 Task: Plan a trip to Tsuma, Japan from 12th  December, 2023 to 15th December, 2023 for 3 adults.2 bedrooms having 3 beds and 1 bathroom. Property type can be flat. Amenities needed are: washing machine. Look for 3 properties as per requirement.
Action: Mouse moved to (454, 117)
Screenshot: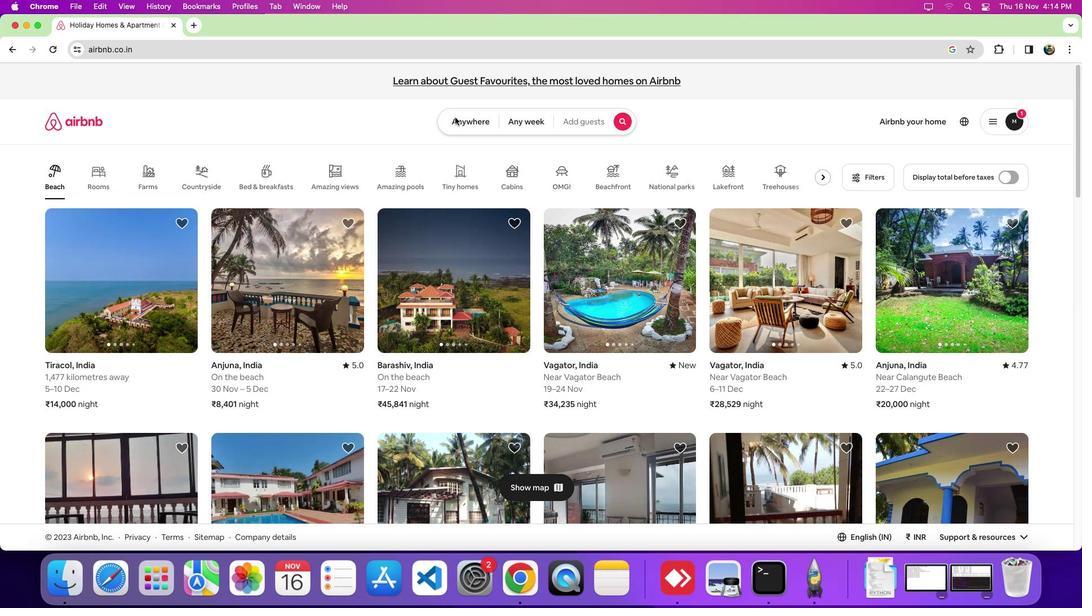 
Action: Mouse pressed left at (454, 117)
Screenshot: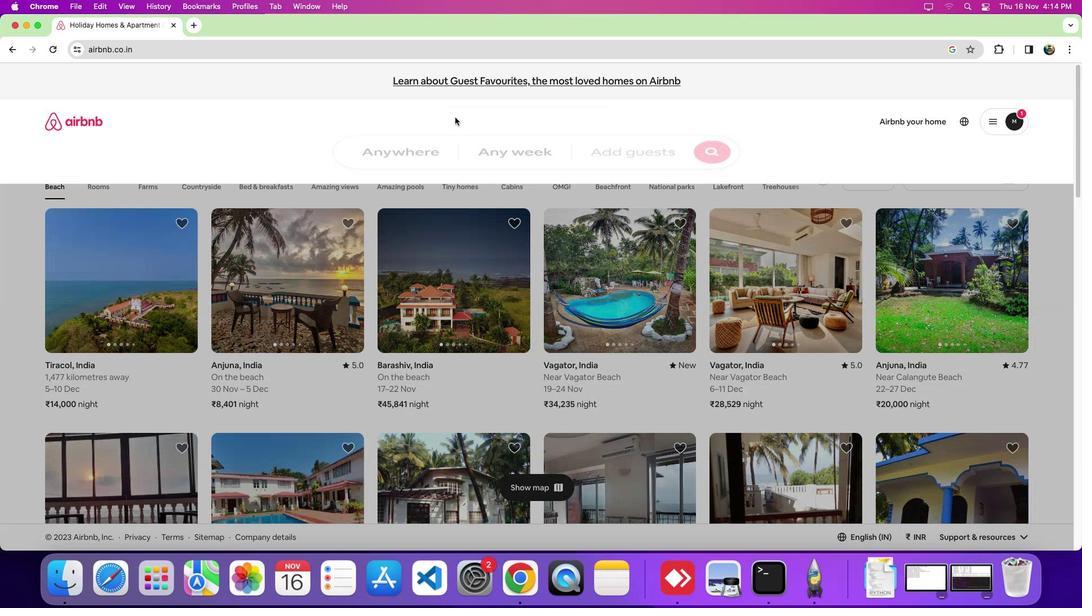 
Action: Mouse moved to (428, 166)
Screenshot: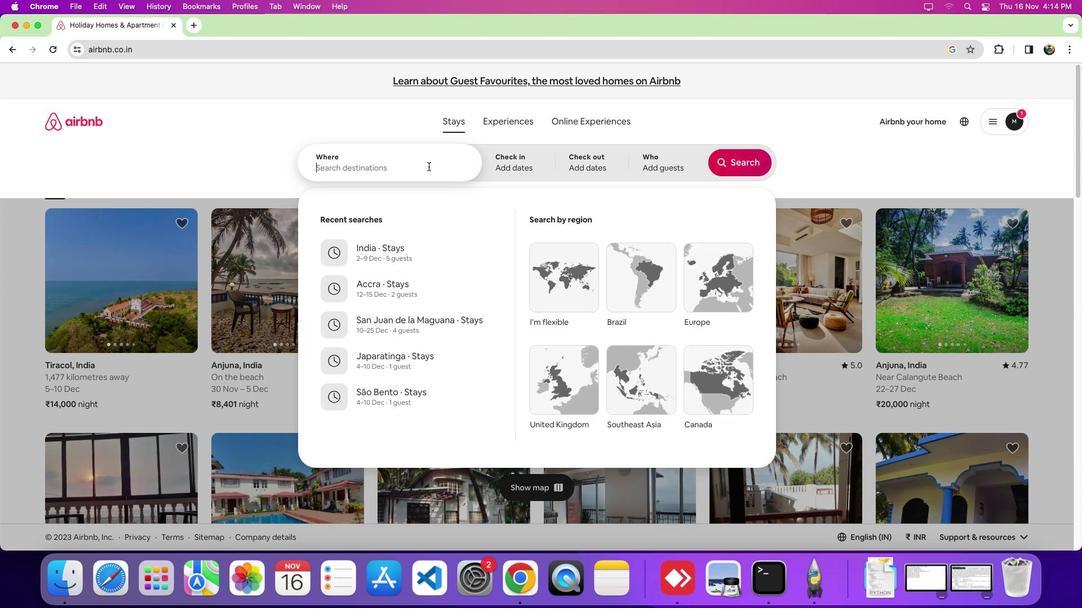 
Action: Mouse pressed left at (428, 166)
Screenshot: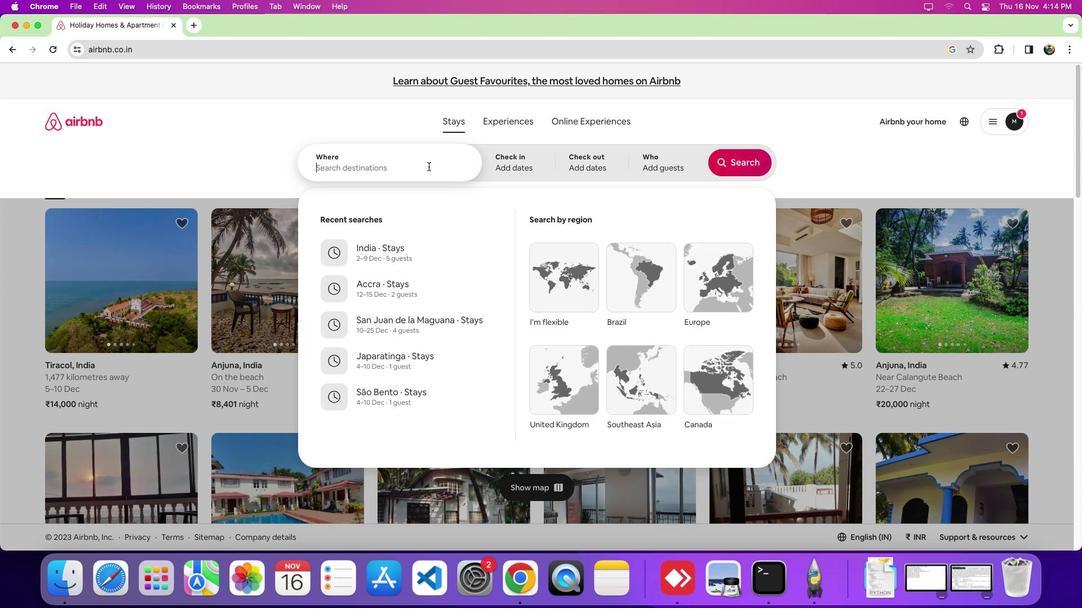 
Action: Key pressed Key.shift_r'T''s''u''m''a'','Key.spaceKey.shift'J''a''p''a''n'
Screenshot: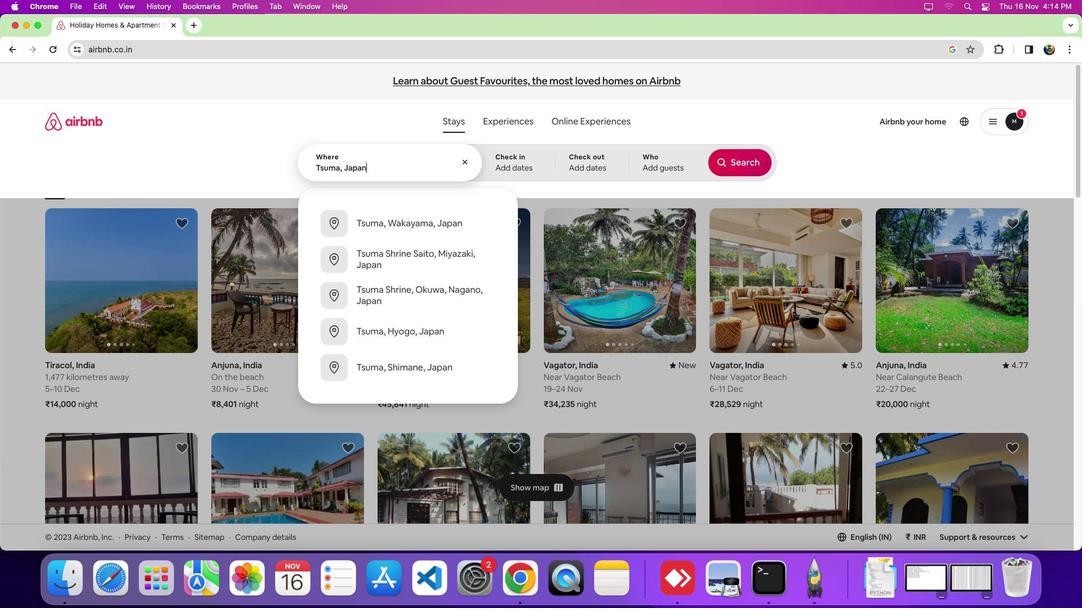 
Action: Mouse moved to (524, 154)
Screenshot: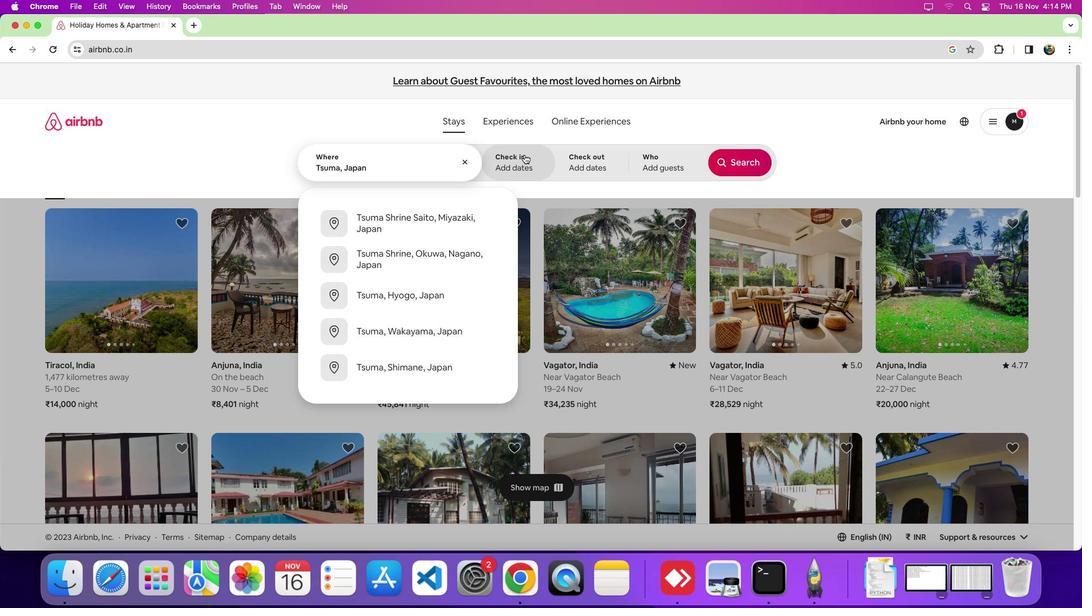 
Action: Mouse pressed left at (524, 154)
Screenshot: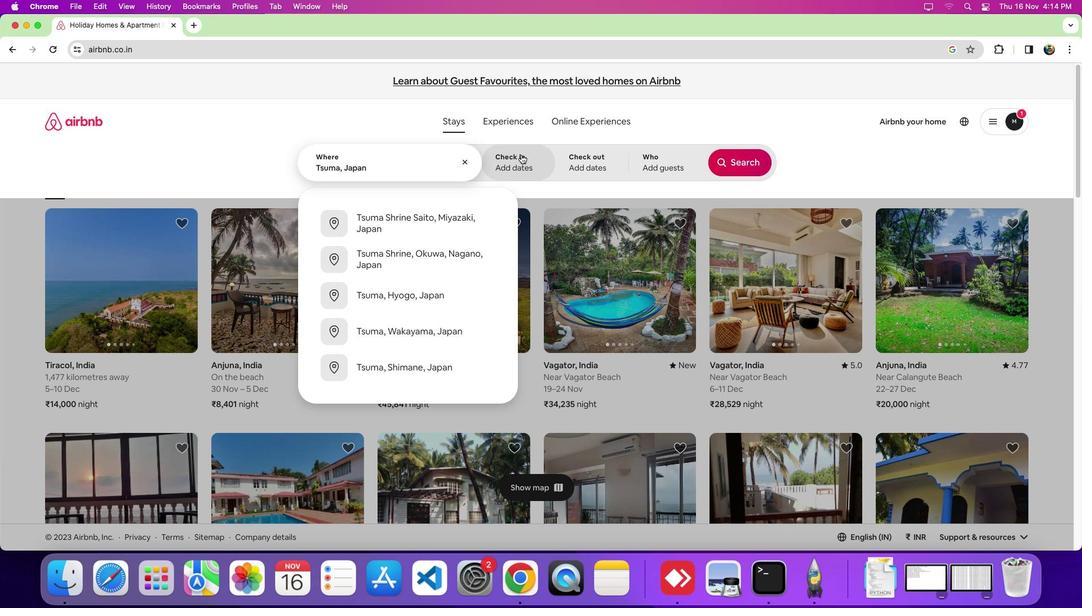 
Action: Mouse moved to (612, 357)
Screenshot: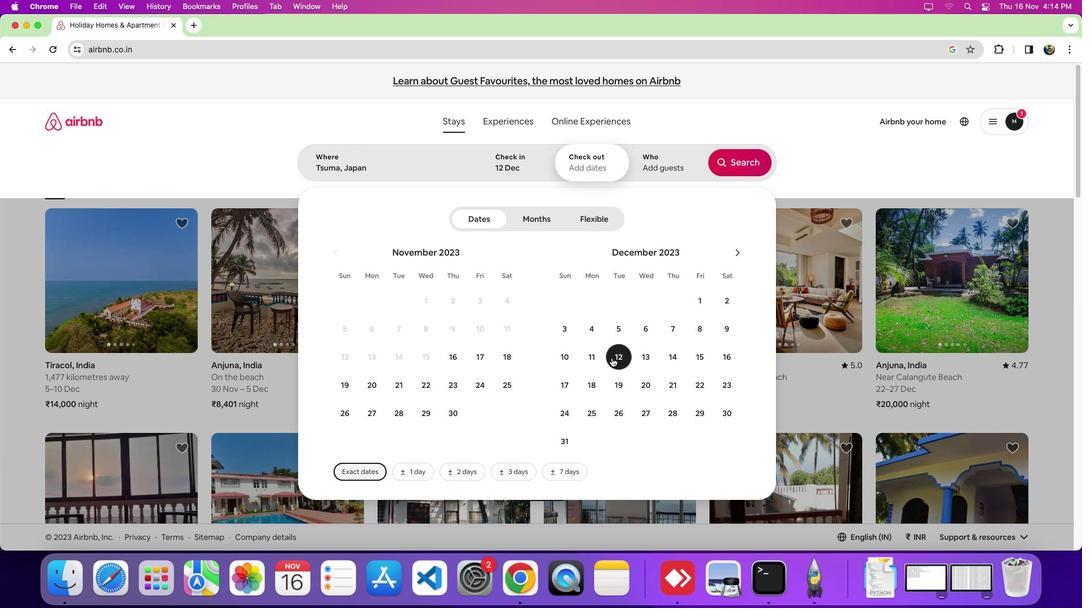 
Action: Mouse pressed left at (612, 357)
Screenshot: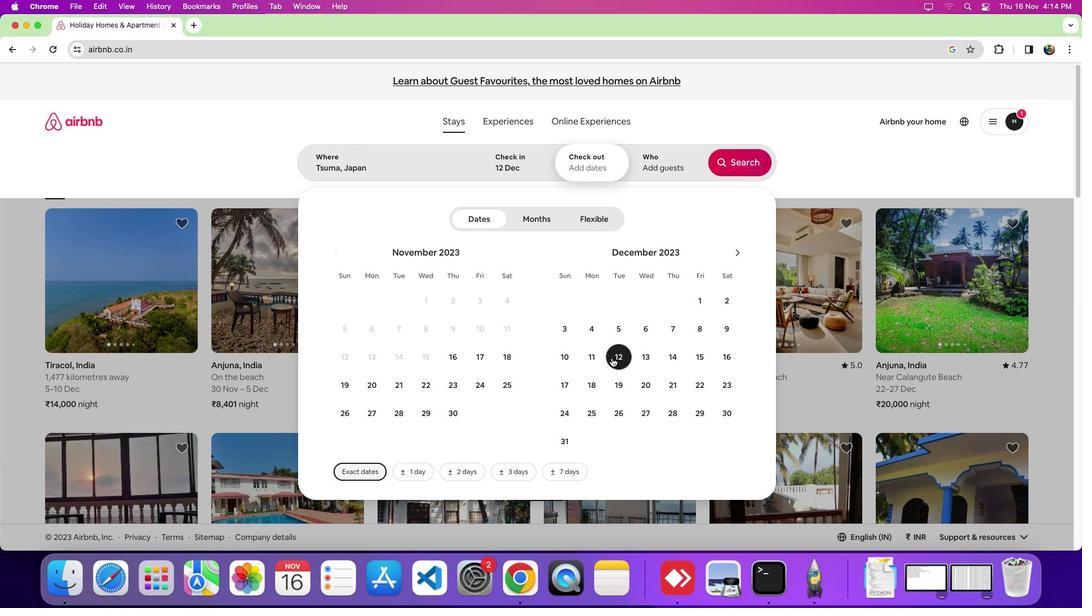 
Action: Mouse moved to (702, 363)
Screenshot: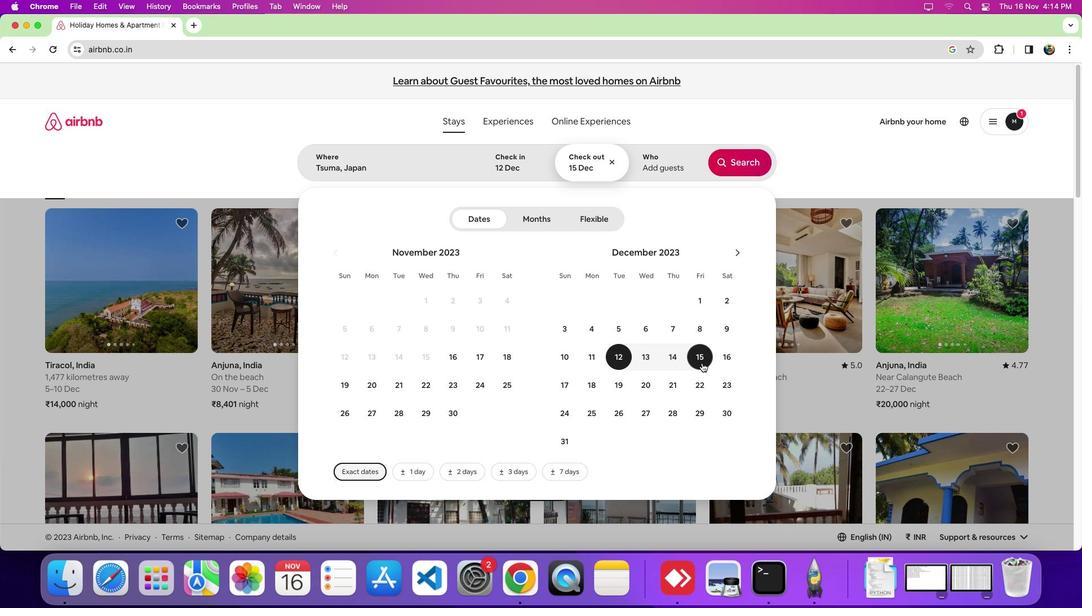 
Action: Mouse pressed left at (702, 363)
Screenshot: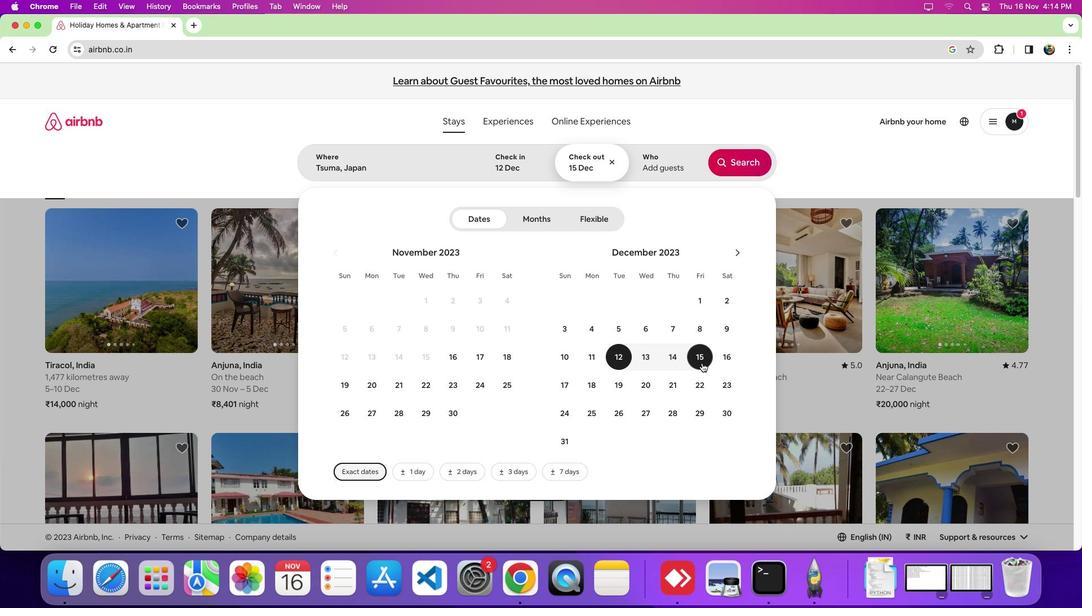 
Action: Mouse moved to (641, 166)
Screenshot: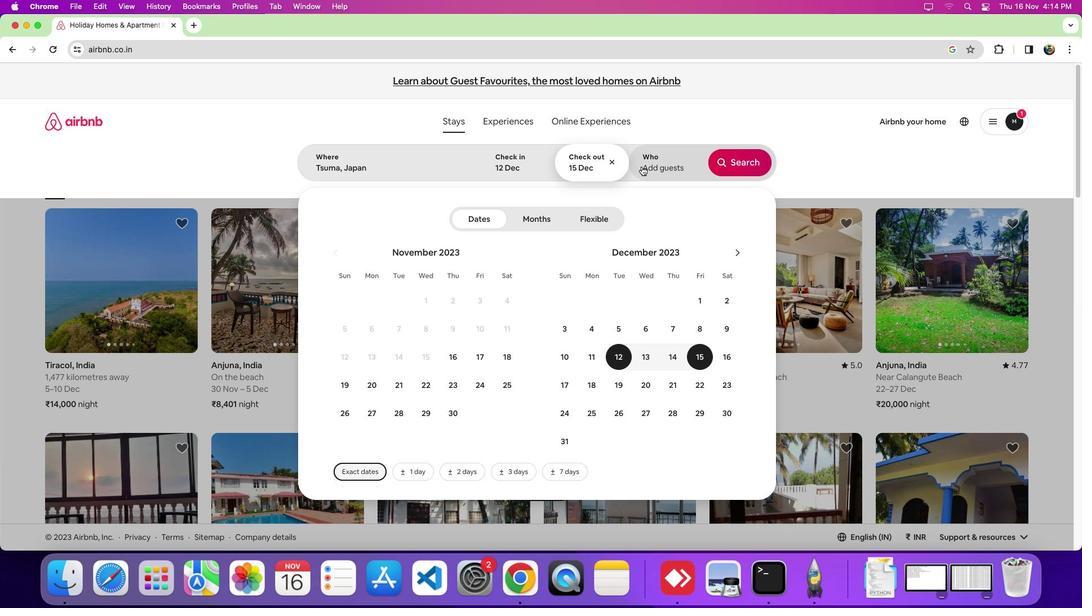 
Action: Mouse pressed left at (641, 166)
Screenshot: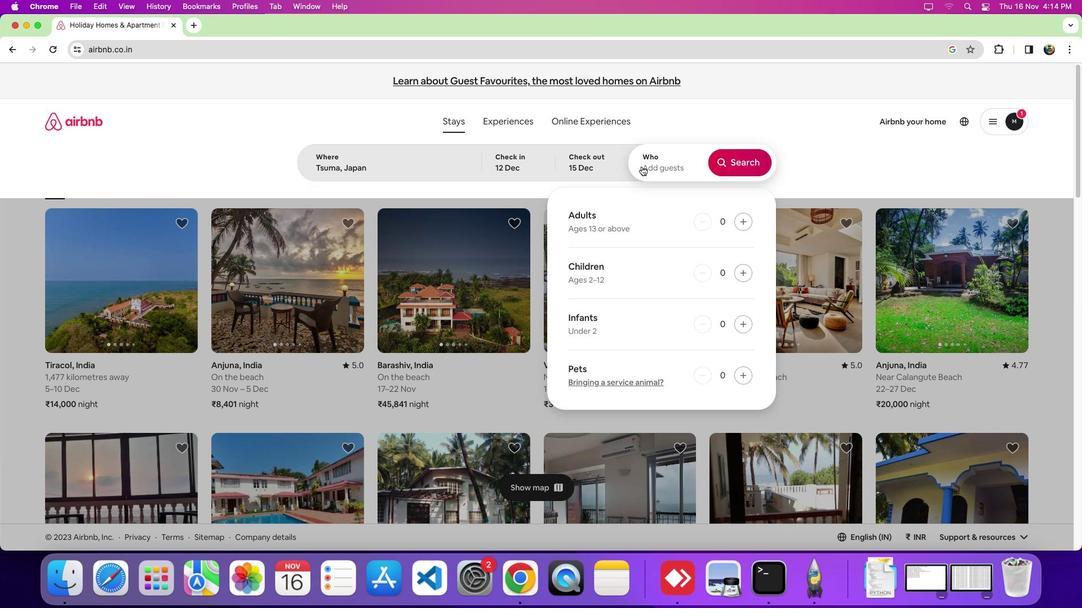 
Action: Mouse moved to (739, 225)
Screenshot: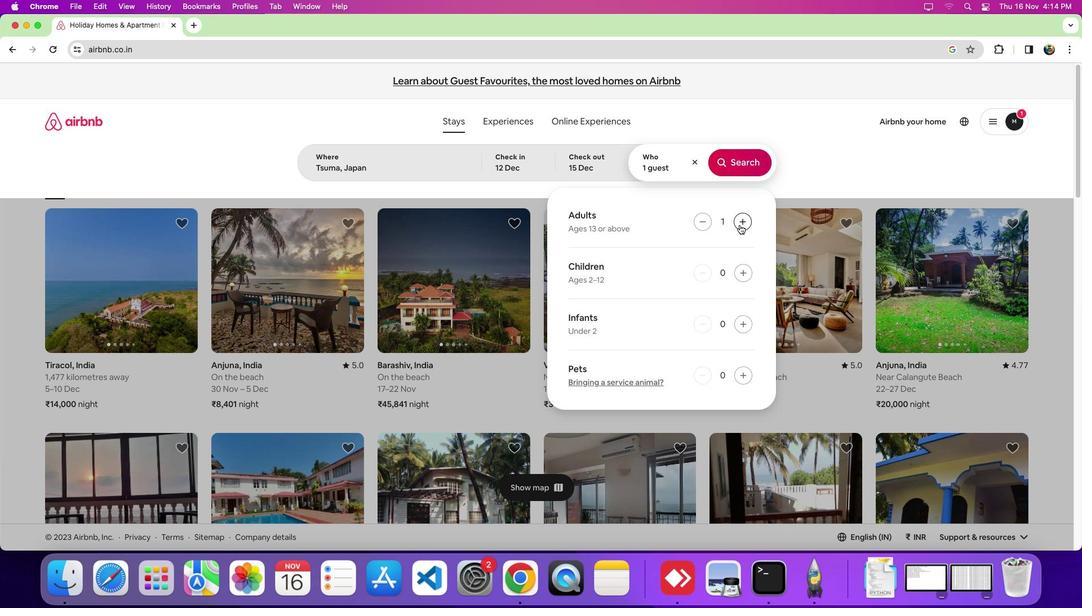 
Action: Mouse pressed left at (739, 225)
Screenshot: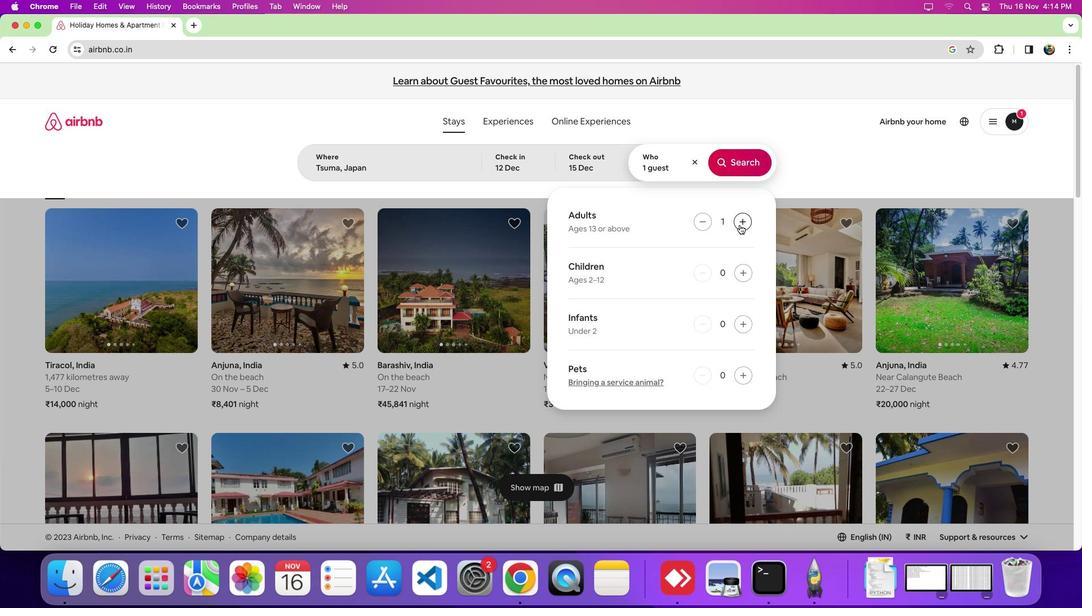 
Action: Mouse pressed left at (739, 225)
Screenshot: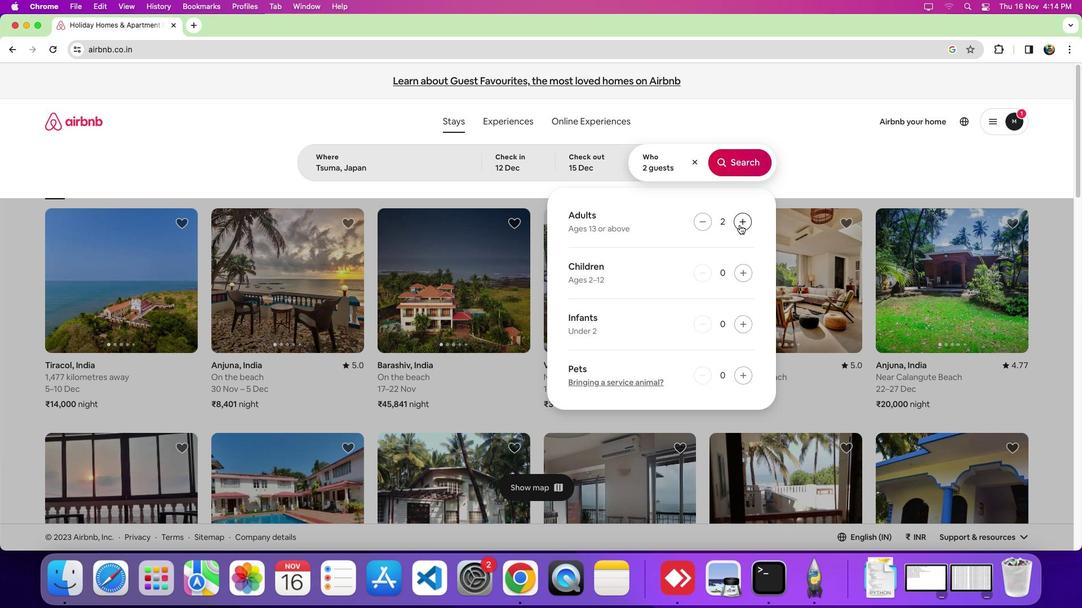 
Action: Mouse pressed left at (739, 225)
Screenshot: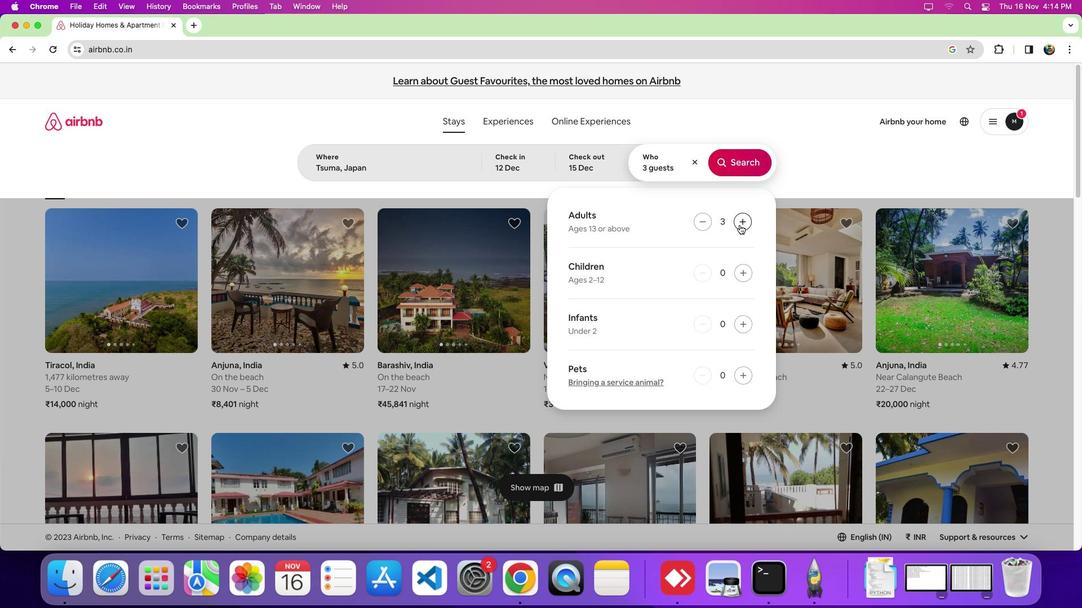 
Action: Mouse moved to (738, 164)
Screenshot: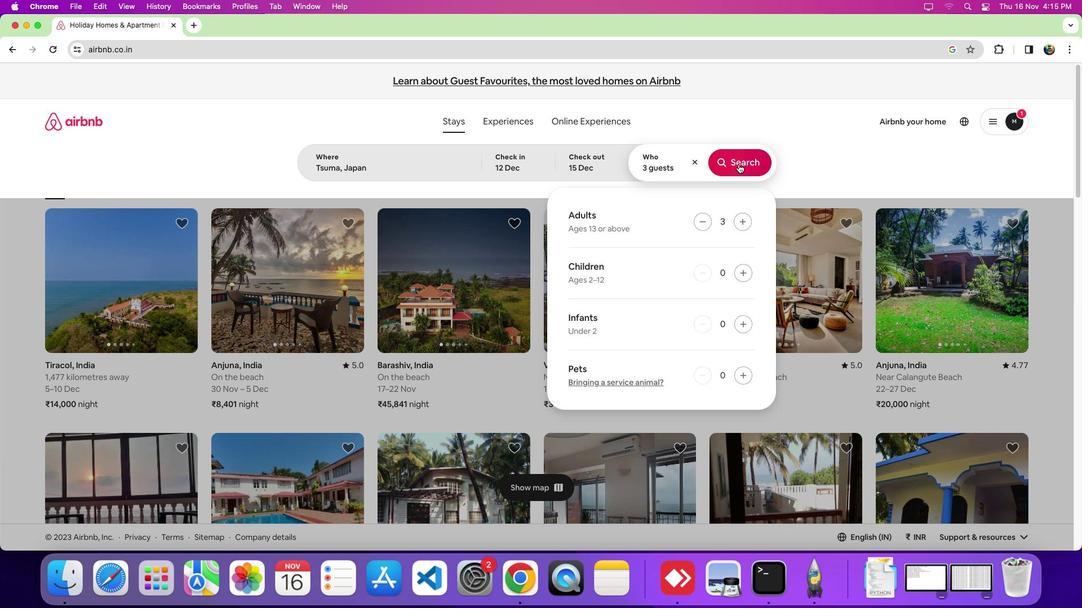 
Action: Mouse pressed left at (738, 164)
Screenshot: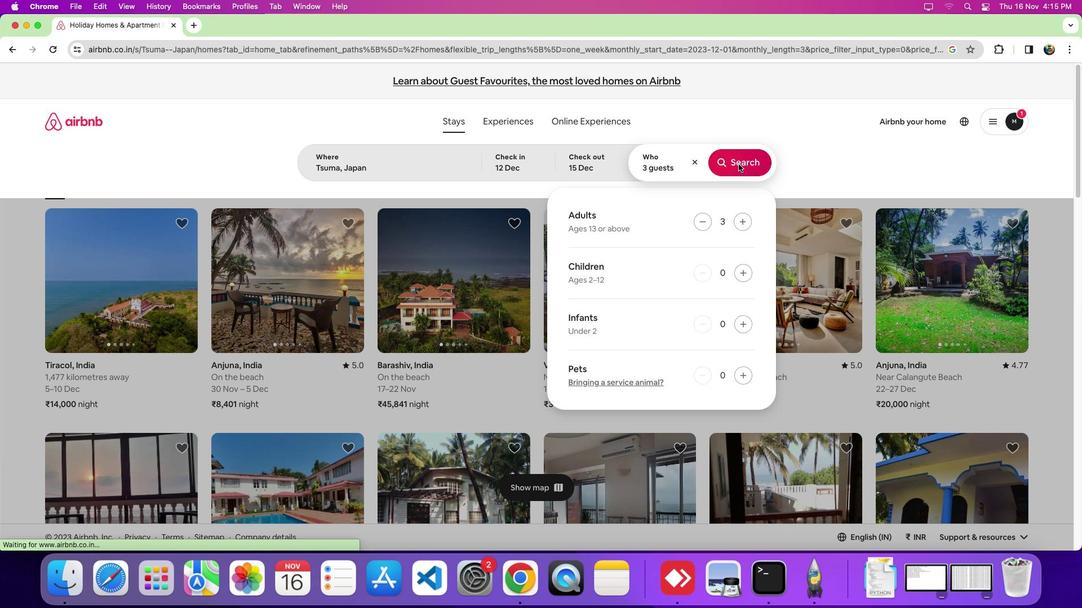 
Action: Mouse moved to (896, 126)
Screenshot: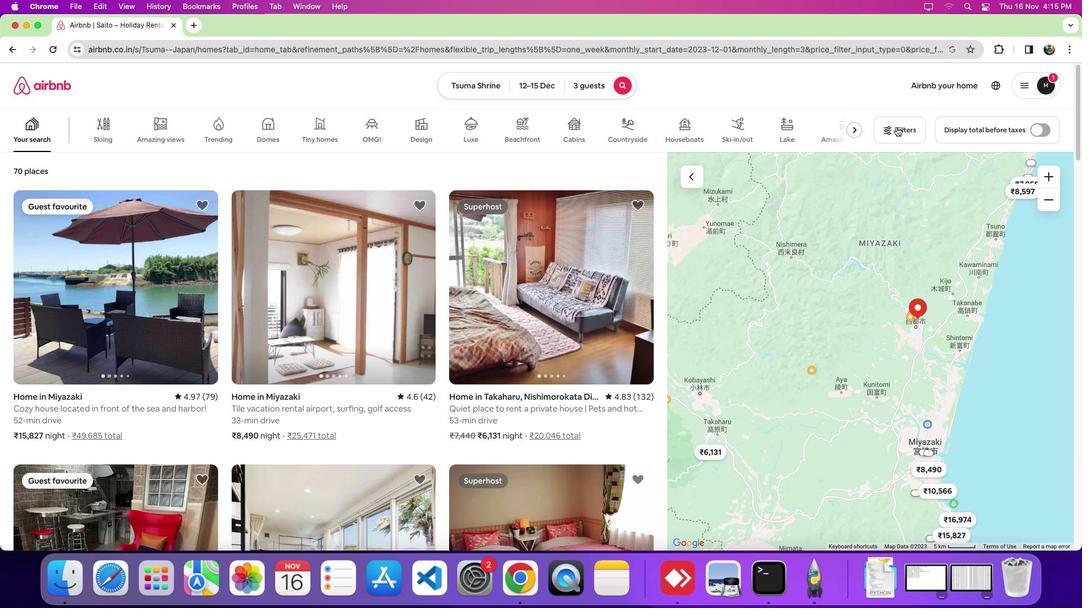 
Action: Mouse pressed left at (896, 126)
Screenshot: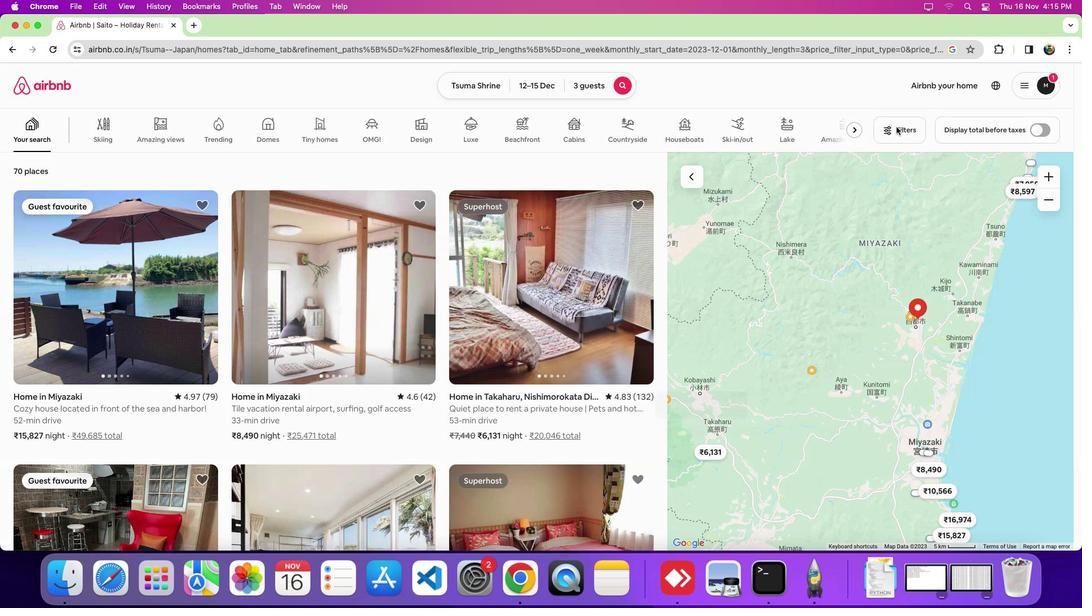 
Action: Mouse moved to (574, 344)
Screenshot: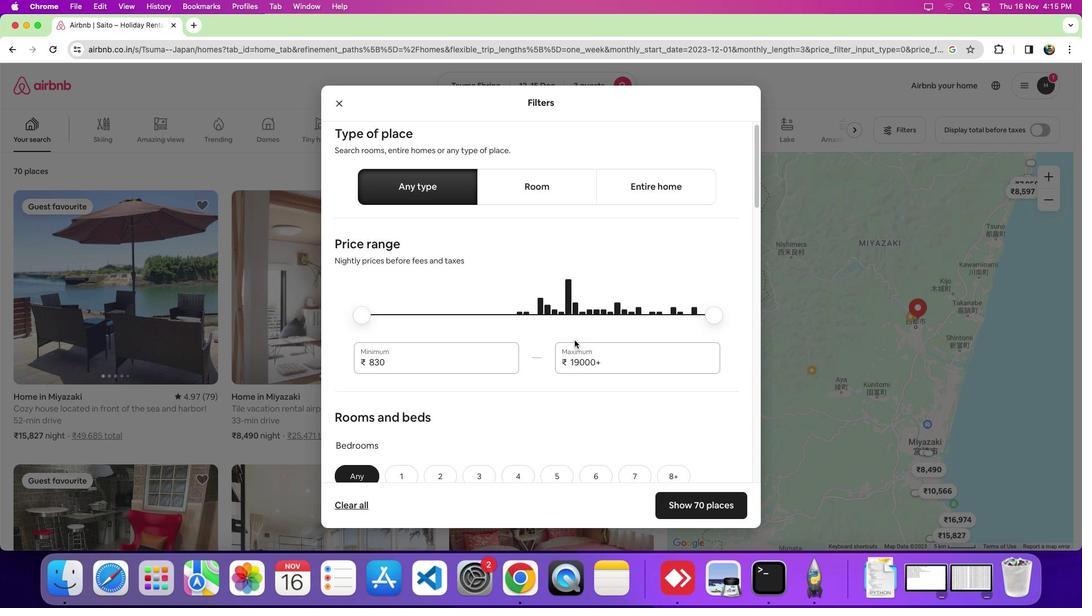 
Action: Mouse scrolled (574, 344) with delta (0, 0)
Screenshot: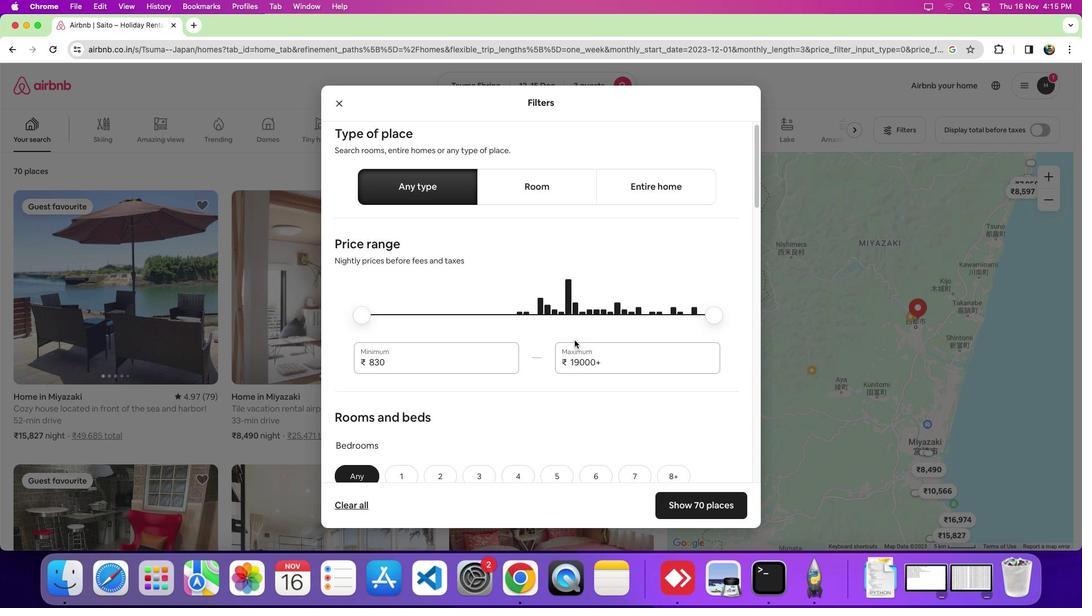 
Action: Mouse moved to (574, 341)
Screenshot: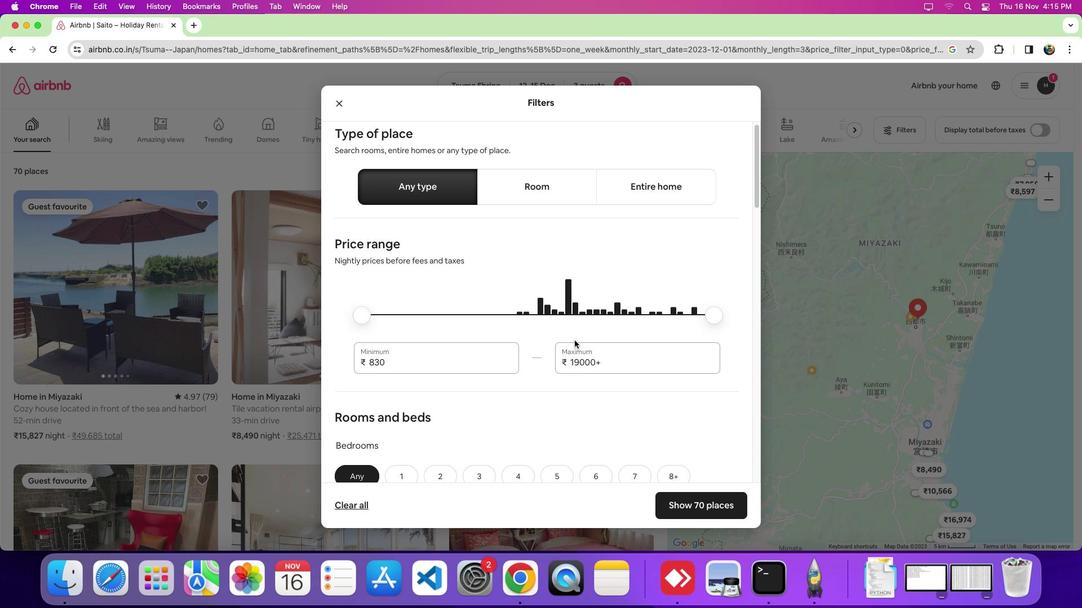 
Action: Mouse scrolled (574, 341) with delta (0, 0)
Screenshot: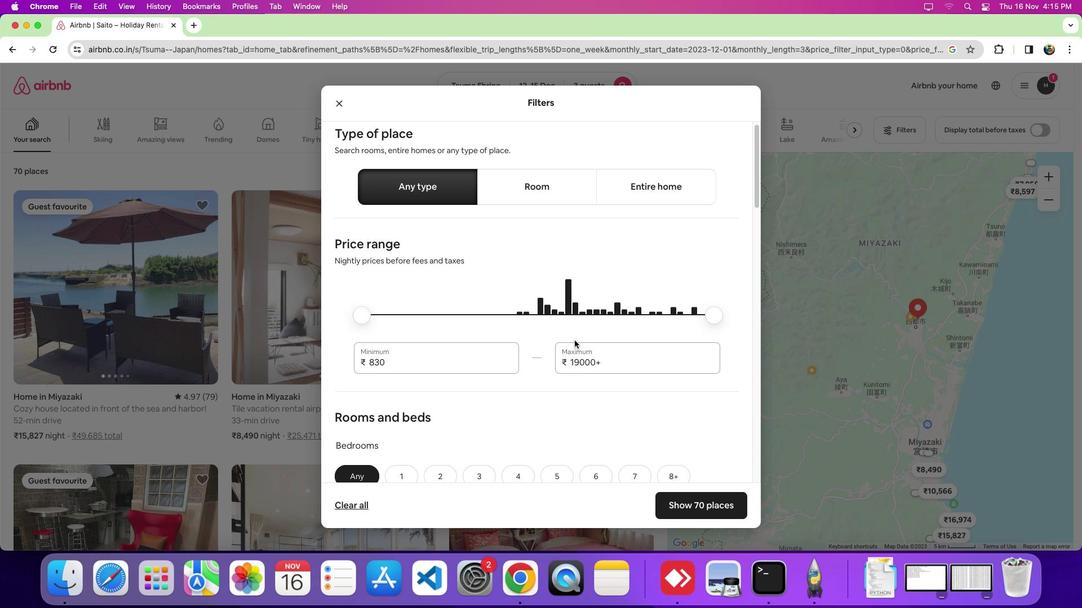 
Action: Mouse moved to (574, 340)
Screenshot: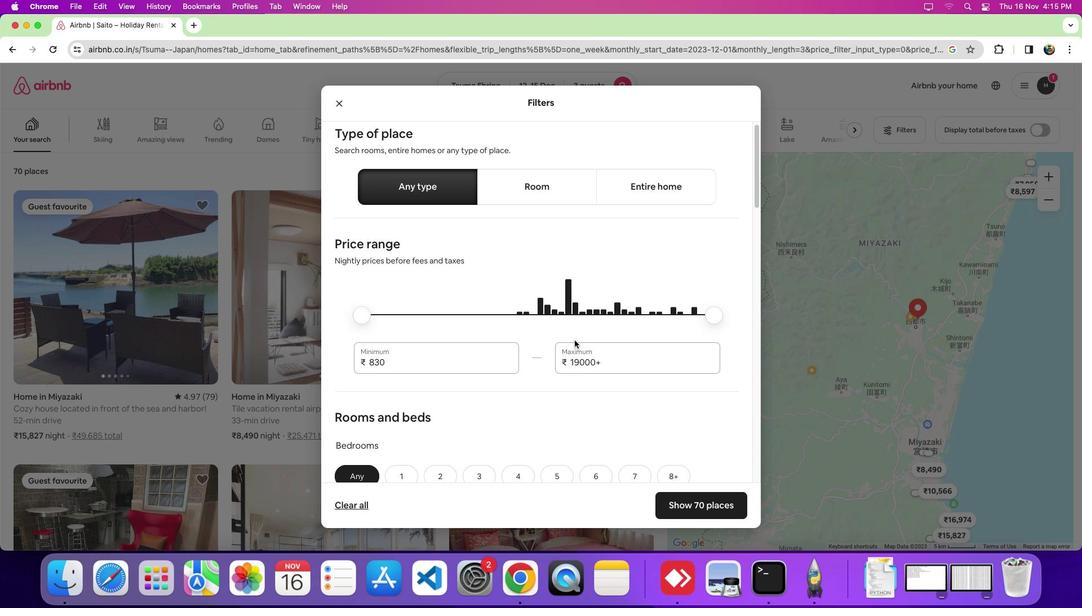 
Action: Mouse scrolled (574, 340) with delta (0, 0)
Screenshot: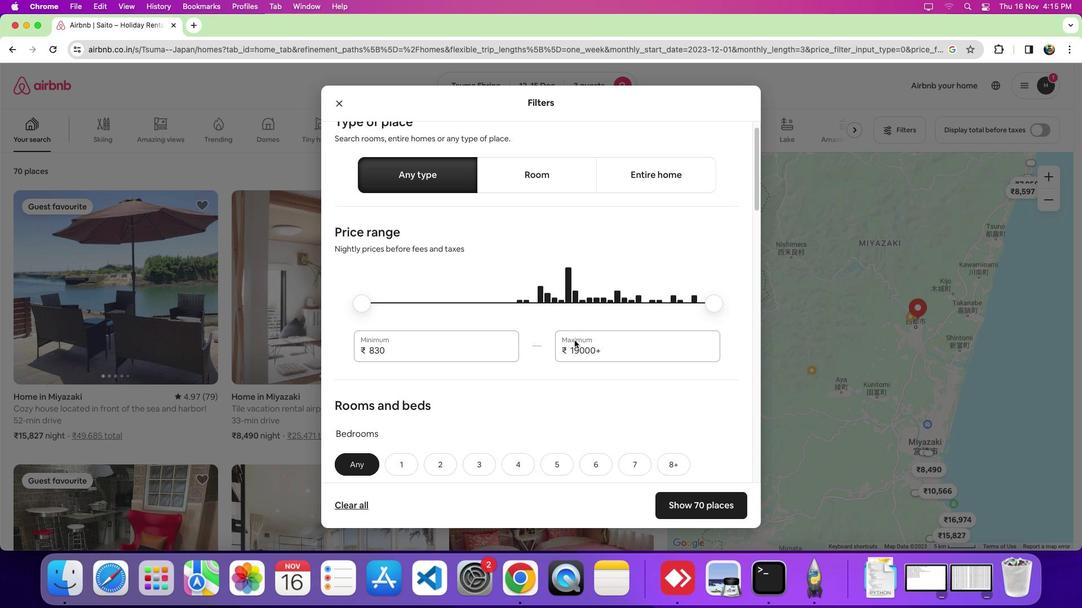 
Action: Mouse scrolled (574, 340) with delta (0, 0)
Screenshot: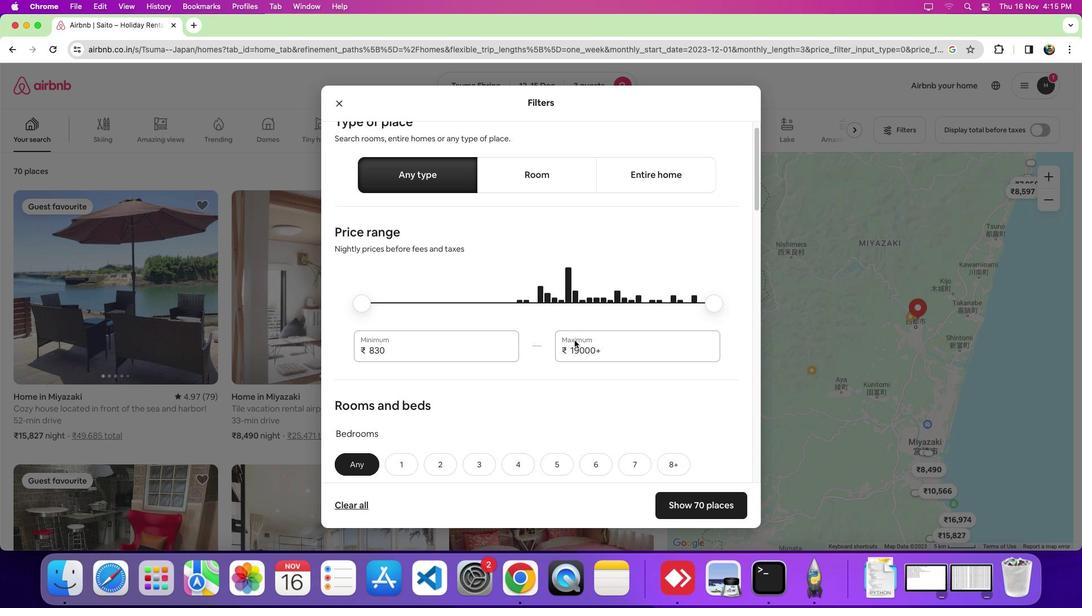 
Action: Mouse moved to (574, 339)
Screenshot: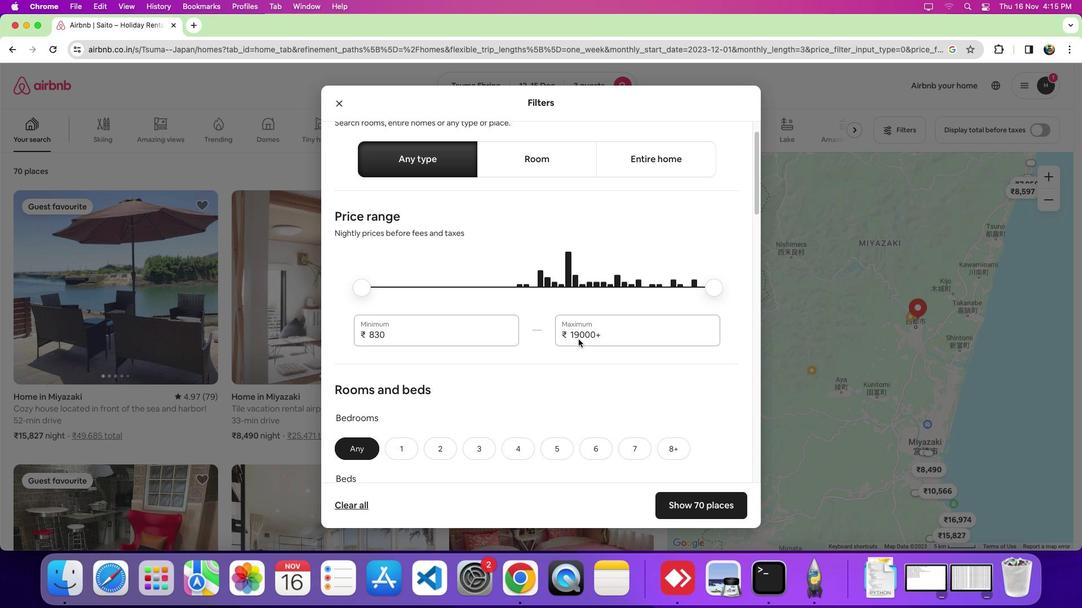 
Action: Mouse scrolled (574, 339) with delta (0, 0)
Screenshot: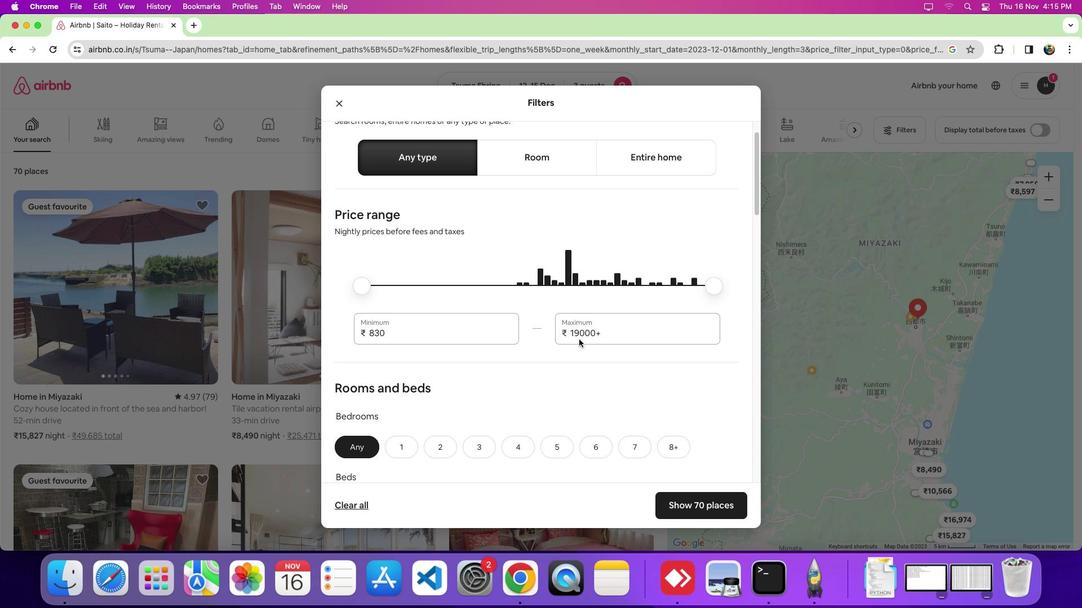 
Action: Mouse moved to (577, 339)
Screenshot: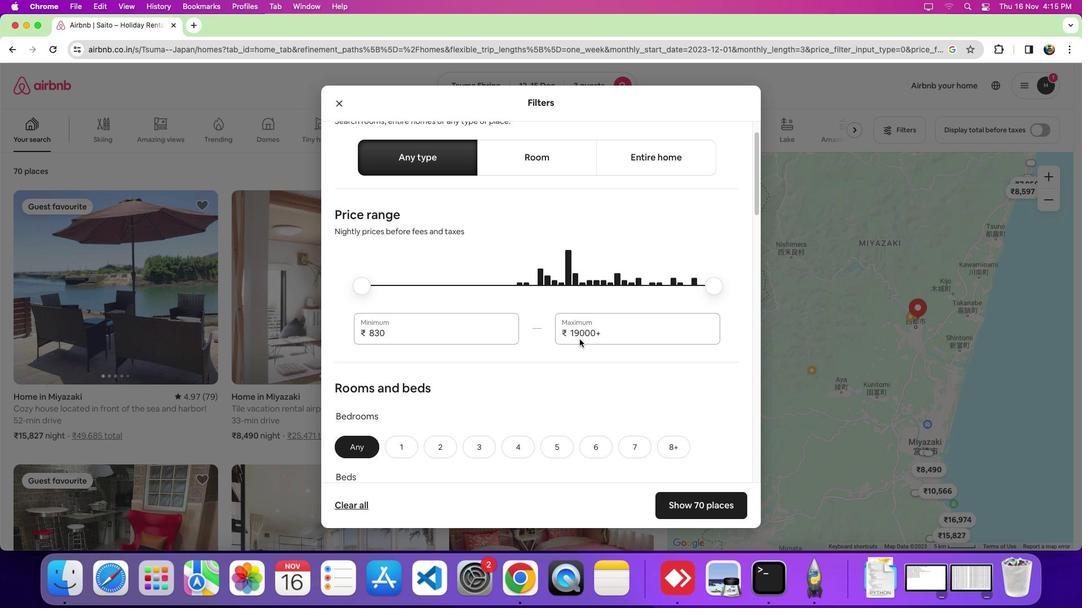 
Action: Mouse scrolled (577, 339) with delta (0, 0)
Screenshot: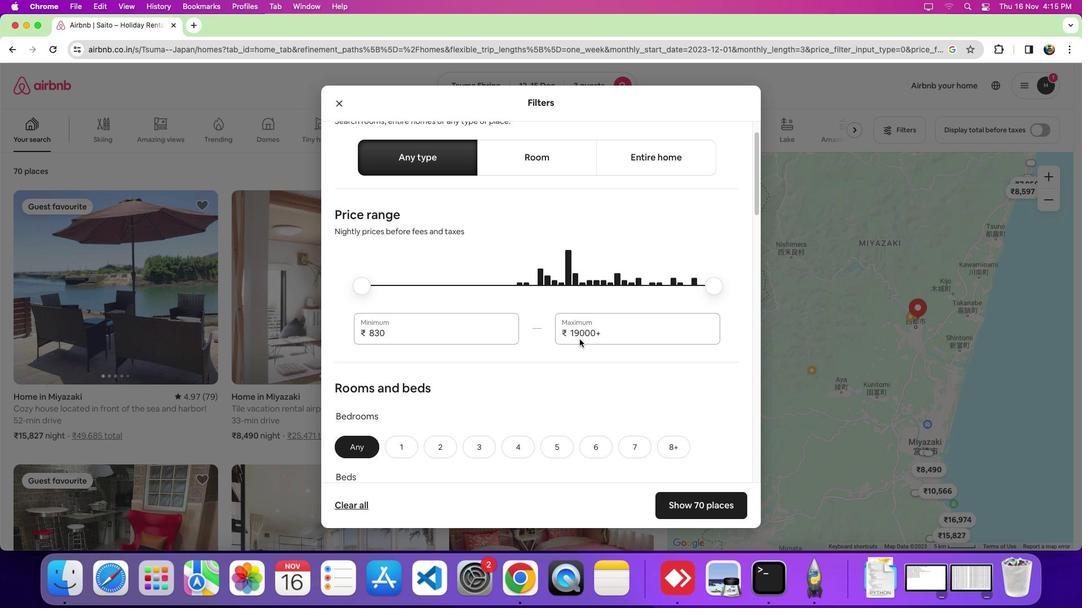 
Action: Mouse moved to (578, 341)
Screenshot: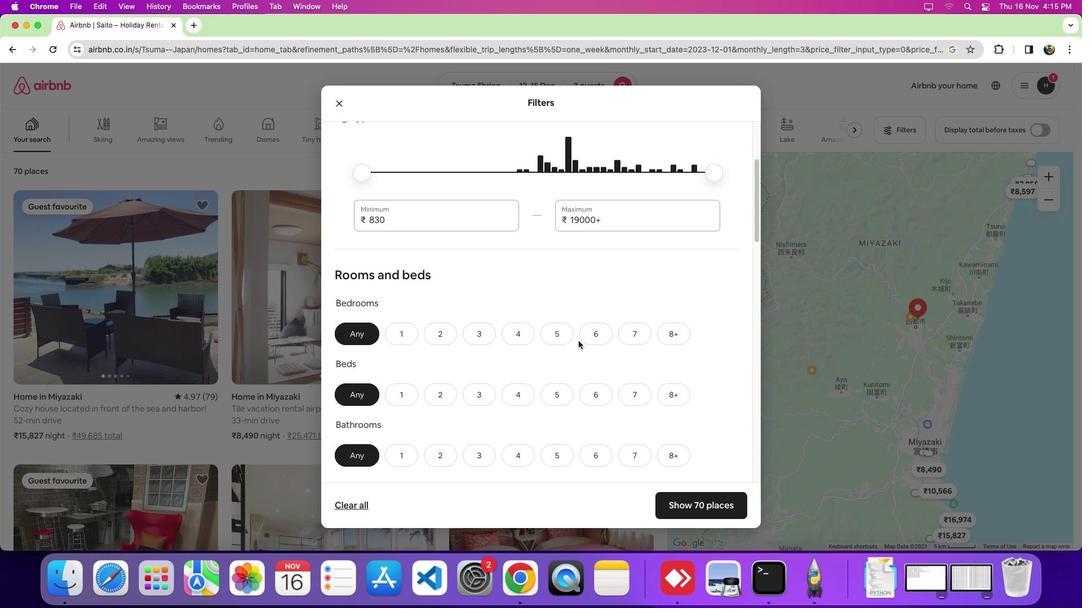 
Action: Mouse scrolled (578, 341) with delta (0, 0)
Screenshot: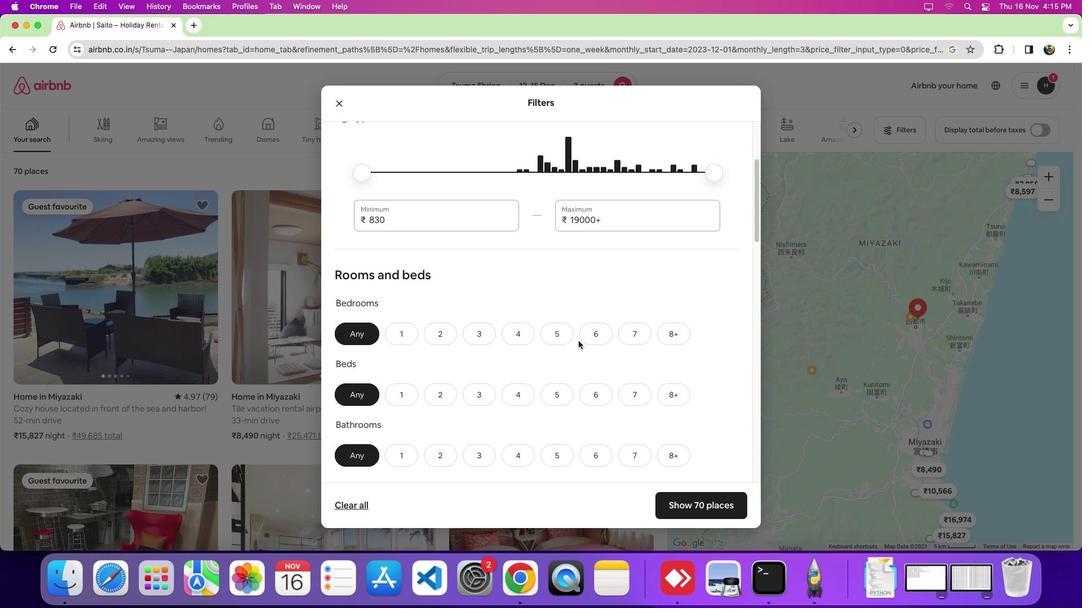 
Action: Mouse scrolled (578, 341) with delta (0, 0)
Screenshot: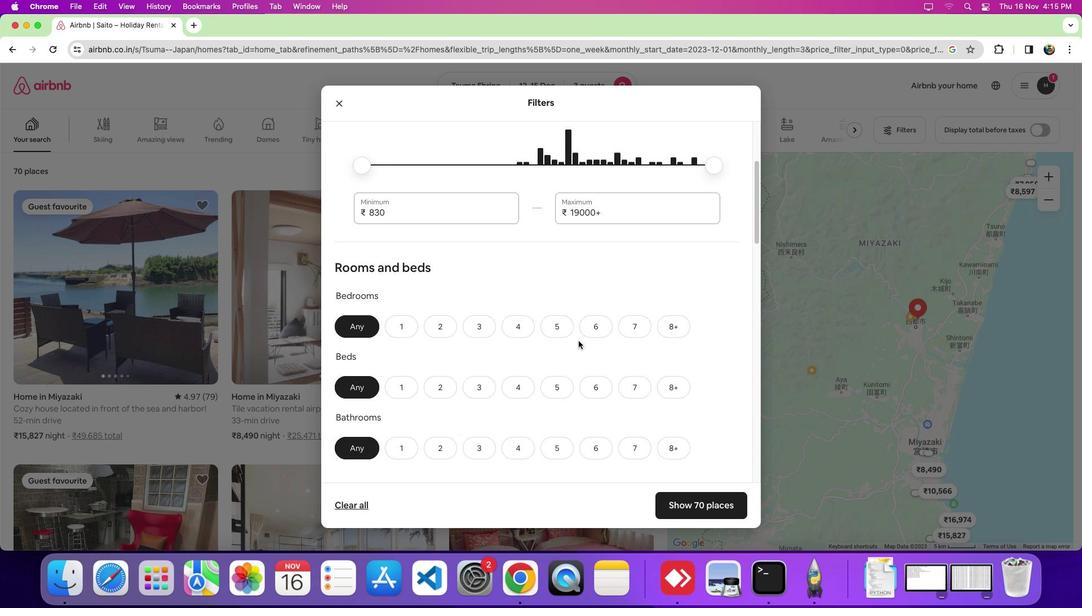 
Action: Mouse scrolled (578, 341) with delta (0, -2)
Screenshot: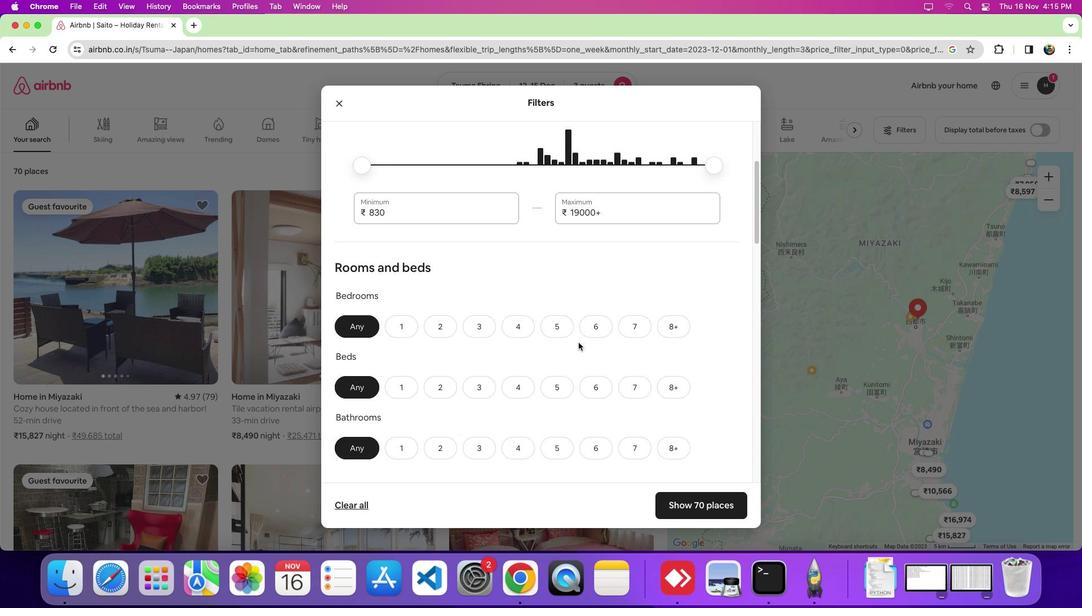 
Action: Mouse moved to (577, 343)
Screenshot: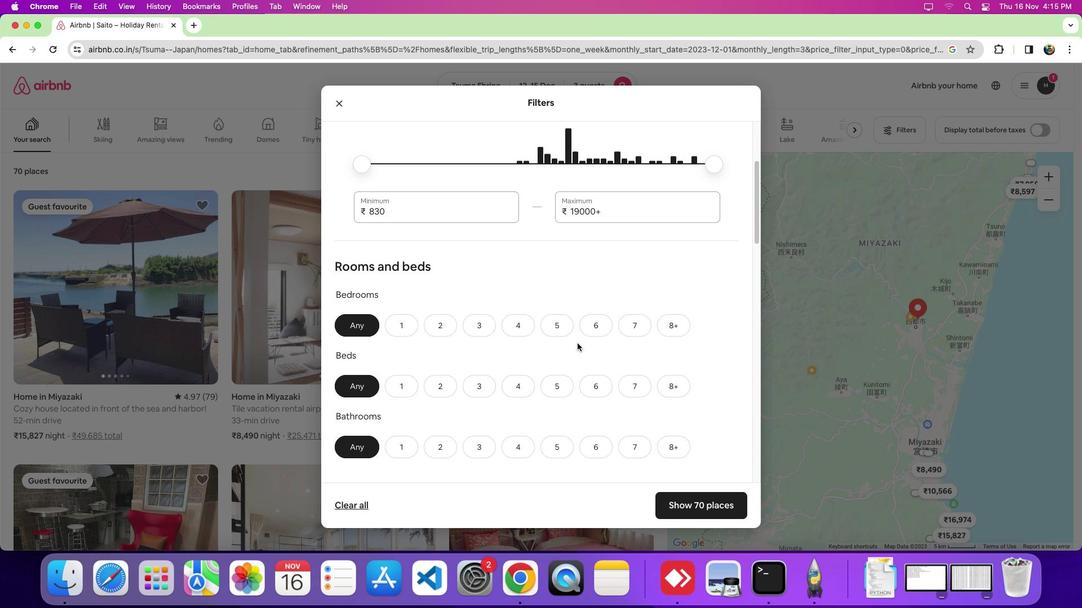 
Action: Mouse scrolled (577, 343) with delta (0, 0)
Screenshot: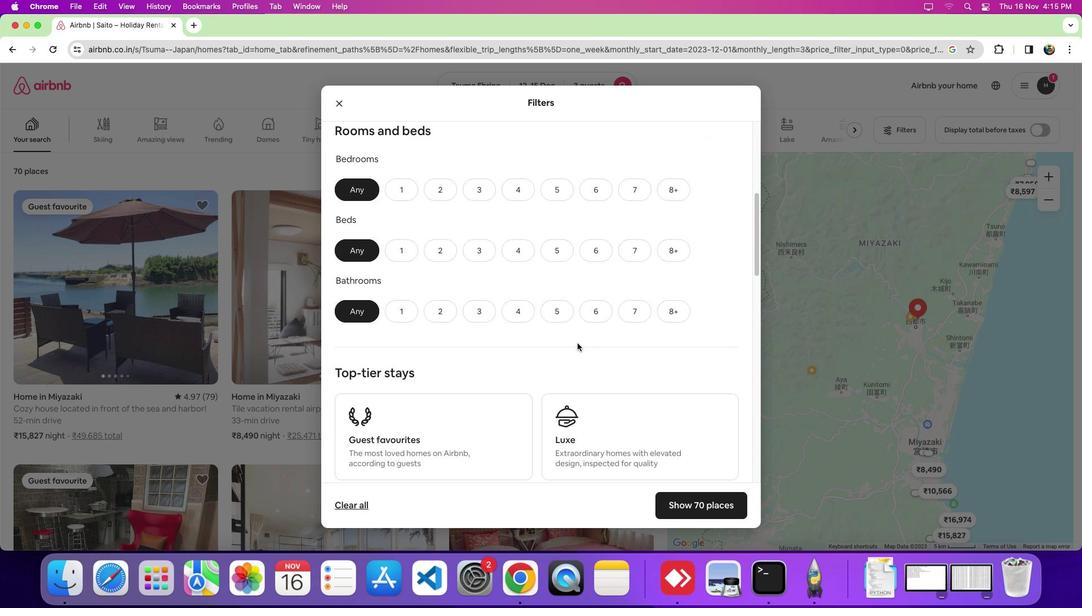 
Action: Mouse scrolled (577, 343) with delta (0, 0)
Screenshot: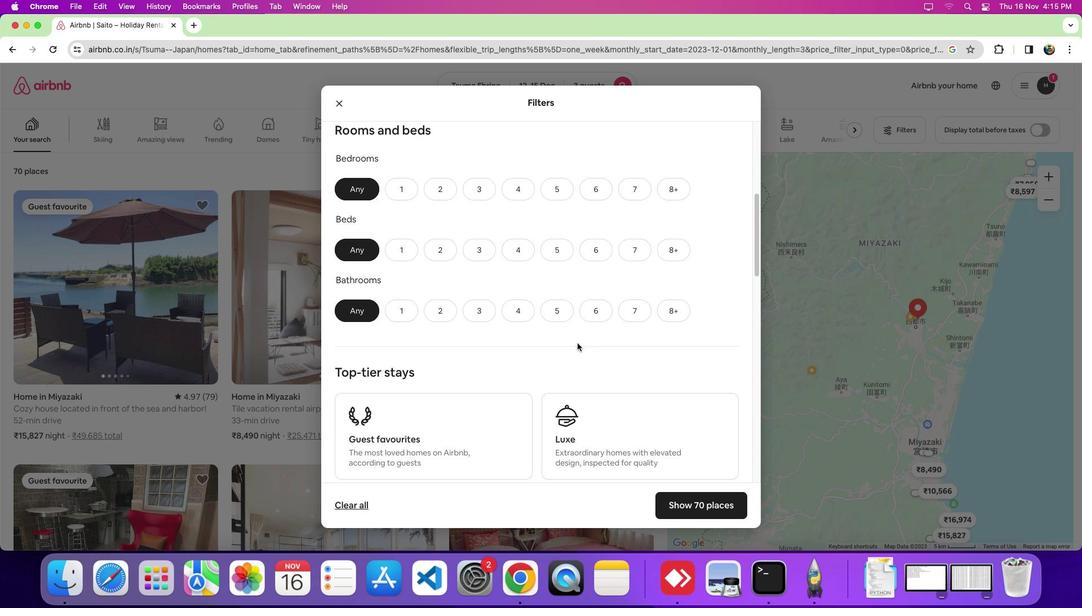 
Action: Mouse scrolled (577, 343) with delta (0, -2)
Screenshot: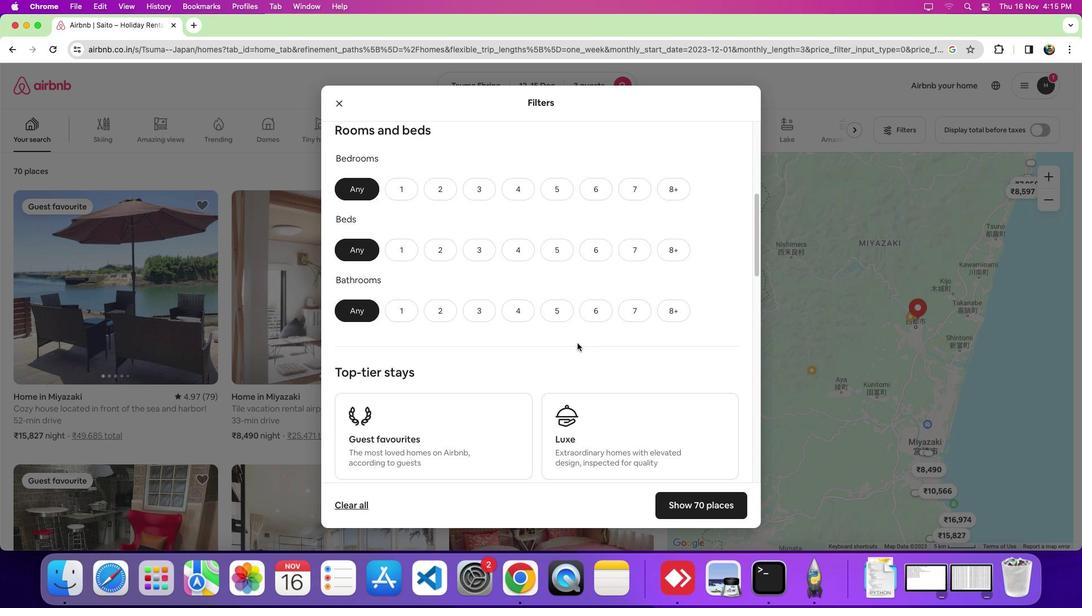 
Action: Mouse moved to (563, 380)
Screenshot: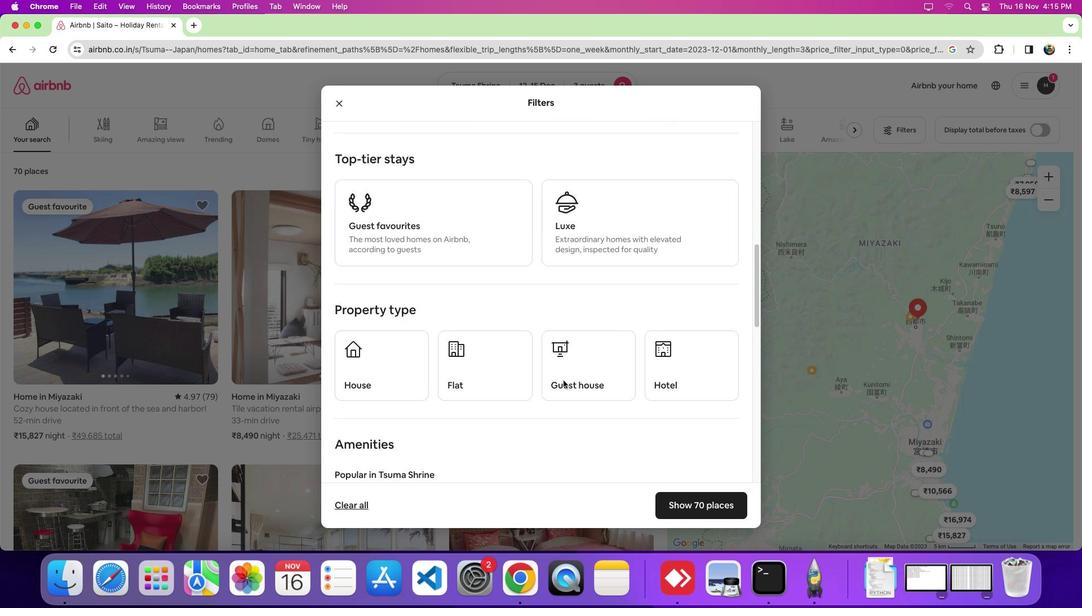 
Action: Mouse scrolled (563, 380) with delta (0, 0)
Screenshot: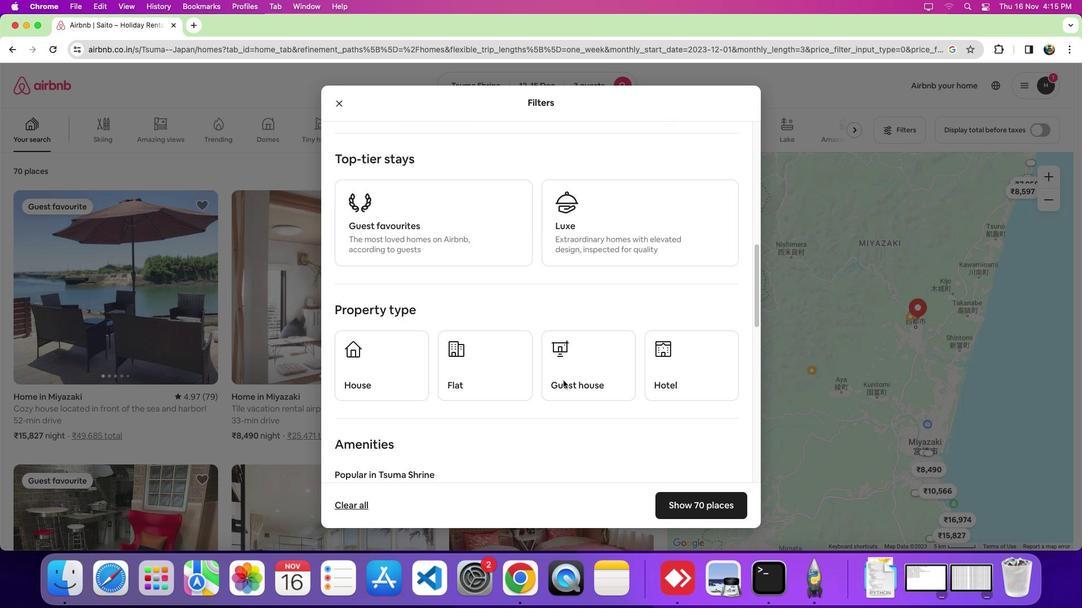 
Action: Mouse moved to (563, 380)
Screenshot: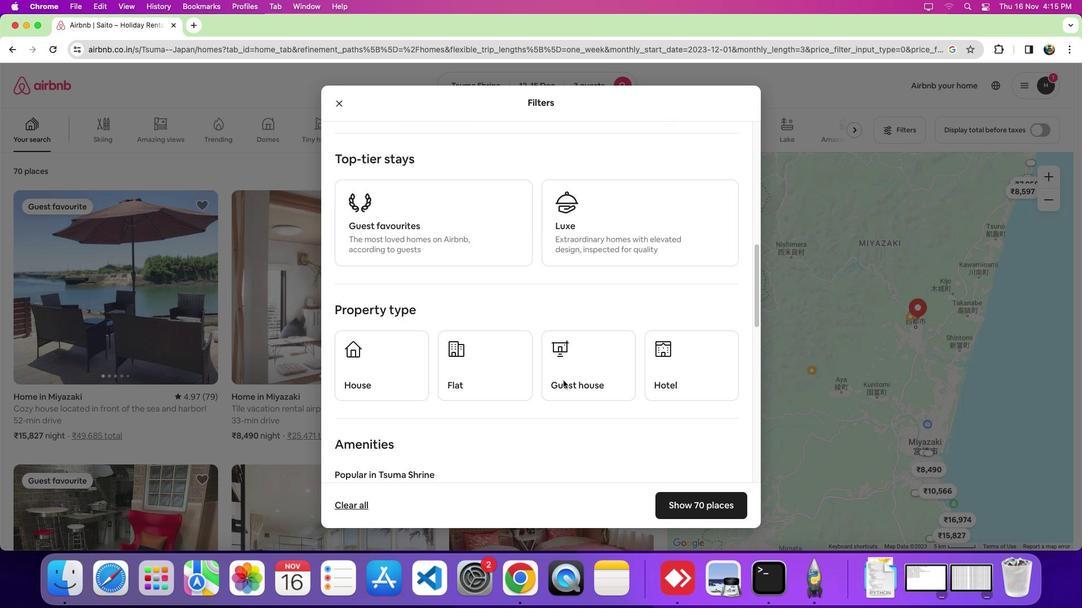 
Action: Mouse scrolled (563, 380) with delta (0, 0)
Screenshot: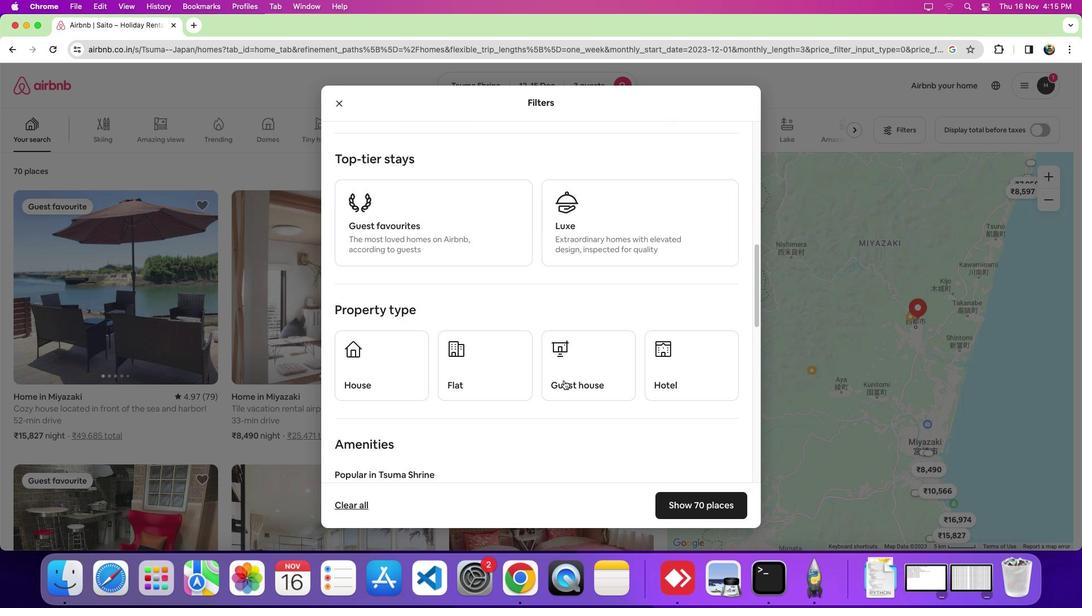 
Action: Mouse scrolled (563, 380) with delta (0, -3)
Screenshot: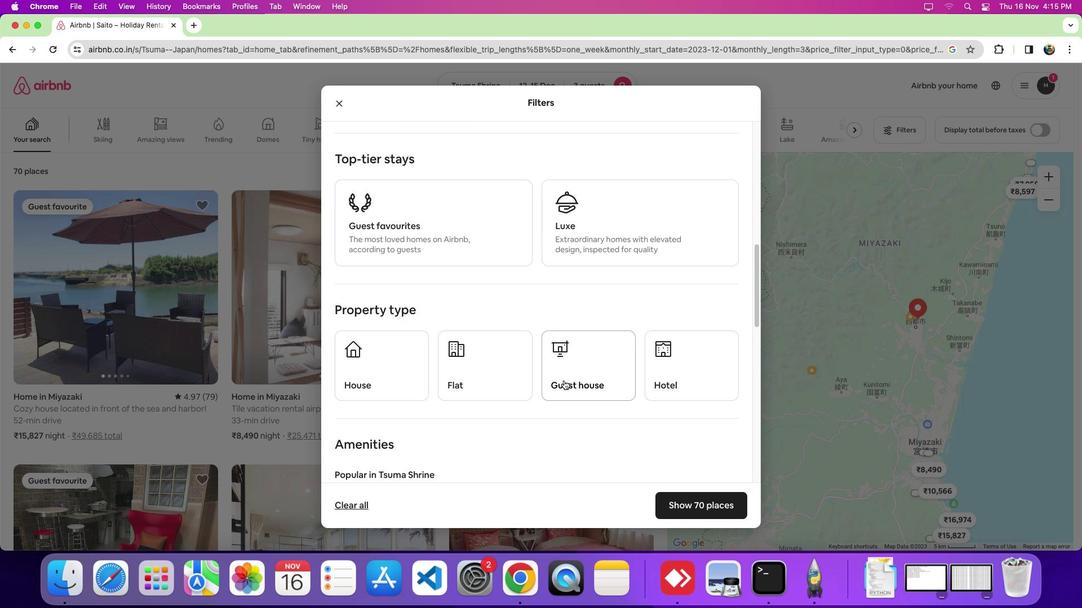 
Action: Mouse moved to (563, 380)
Screenshot: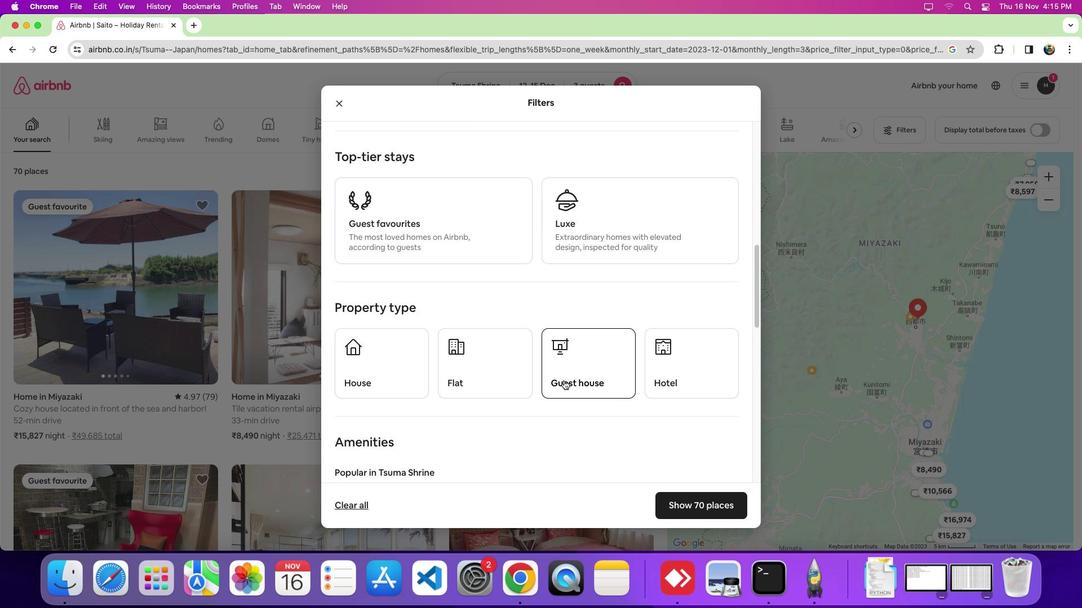 
Action: Mouse scrolled (563, 380) with delta (0, 0)
Screenshot: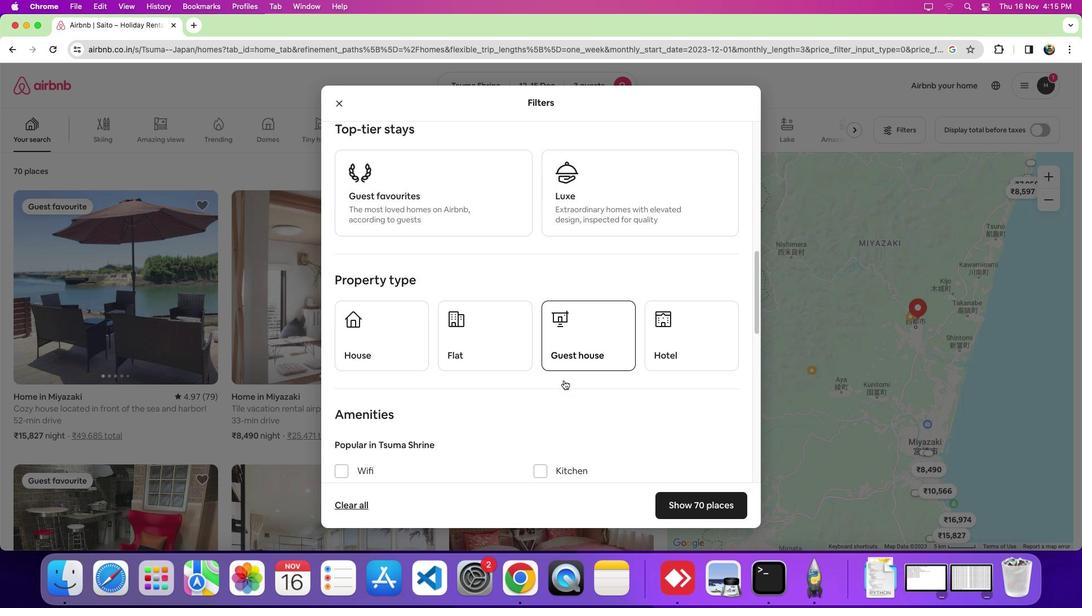 
Action: Mouse scrolled (563, 380) with delta (0, 0)
Screenshot: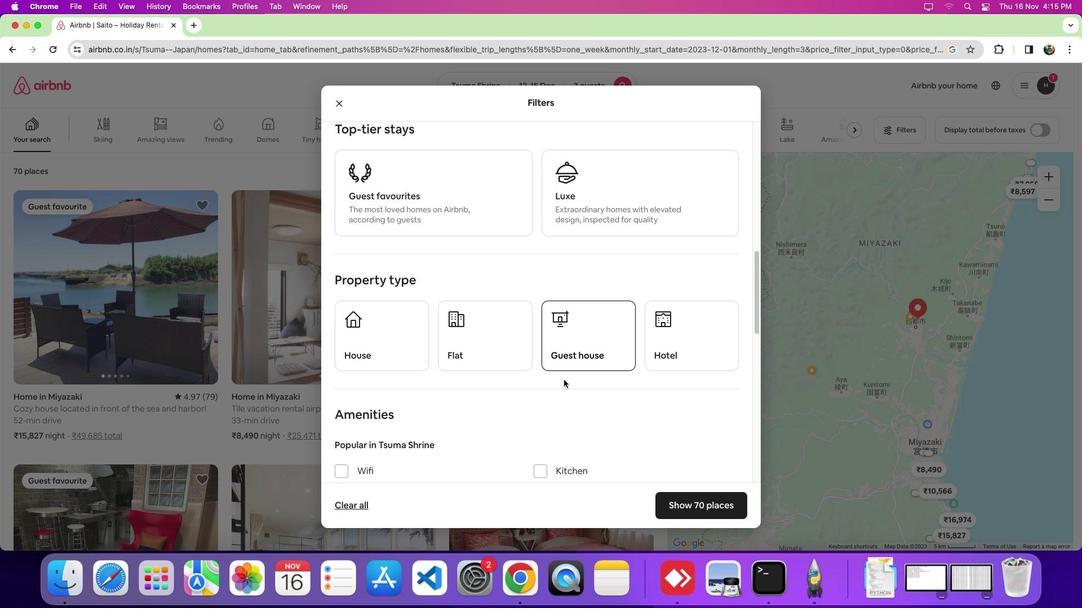 
Action: Mouse moved to (567, 366)
Screenshot: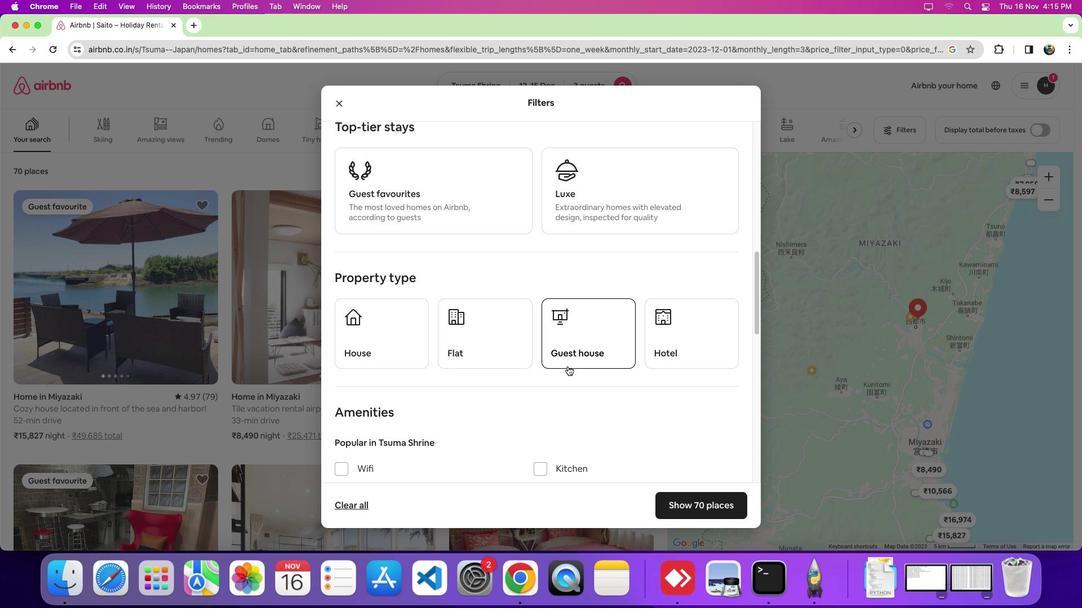 
Action: Mouse scrolled (567, 366) with delta (0, 0)
Screenshot: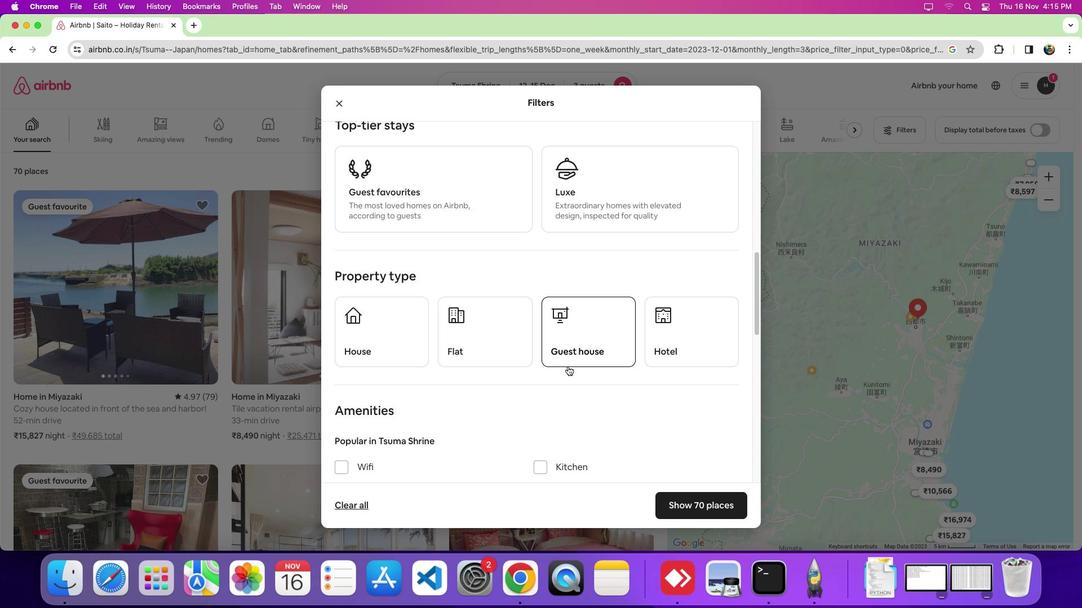 
Action: Mouse moved to (568, 366)
Screenshot: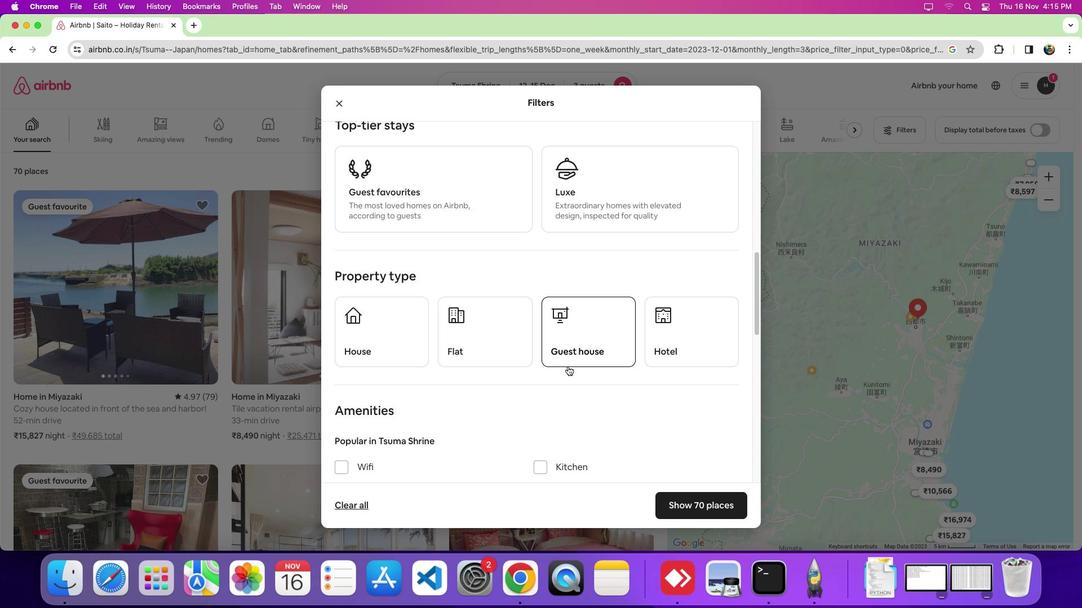 
Action: Mouse scrolled (568, 366) with delta (0, 0)
Screenshot: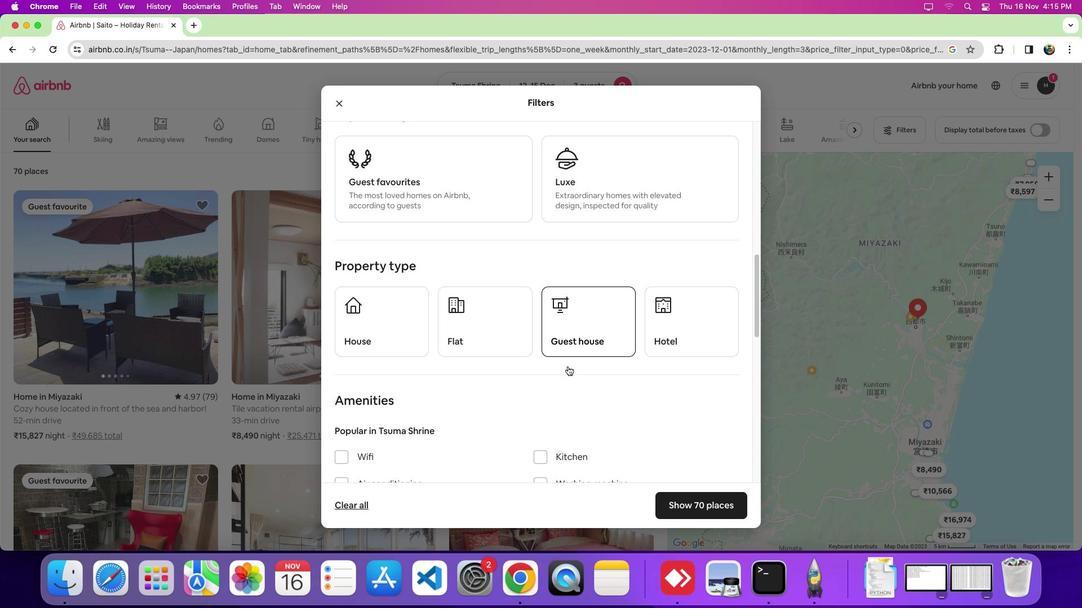 
Action: Mouse scrolled (568, 366) with delta (0, 0)
Screenshot: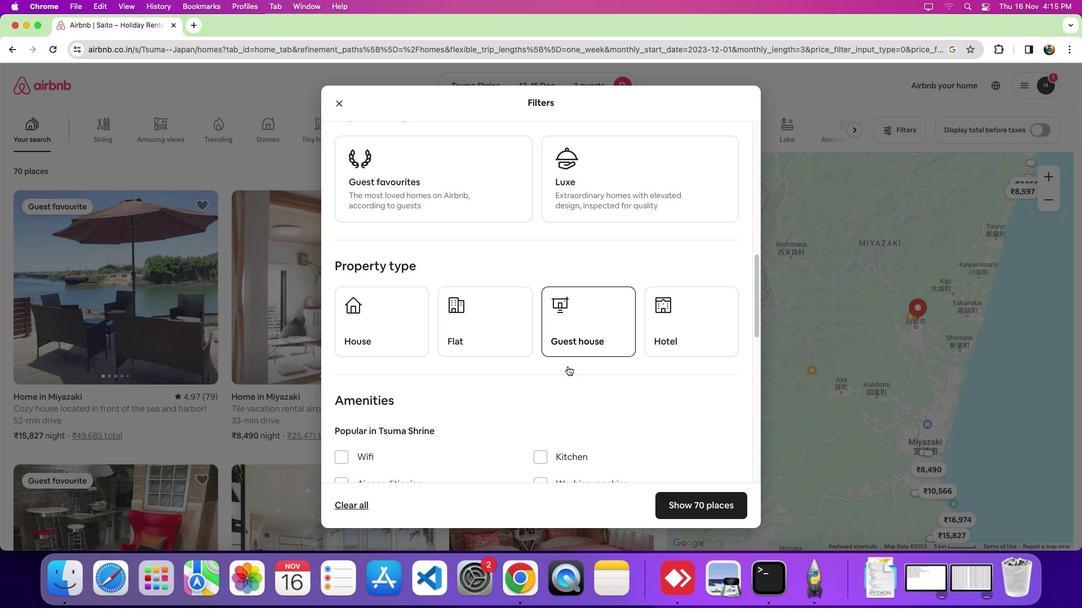 
Action: Mouse moved to (568, 366)
Screenshot: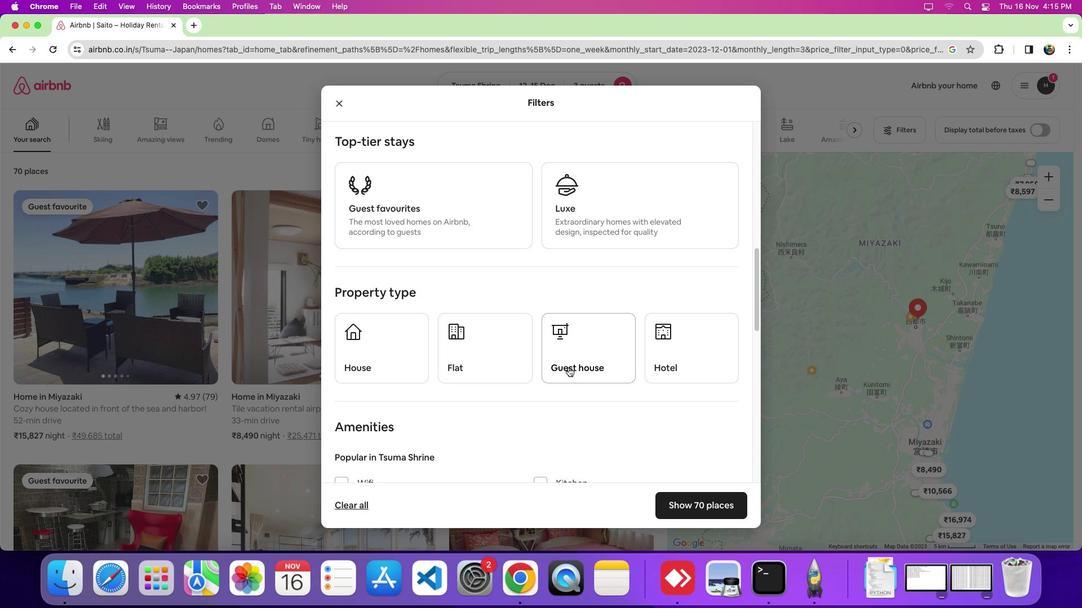 
Action: Mouse scrolled (568, 366) with delta (0, 0)
Screenshot: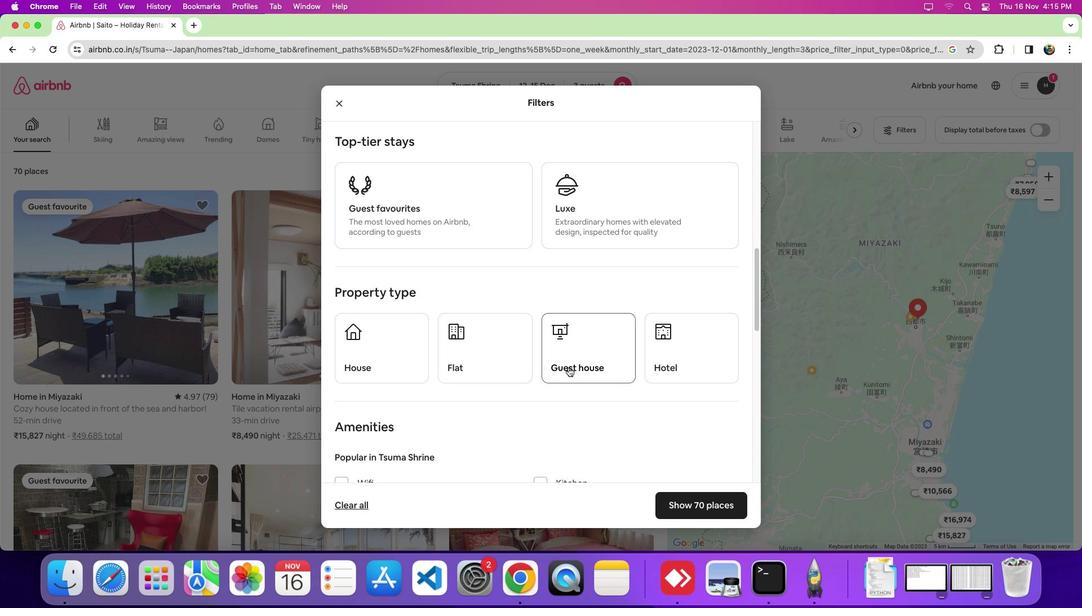 
Action: Mouse moved to (568, 366)
Screenshot: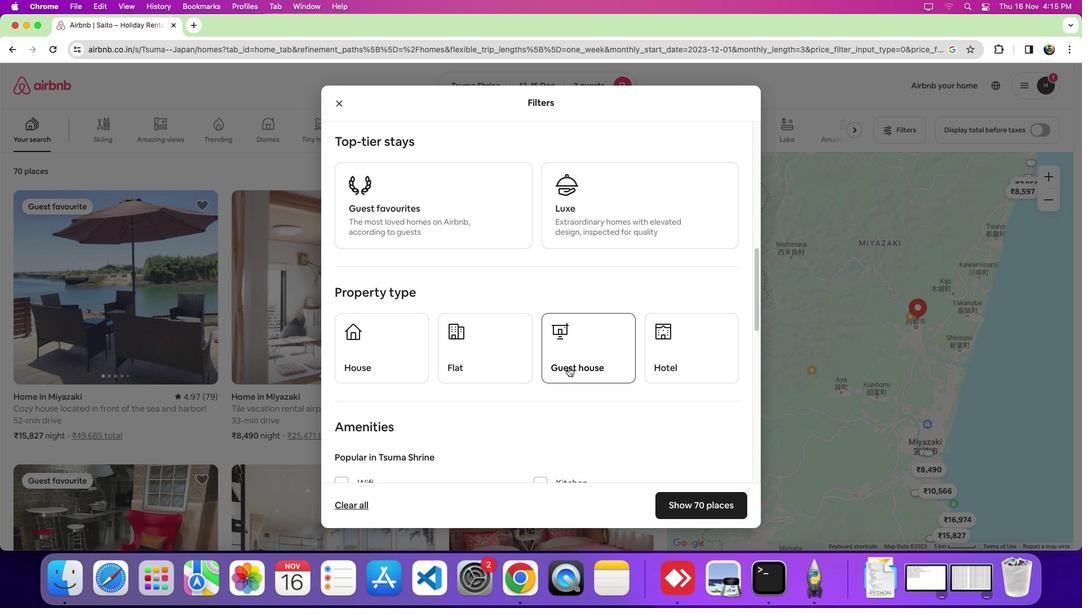 
Action: Mouse scrolled (568, 366) with delta (0, 0)
Screenshot: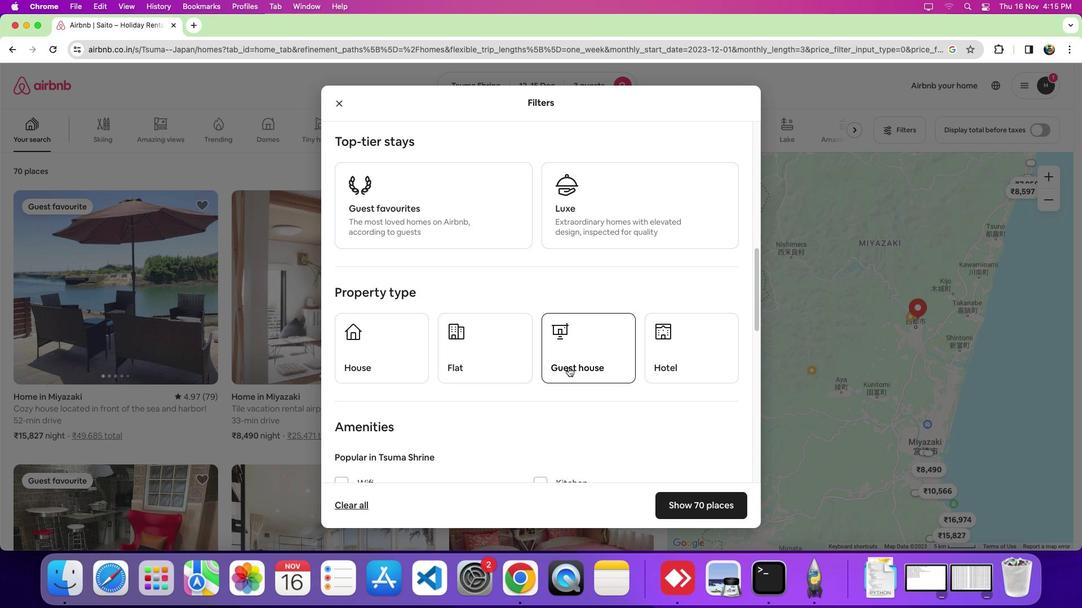 
Action: Mouse moved to (568, 367)
Screenshot: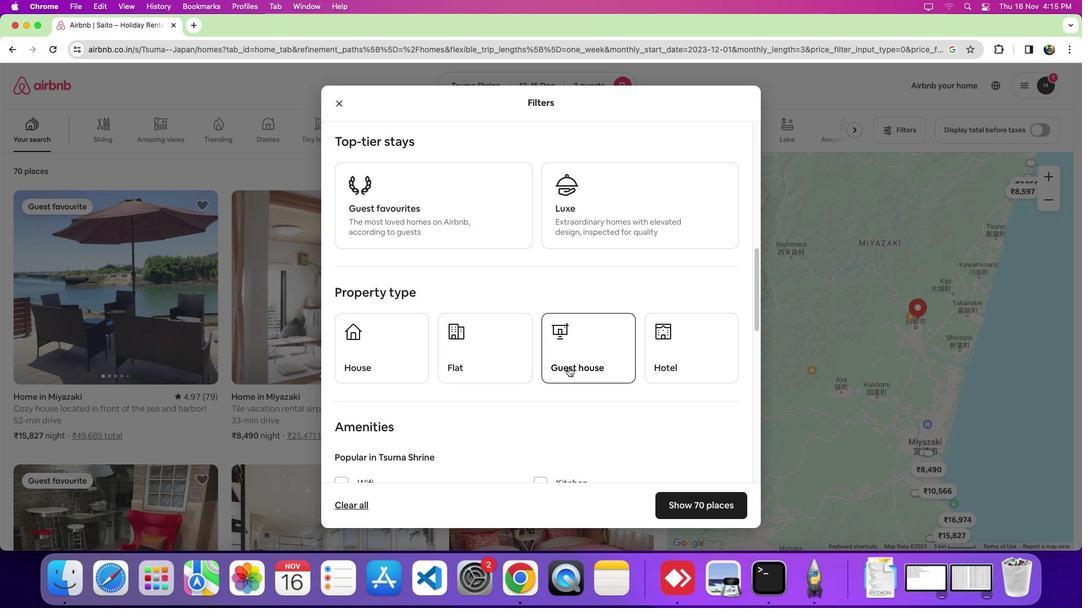 
Action: Mouse scrolled (568, 367) with delta (0, 0)
Screenshot: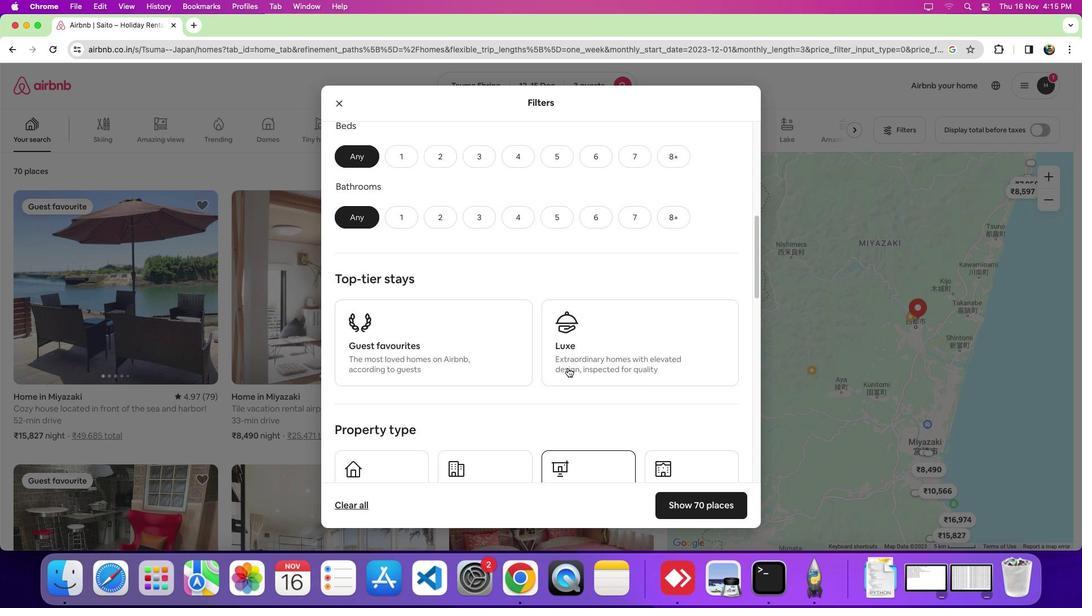 
Action: Mouse moved to (568, 368)
Screenshot: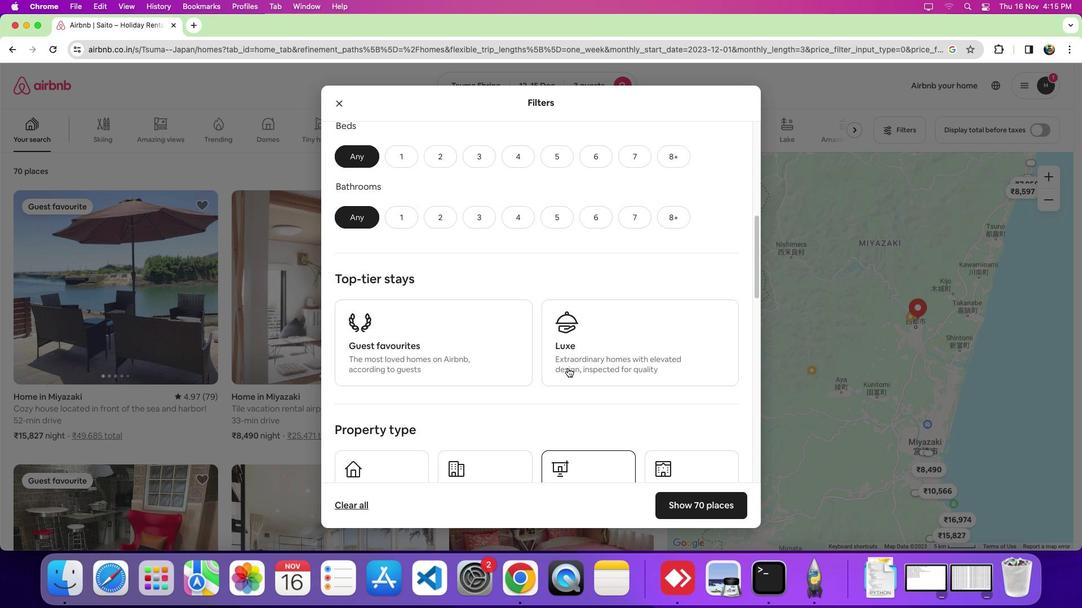 
Action: Mouse scrolled (568, 368) with delta (0, 0)
Screenshot: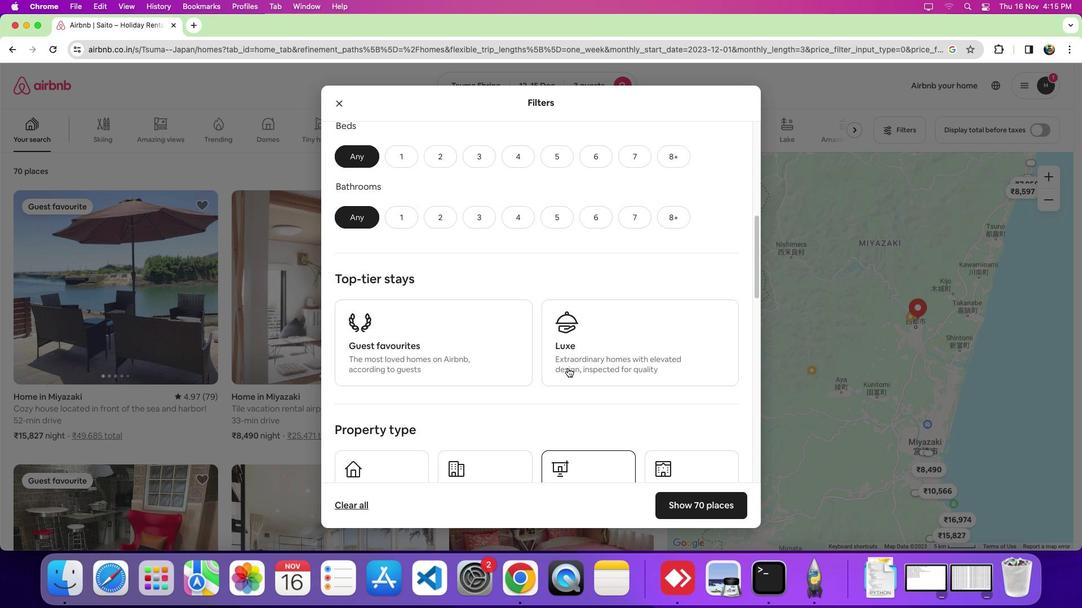 
Action: Mouse scrolled (568, 368) with delta (0, 2)
Screenshot: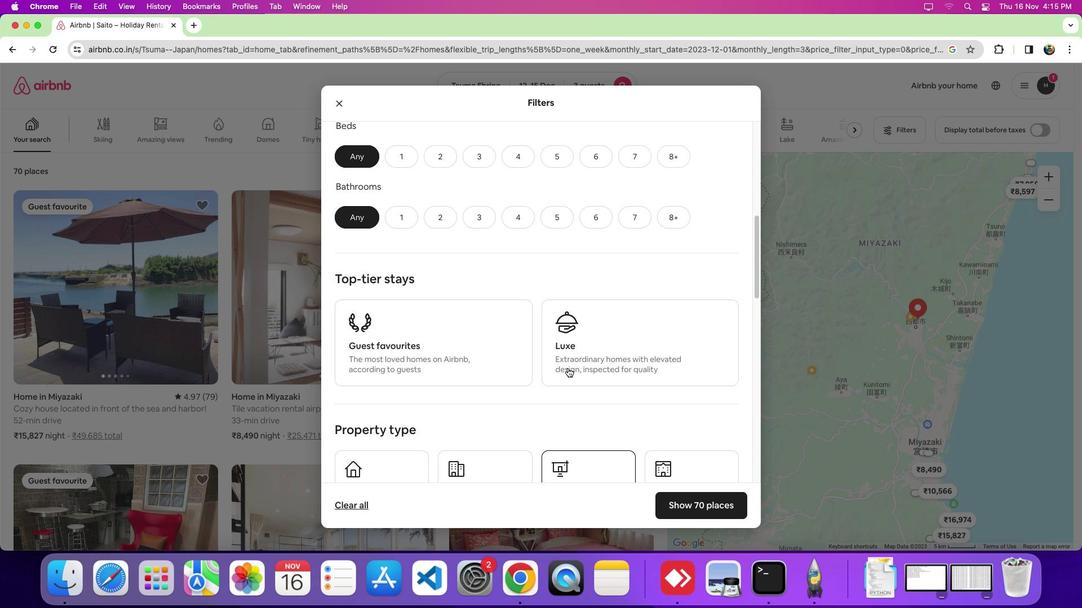 
Action: Mouse moved to (568, 368)
Screenshot: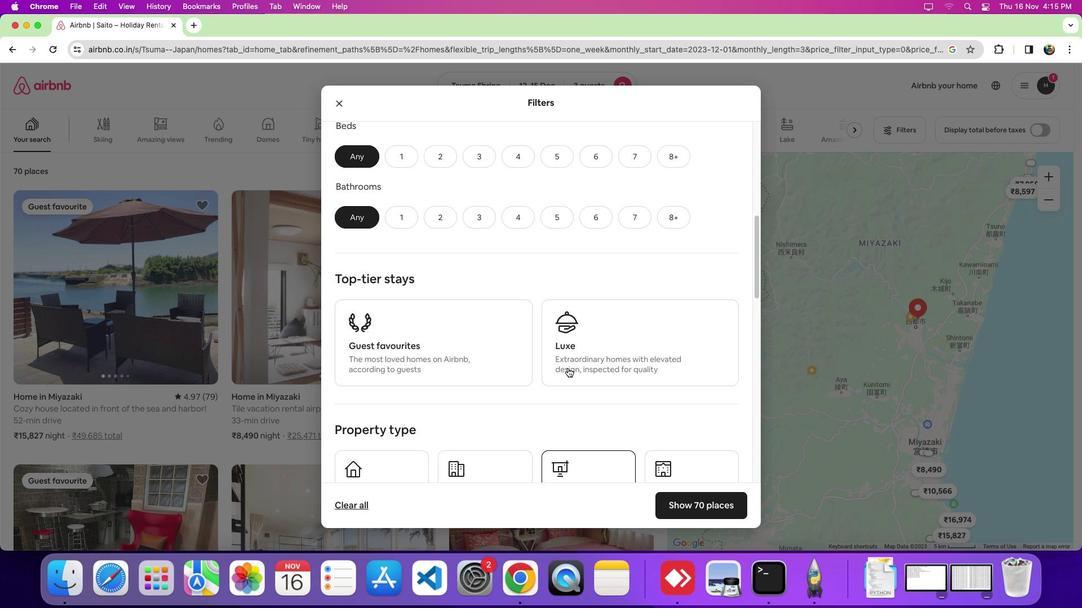 
Action: Mouse scrolled (568, 368) with delta (0, 0)
Screenshot: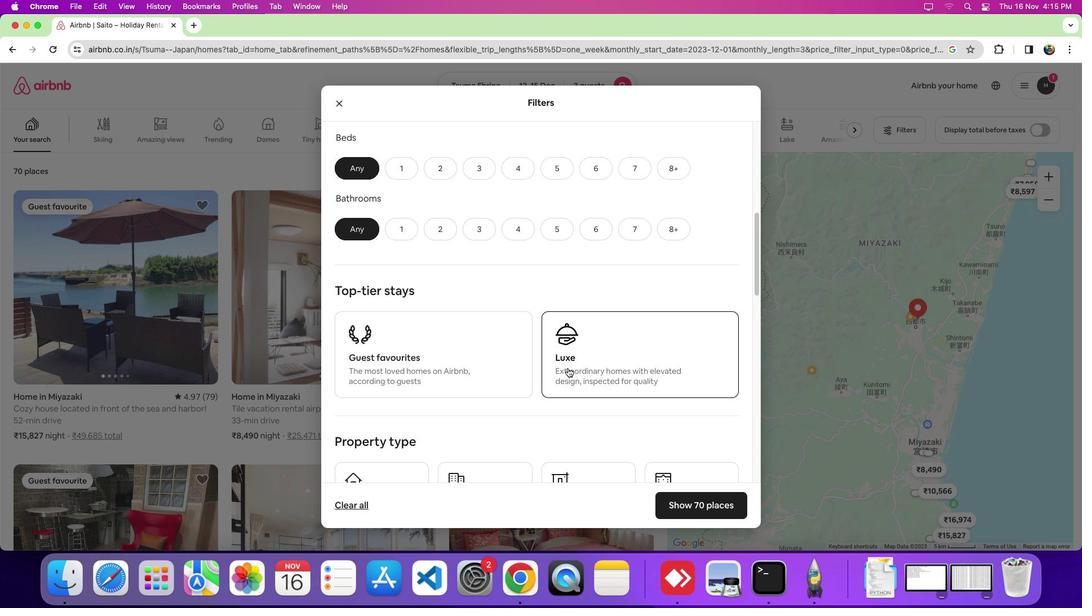 
Action: Mouse scrolled (568, 368) with delta (0, 0)
Screenshot: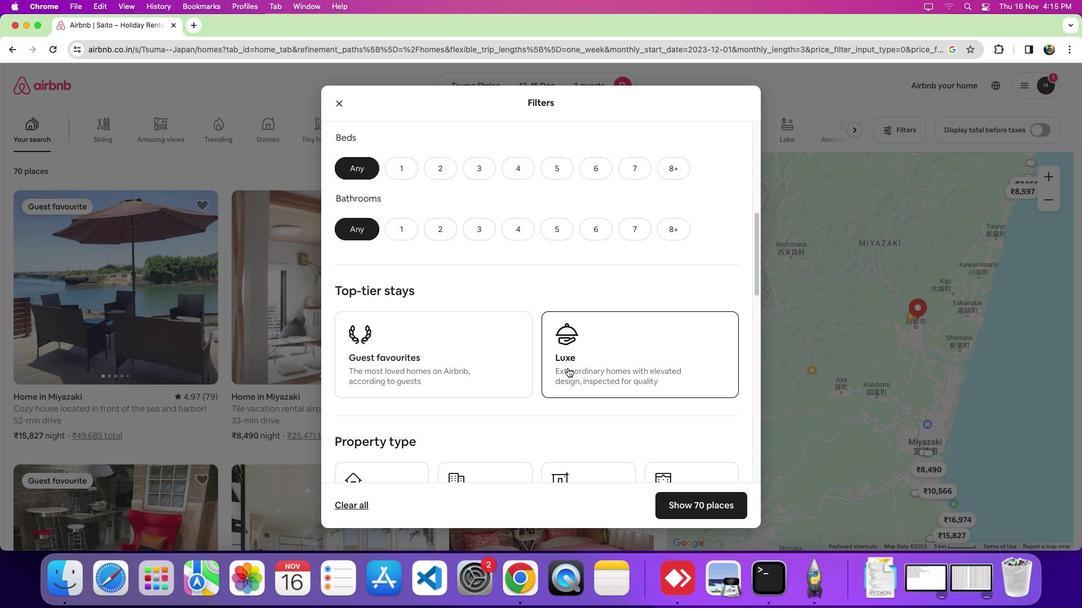
Action: Mouse scrolled (568, 368) with delta (0, 0)
Screenshot: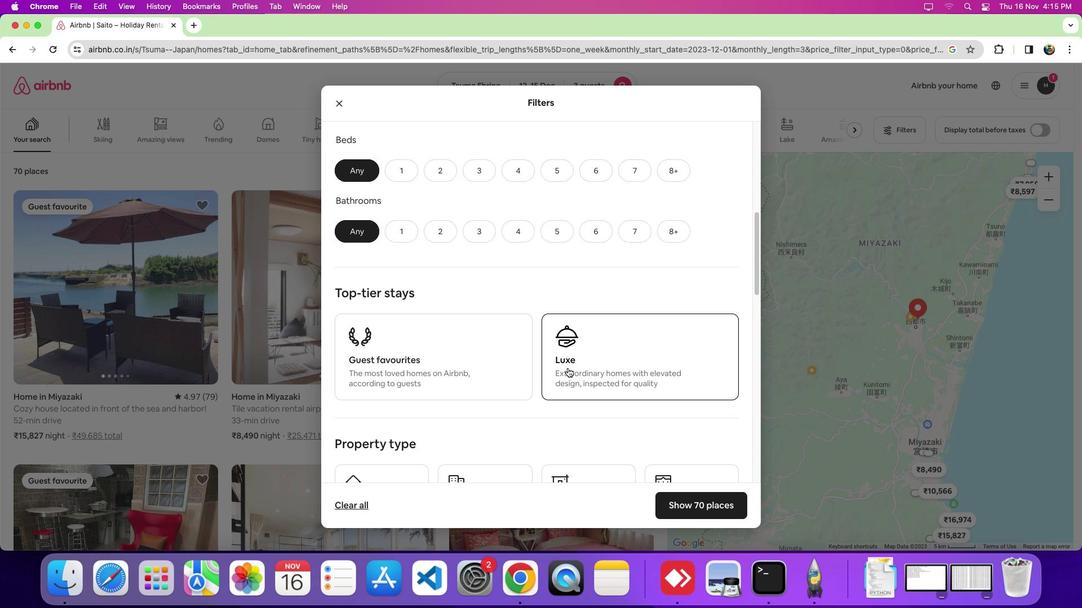 
Action: Mouse moved to (572, 346)
Screenshot: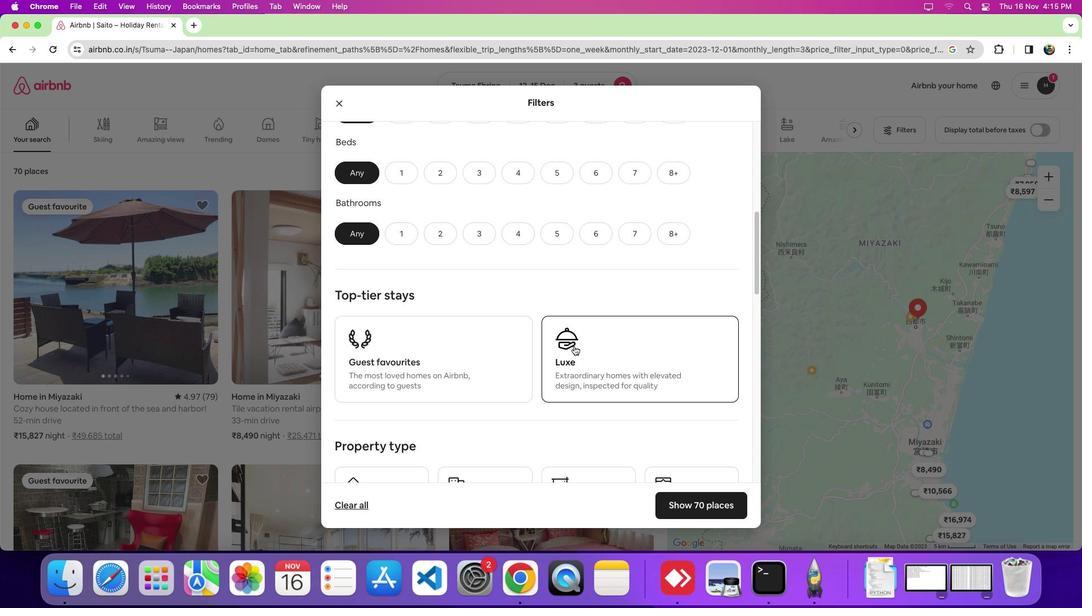 
Action: Mouse scrolled (572, 346) with delta (0, 0)
Screenshot: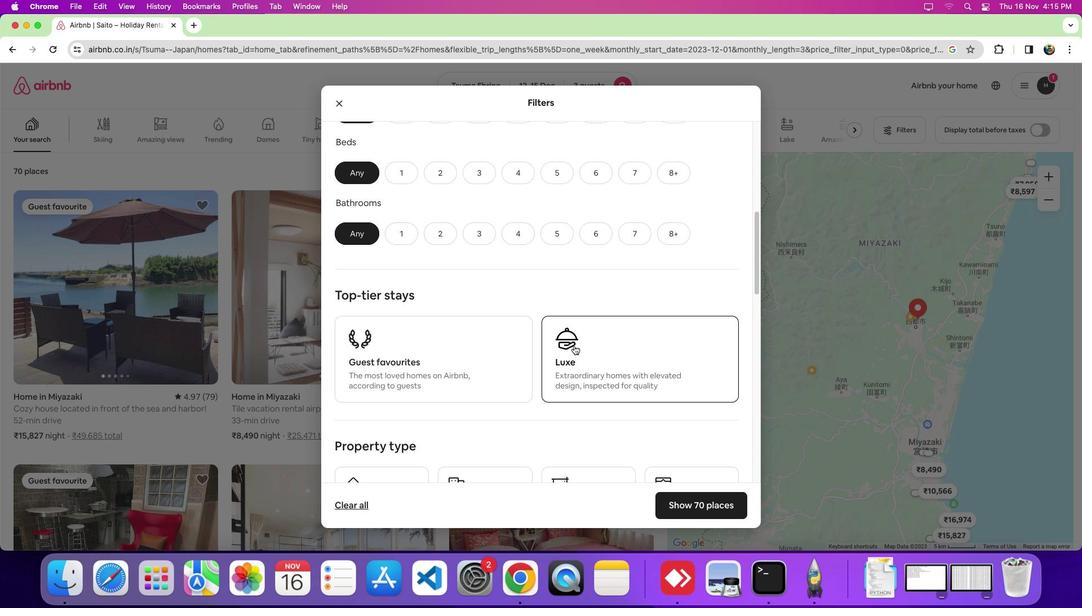 
Action: Mouse moved to (443, 211)
Screenshot: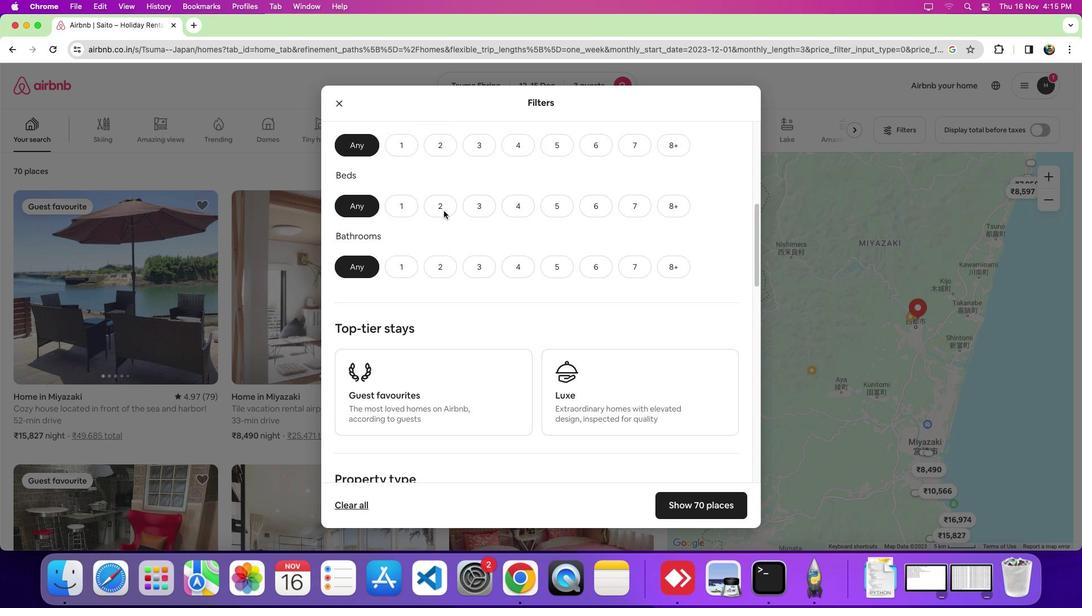 
Action: Mouse scrolled (443, 211) with delta (0, 0)
Screenshot: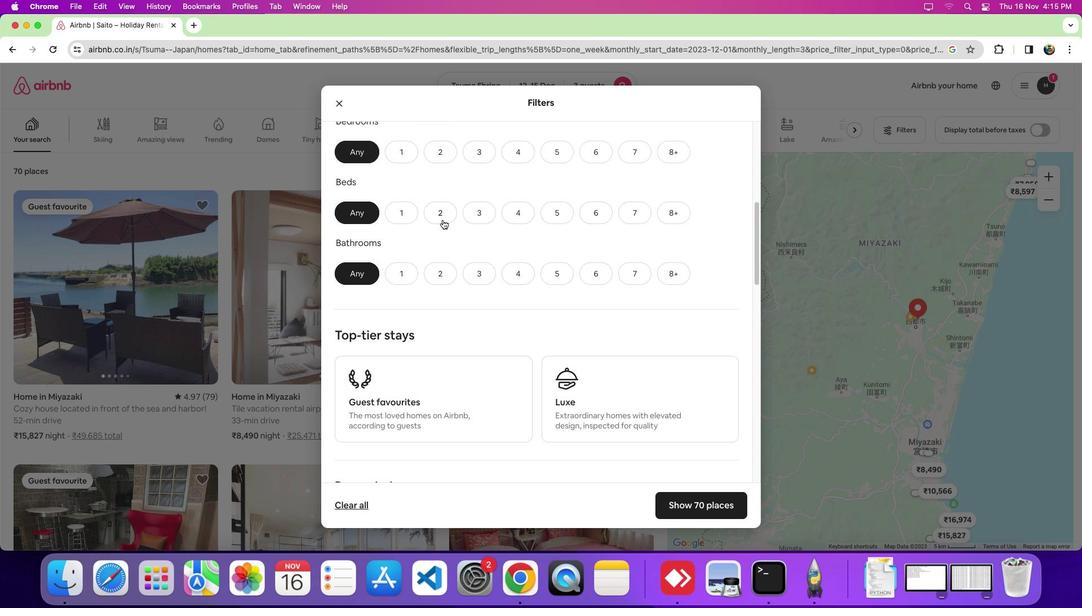 
Action: Mouse scrolled (443, 211) with delta (0, 0)
Screenshot: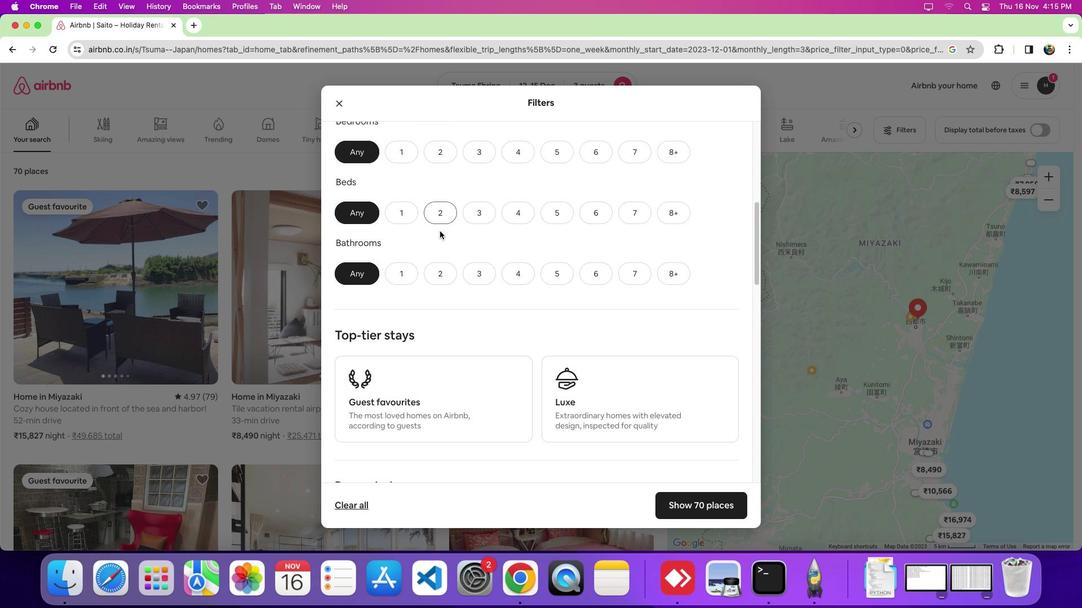 
Action: Mouse moved to (448, 144)
Screenshot: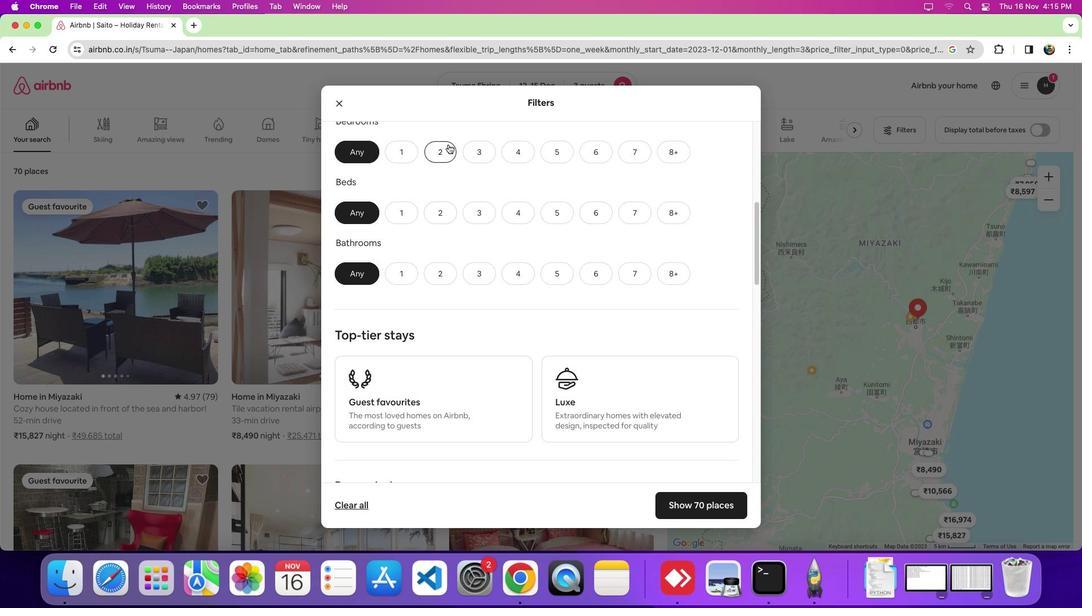 
Action: Mouse pressed left at (448, 144)
Screenshot: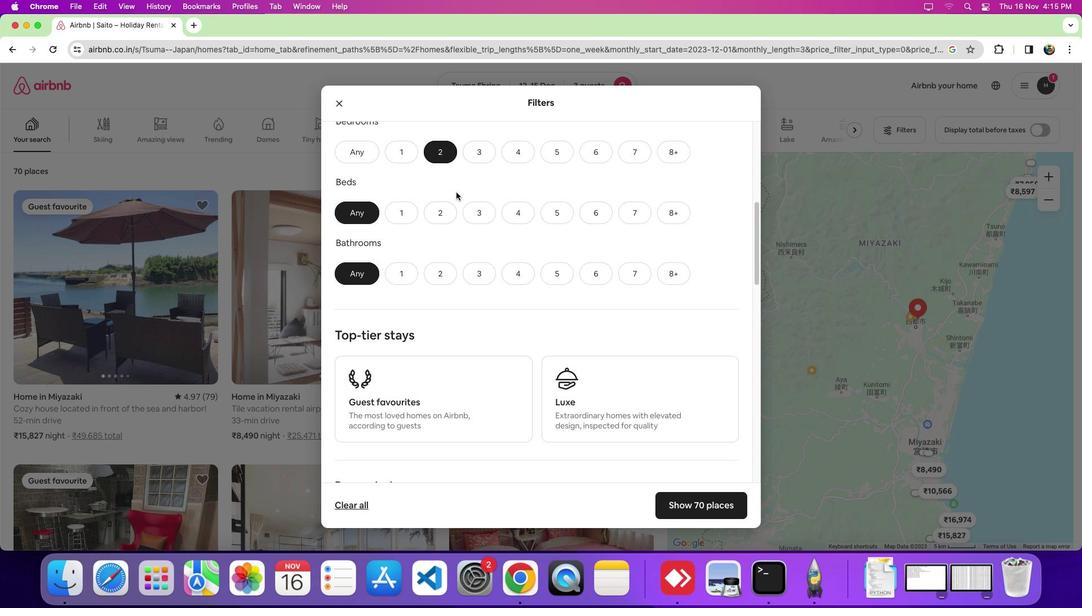 
Action: Mouse moved to (472, 208)
Screenshot: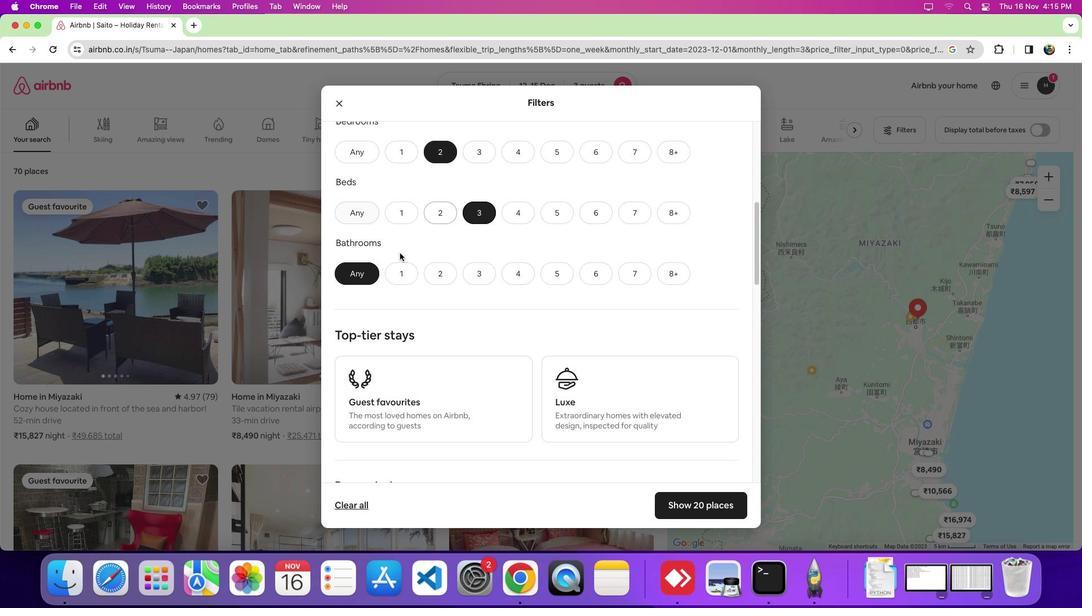 
Action: Mouse pressed left at (472, 208)
Screenshot: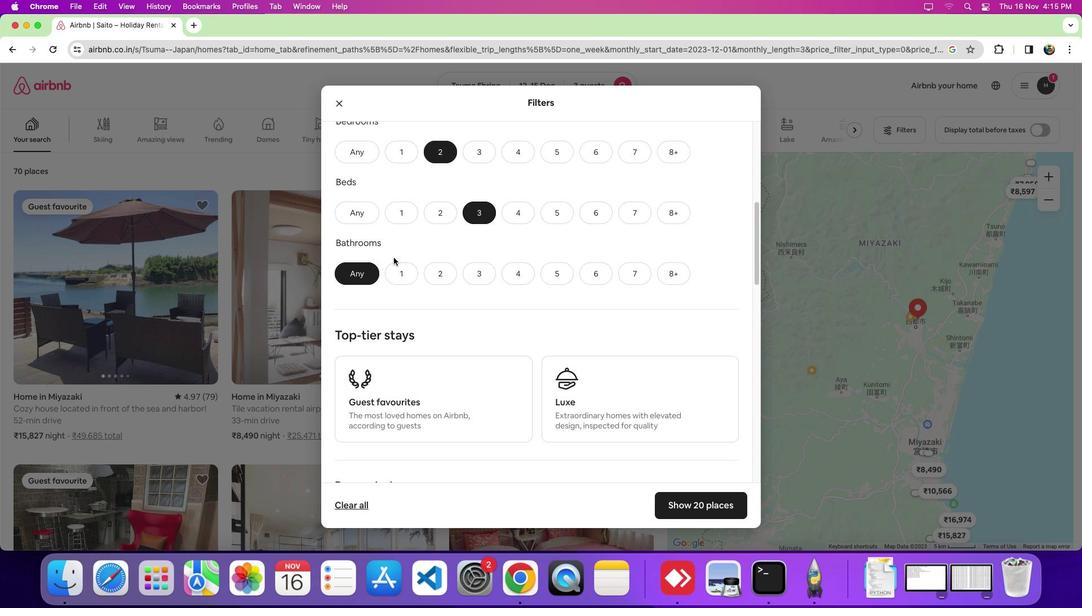 
Action: Mouse moved to (396, 272)
Screenshot: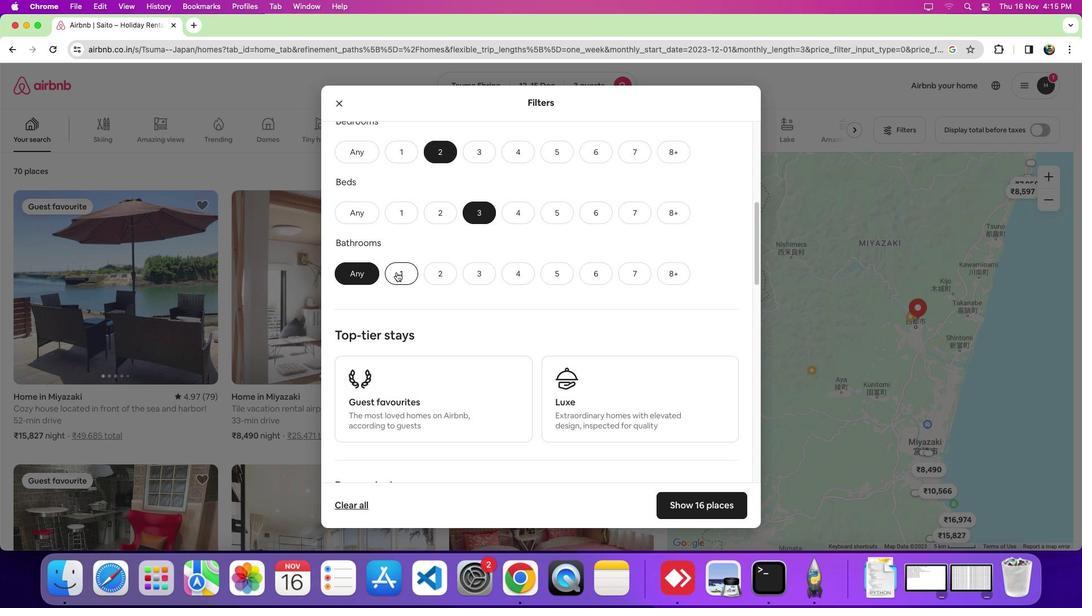
Action: Mouse pressed left at (396, 272)
Screenshot: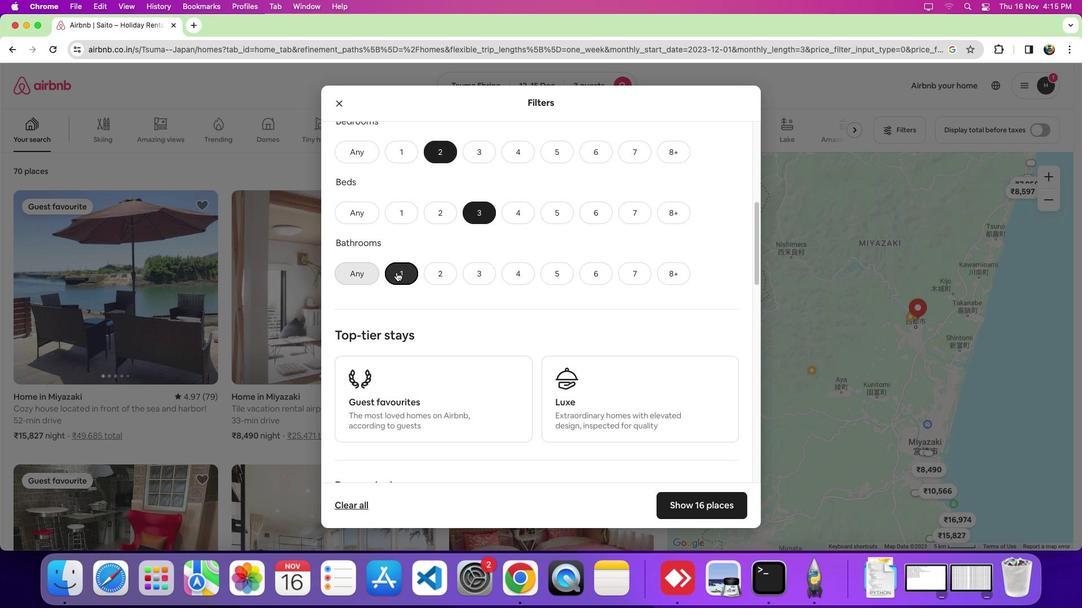 
Action: Mouse moved to (583, 275)
Screenshot: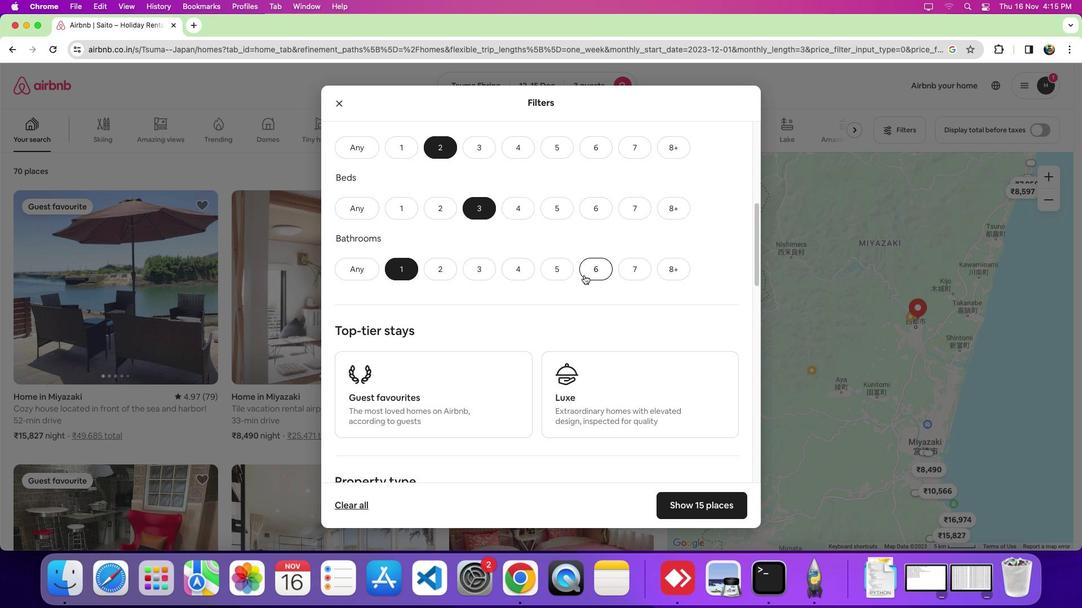 
Action: Mouse scrolled (583, 275) with delta (0, 0)
Screenshot: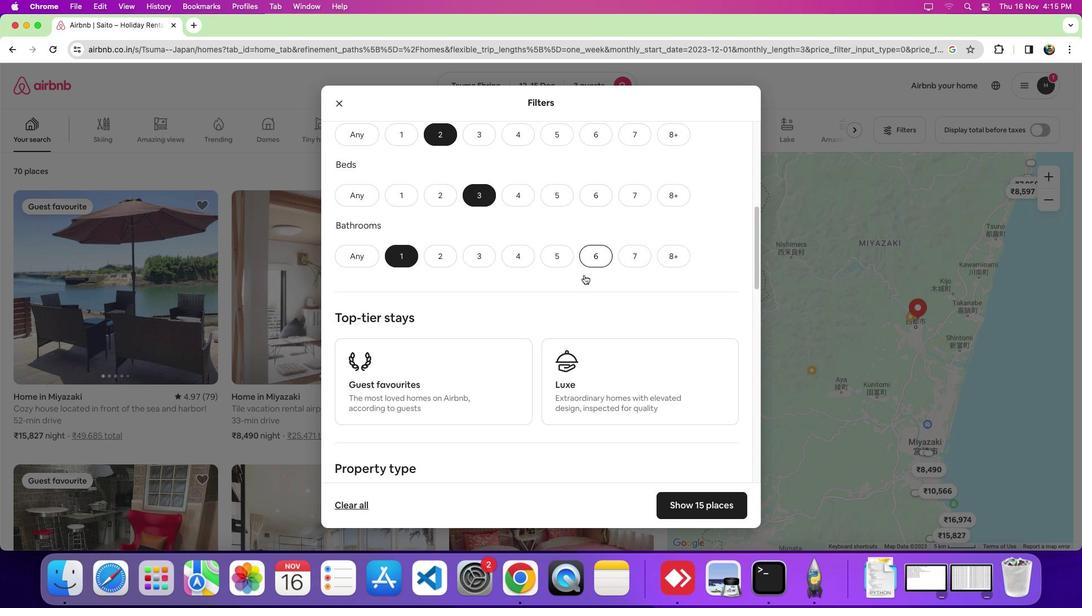 
Action: Mouse scrolled (583, 275) with delta (0, 0)
Screenshot: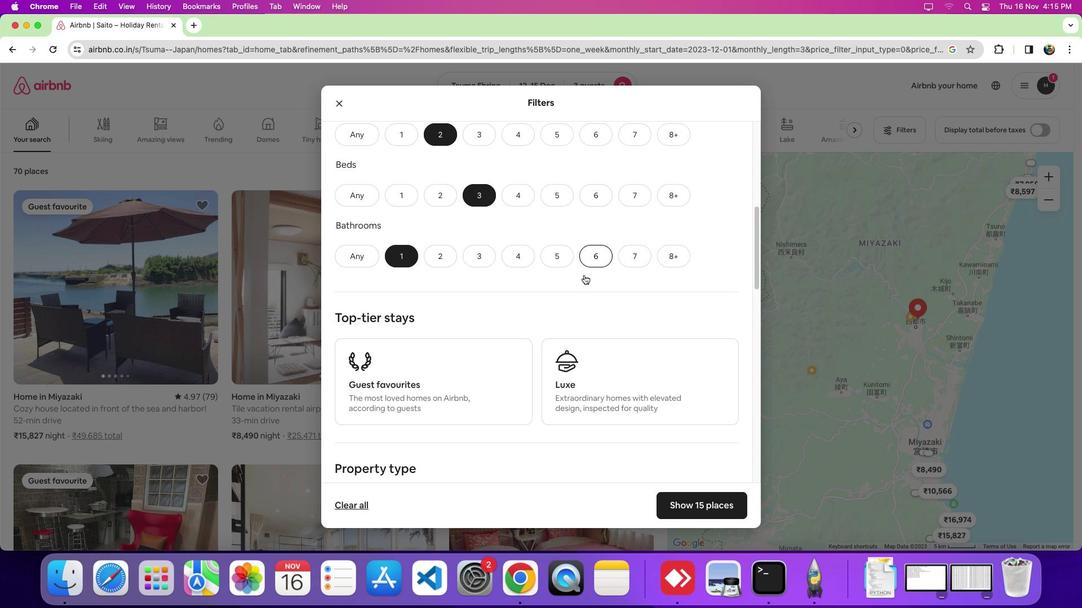 
Action: Mouse scrolled (583, 275) with delta (0, 0)
Screenshot: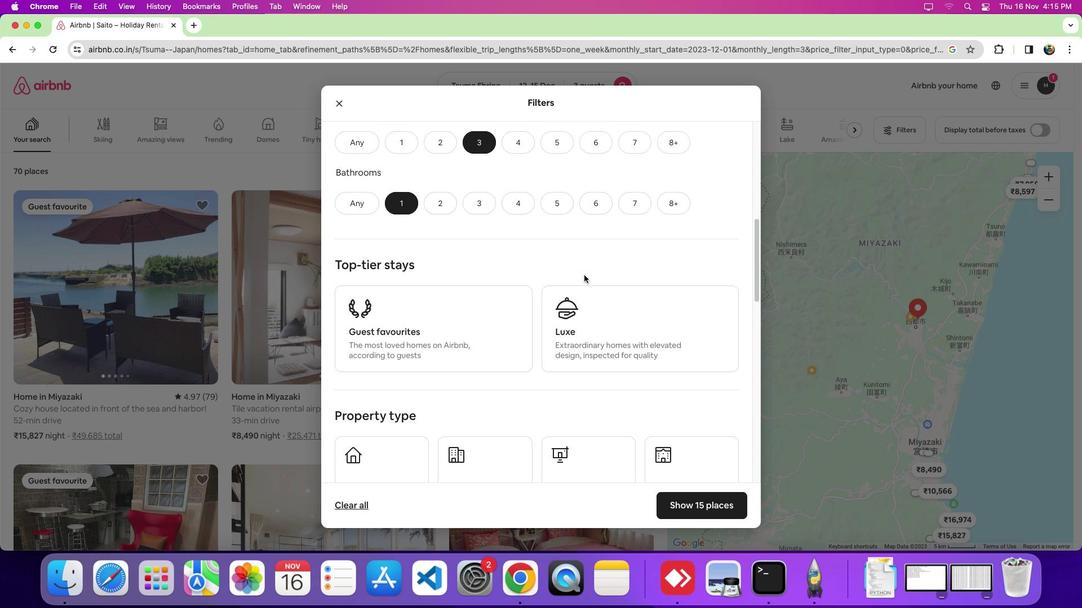 
Action: Mouse scrolled (583, 275) with delta (0, 0)
Screenshot: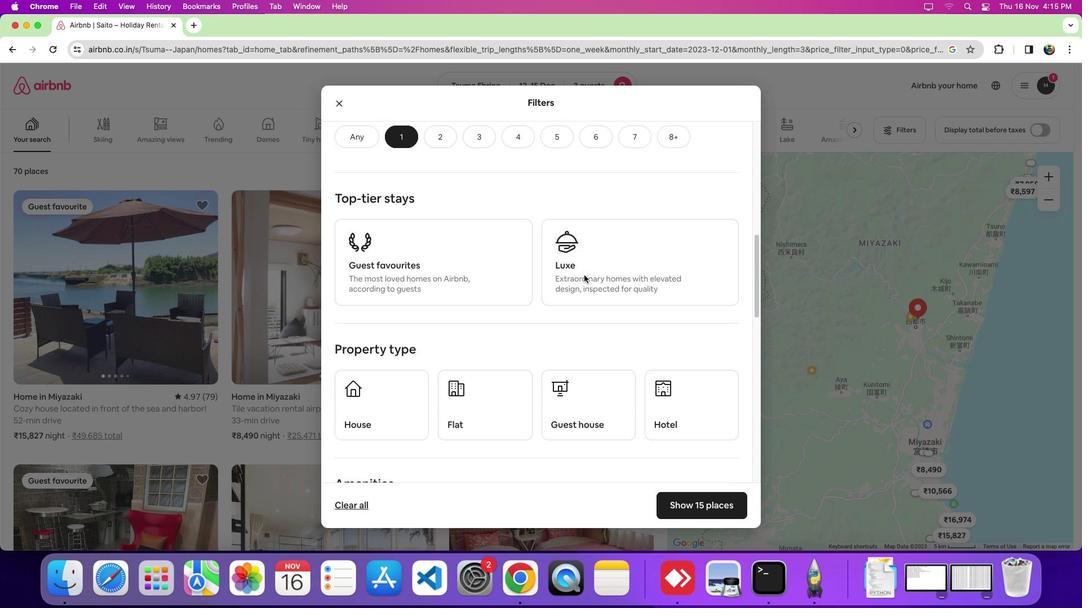 
Action: Mouse scrolled (583, 275) with delta (0, -1)
Screenshot: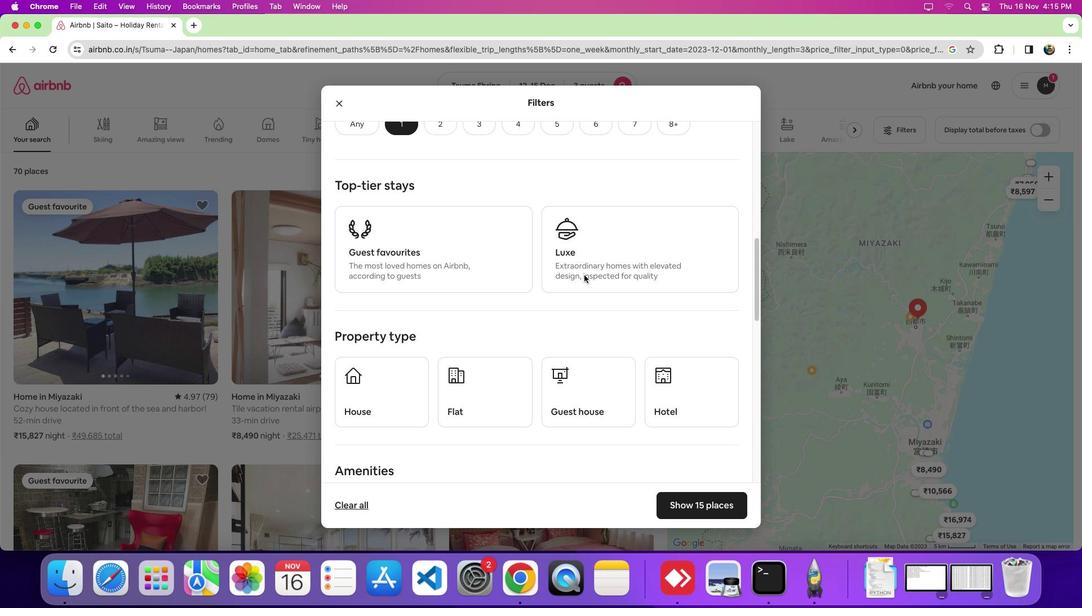 
Action: Mouse scrolled (583, 275) with delta (0, -1)
Screenshot: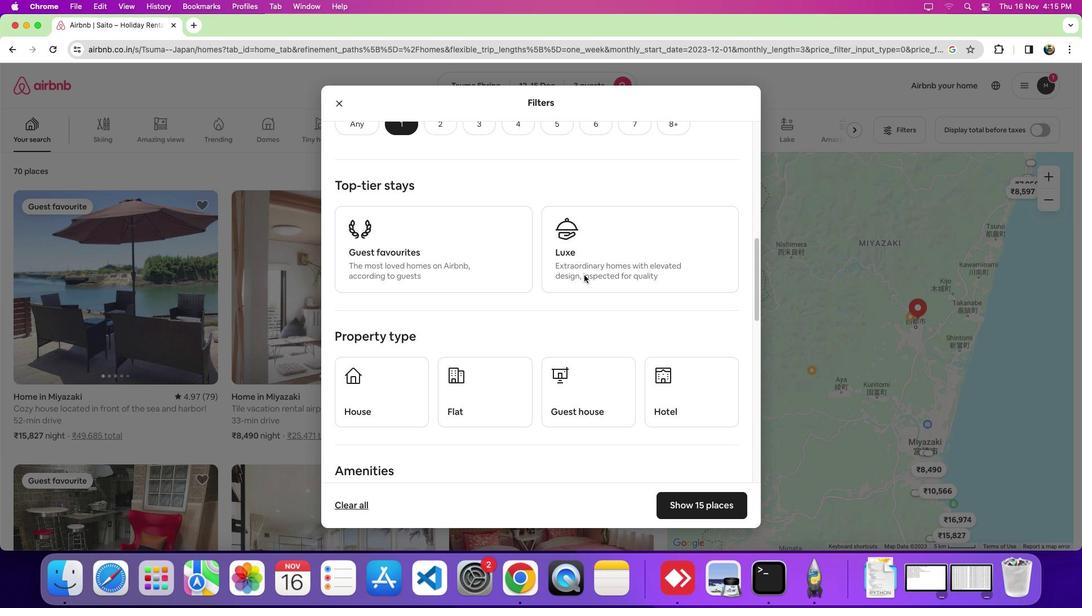 
Action: Mouse moved to (562, 317)
Screenshot: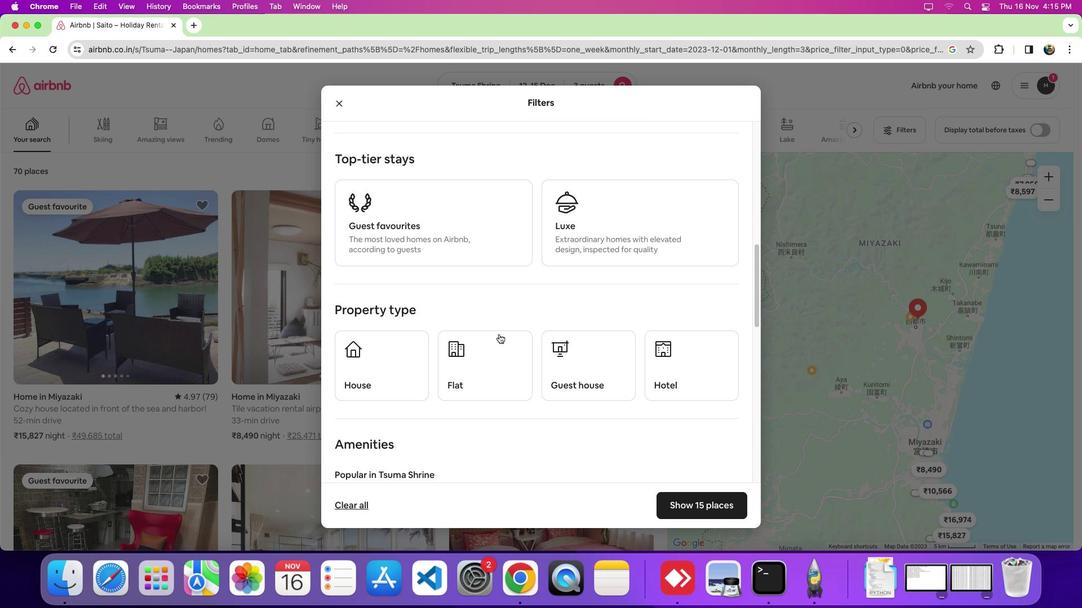 
Action: Mouse scrolled (562, 317) with delta (0, 0)
Screenshot: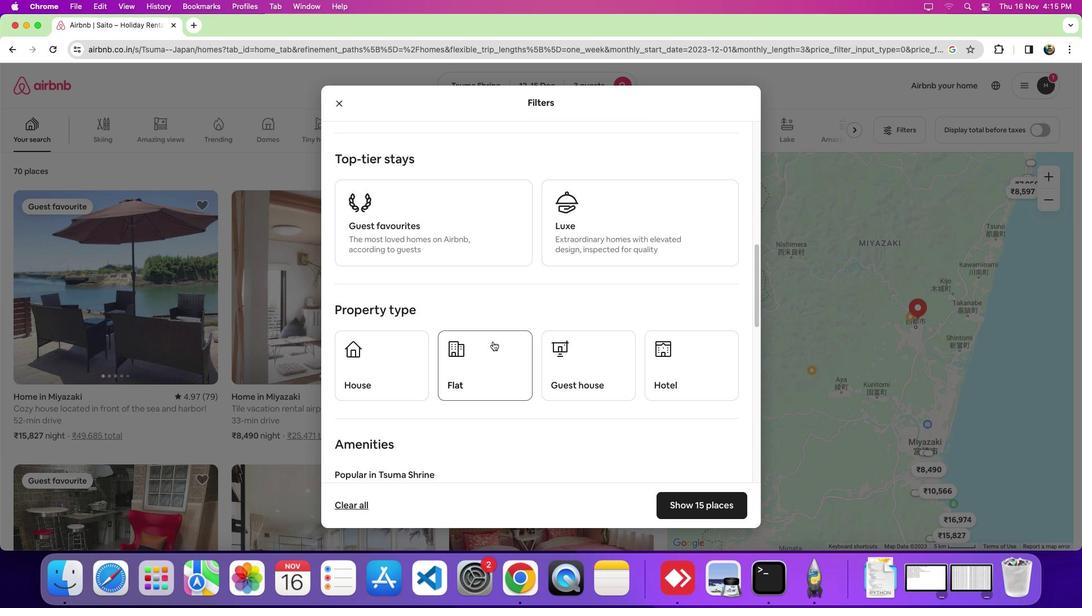 
Action: Mouse scrolled (562, 317) with delta (0, 0)
Screenshot: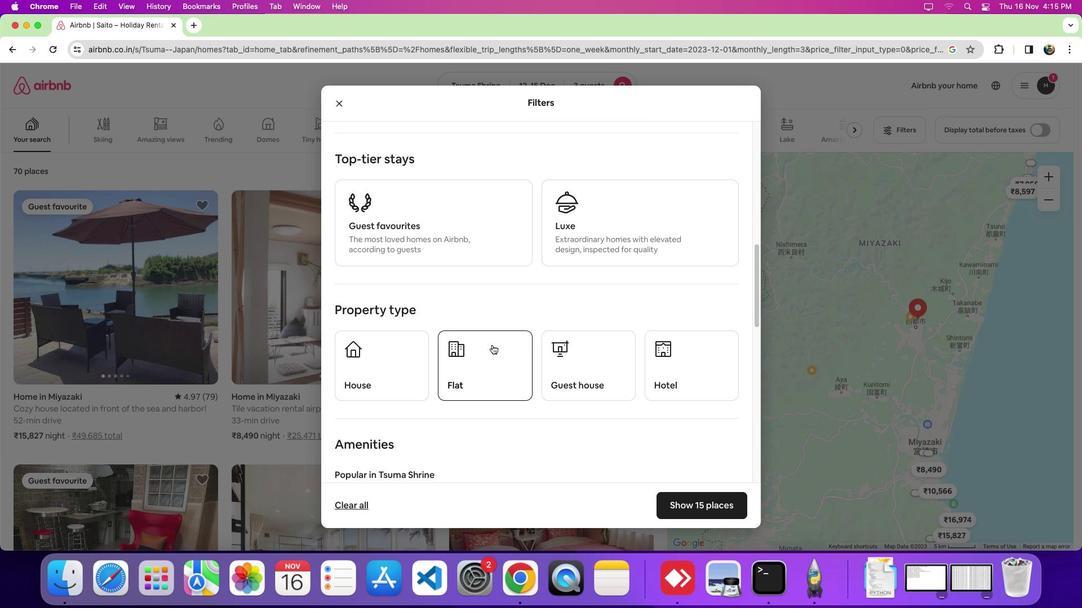 
Action: Mouse moved to (492, 344)
Screenshot: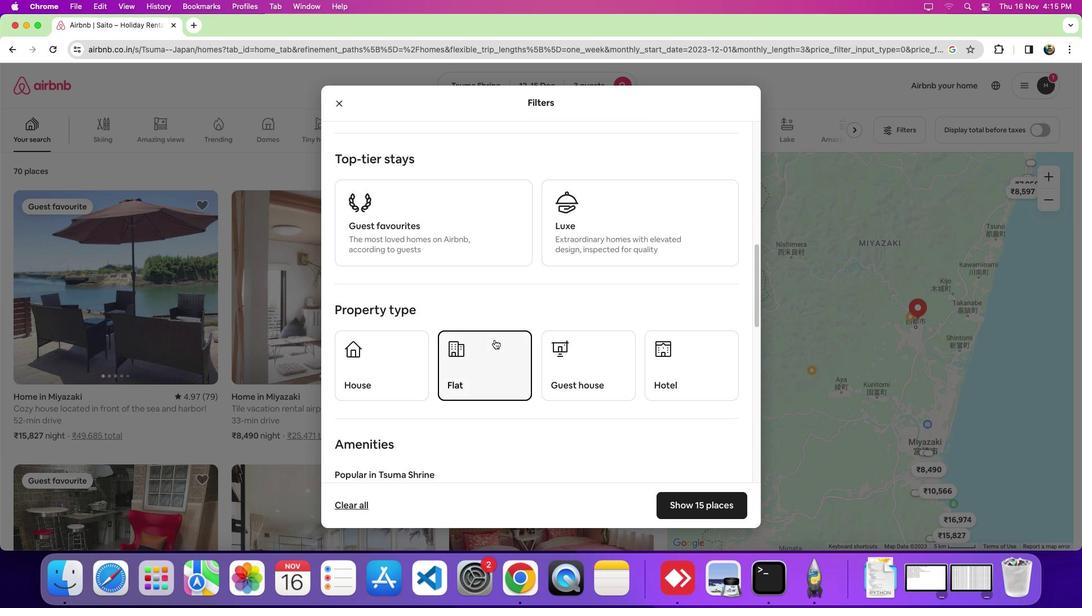 
Action: Mouse pressed left at (492, 344)
Screenshot: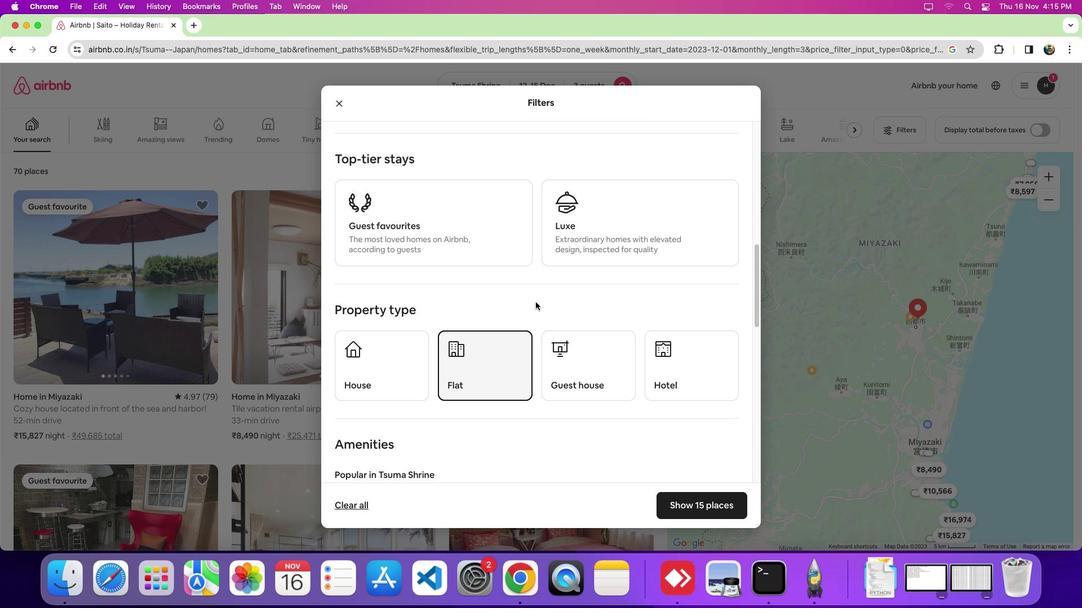 
Action: Mouse moved to (588, 272)
Screenshot: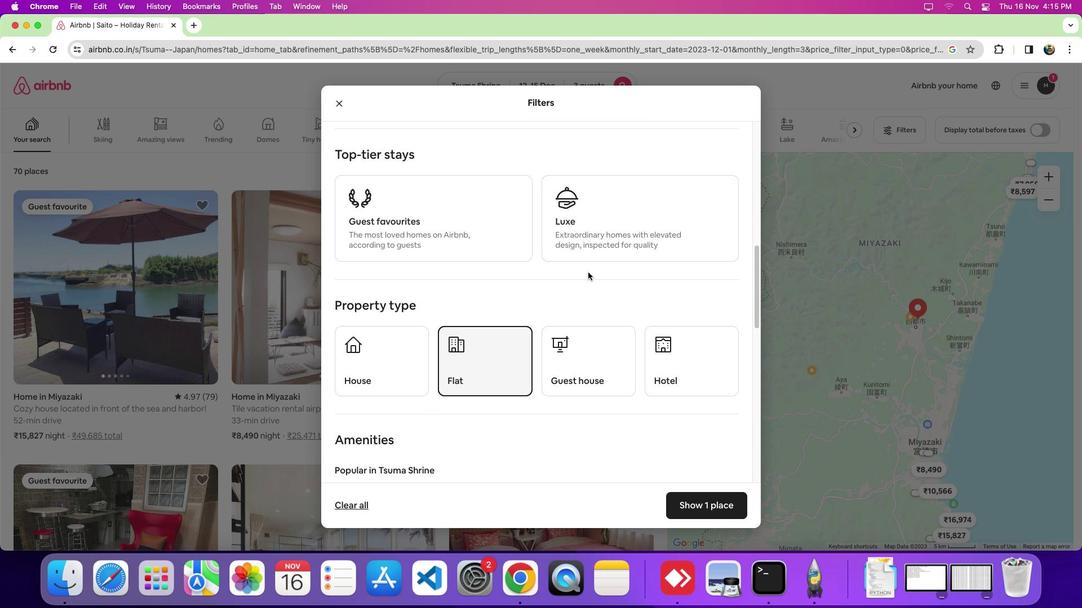 
Action: Mouse scrolled (588, 272) with delta (0, 0)
Screenshot: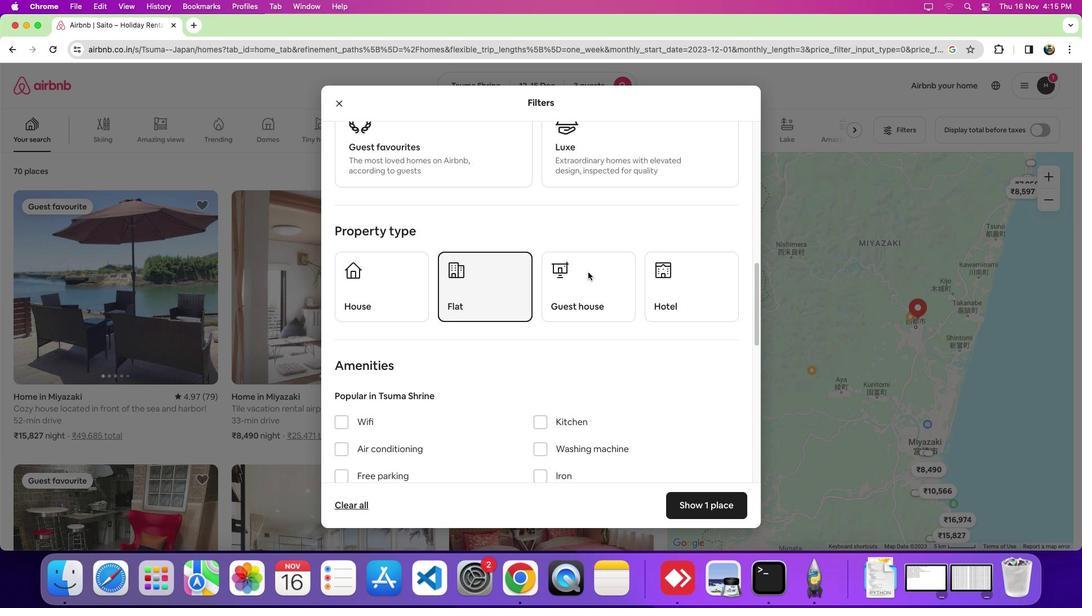 
Action: Mouse scrolled (588, 272) with delta (0, 0)
Screenshot: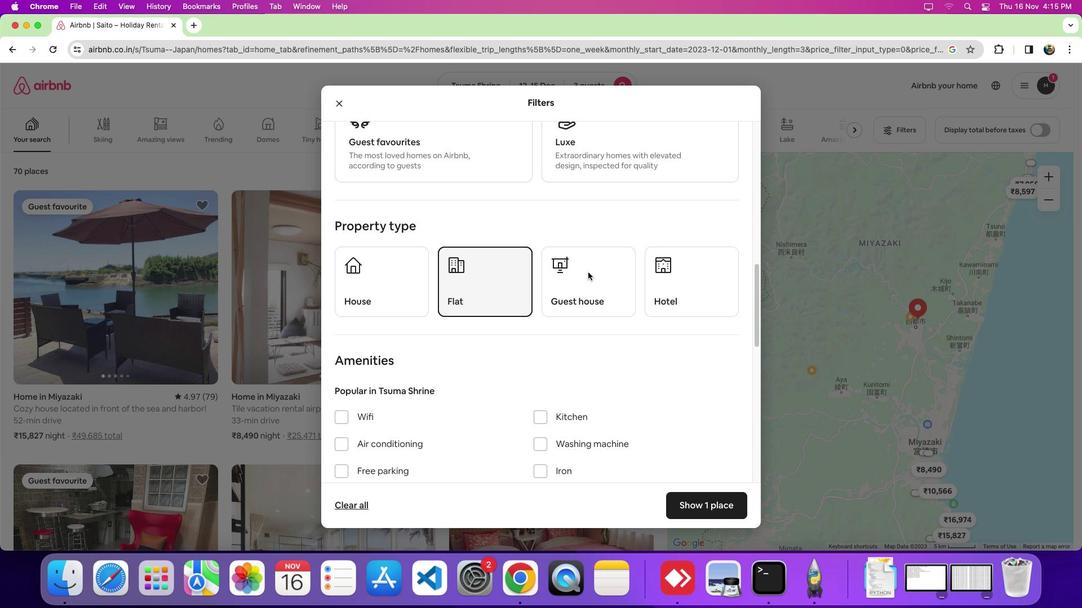 
Action: Mouse scrolled (588, 272) with delta (0, -1)
Screenshot: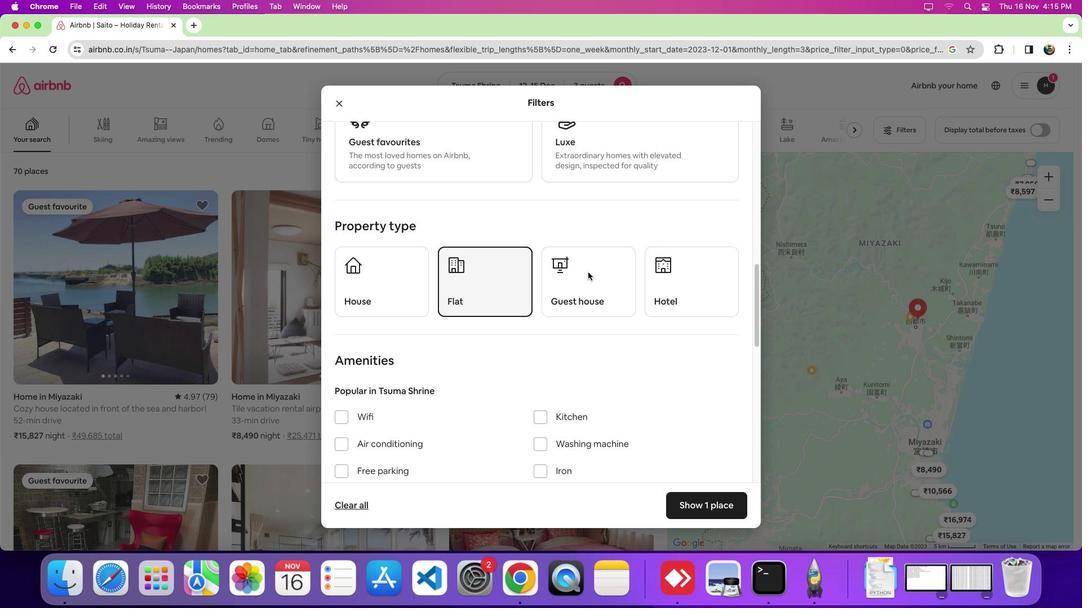 
Action: Mouse moved to (588, 272)
Screenshot: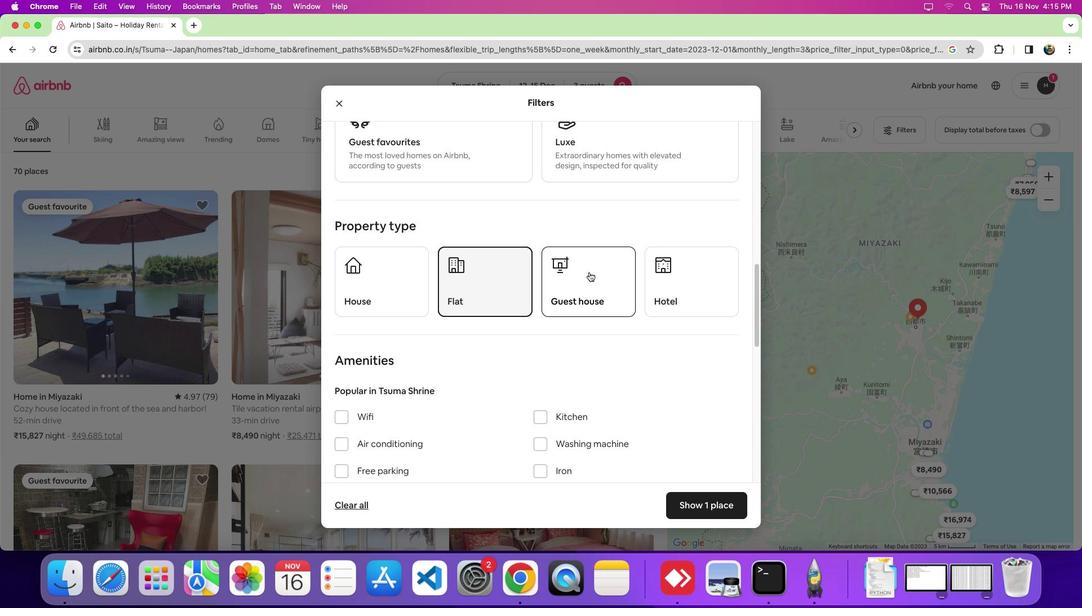 
Action: Mouse scrolled (588, 272) with delta (0, 0)
Screenshot: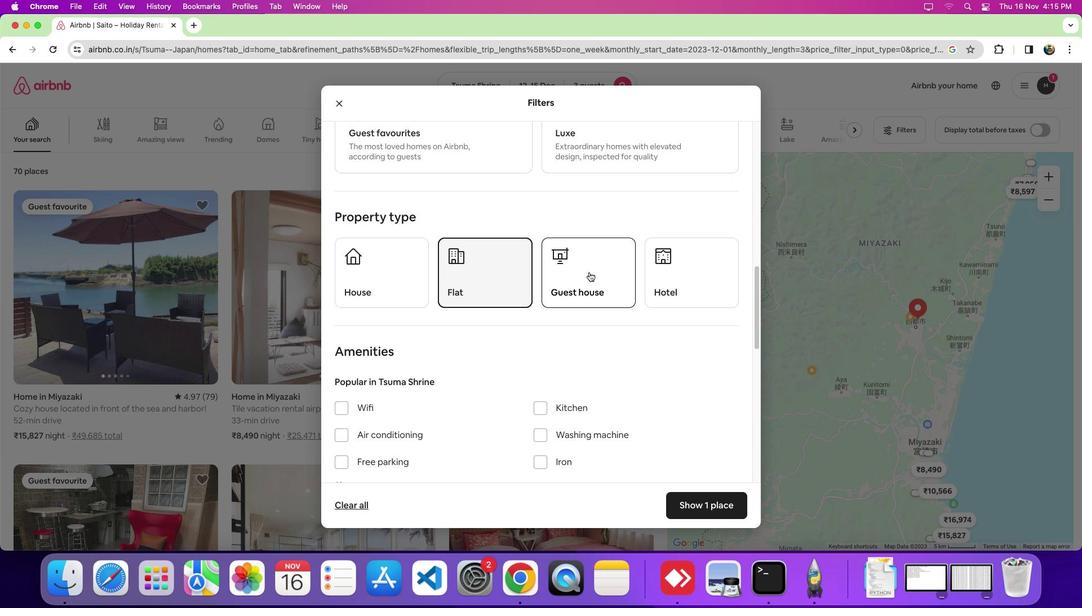 
Action: Mouse scrolled (588, 272) with delta (0, 0)
Screenshot: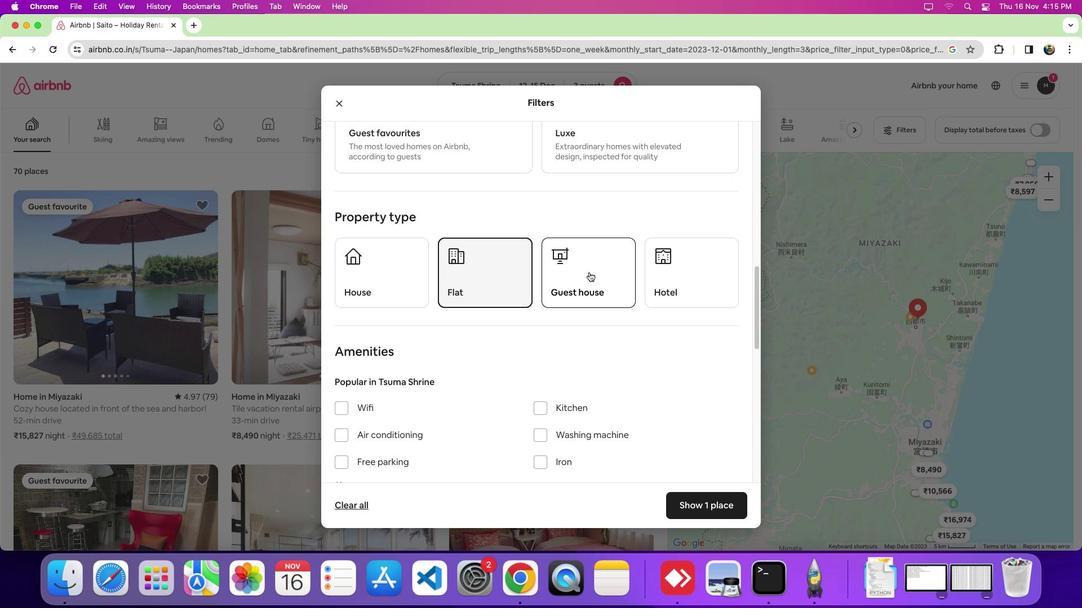 
Action: Mouse scrolled (588, 272) with delta (0, 0)
Screenshot: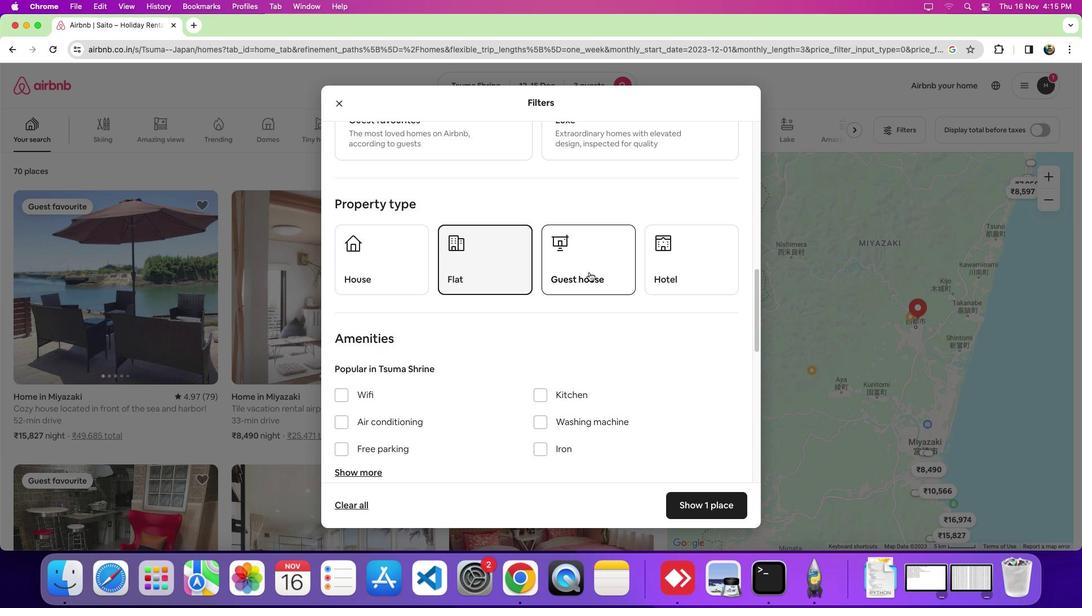 
Action: Mouse scrolled (588, 272) with delta (0, 0)
Screenshot: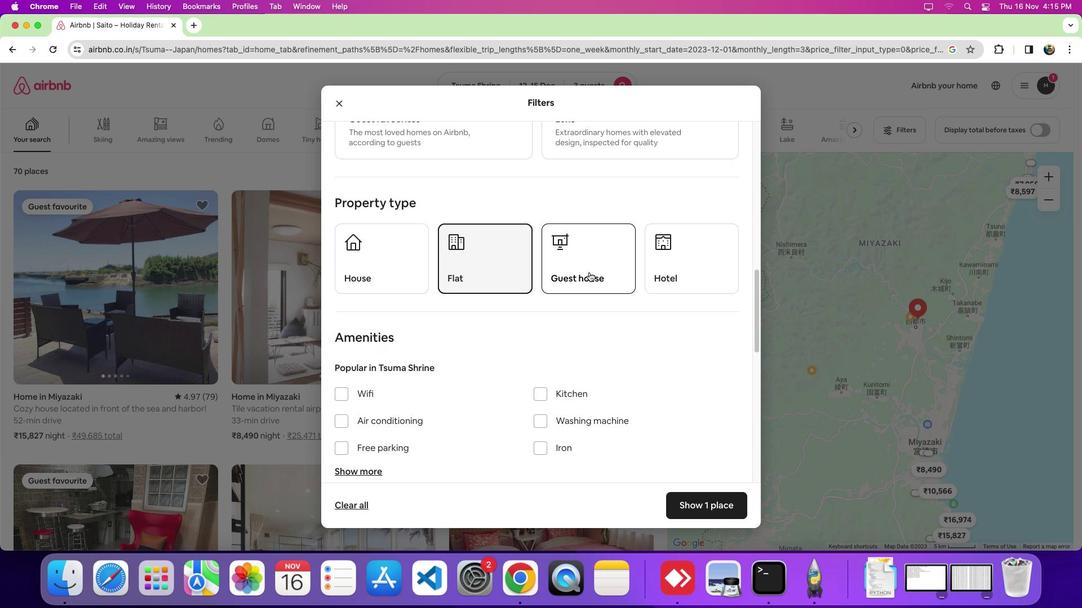
Action: Mouse scrolled (588, 272) with delta (0, 0)
Screenshot: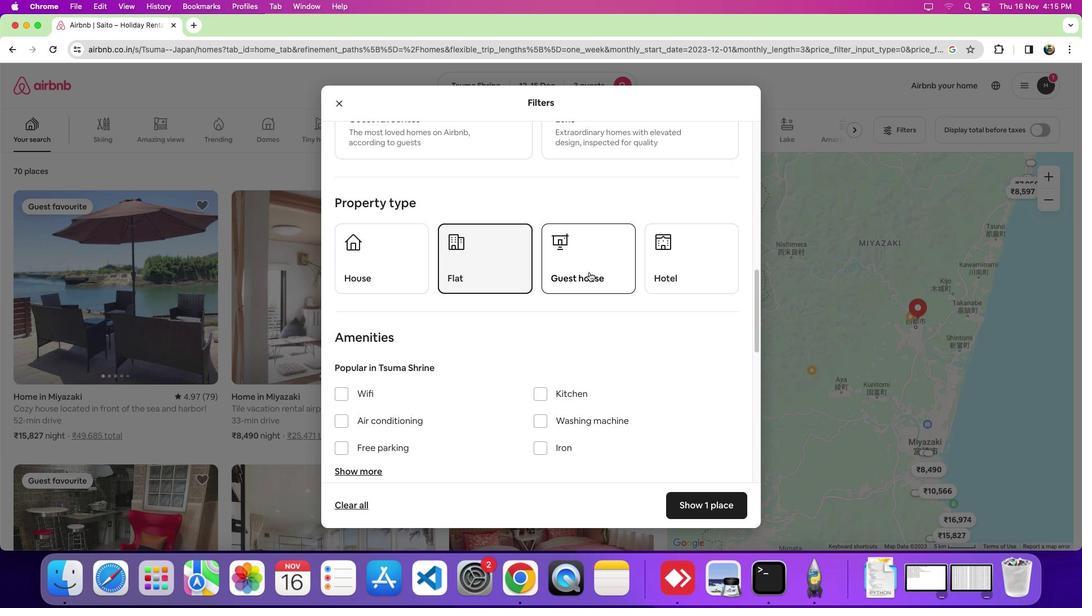 
Action: Mouse moved to (603, 306)
Screenshot: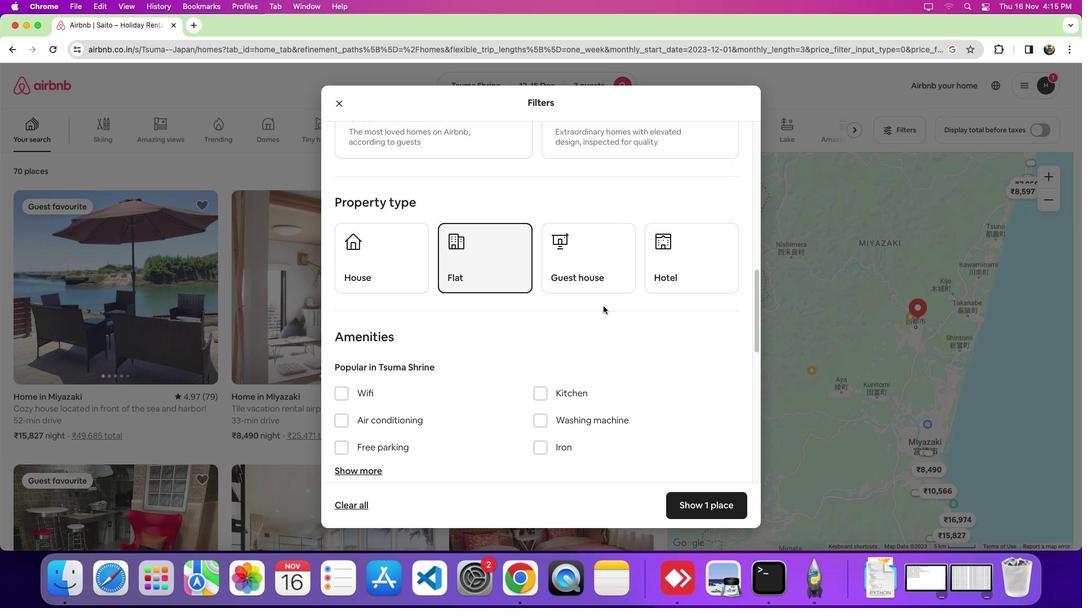 
Action: Mouse scrolled (603, 306) with delta (0, 0)
Screenshot: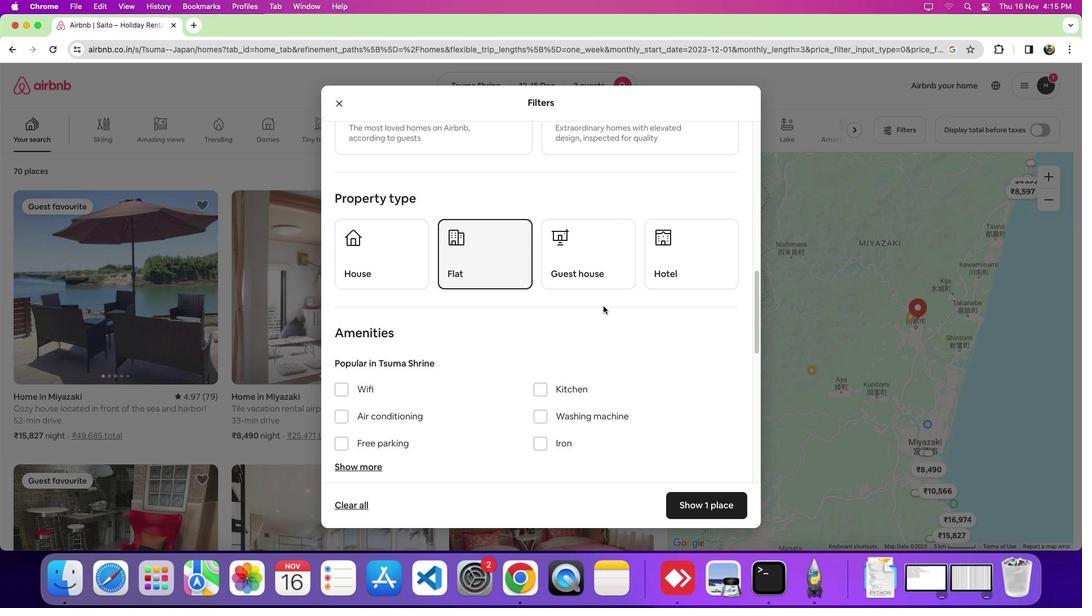 
Action: Mouse scrolled (603, 306) with delta (0, 0)
Screenshot: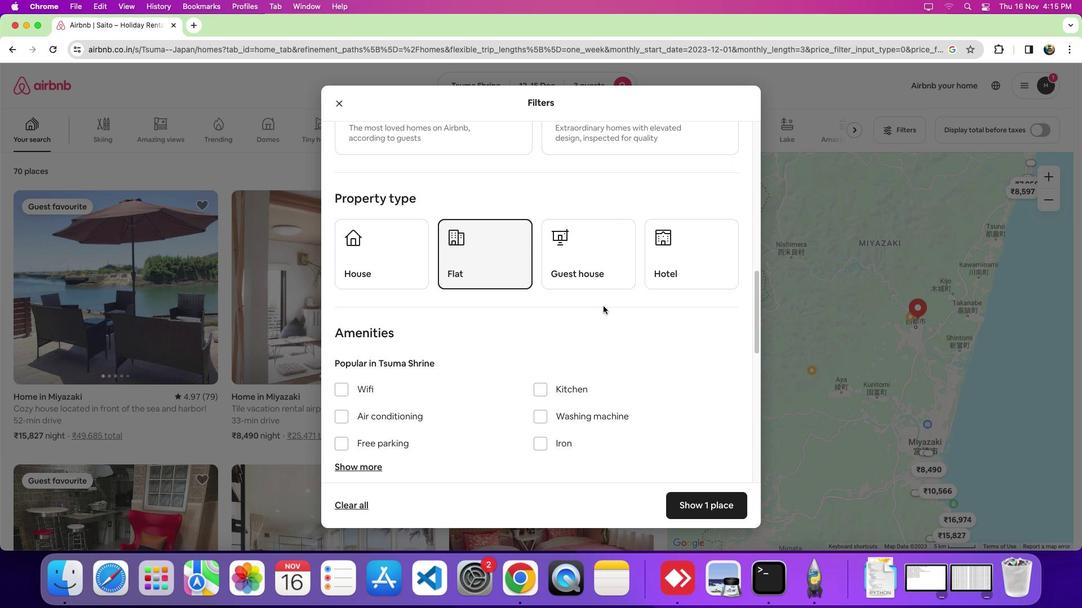 
Action: Mouse moved to (603, 304)
Screenshot: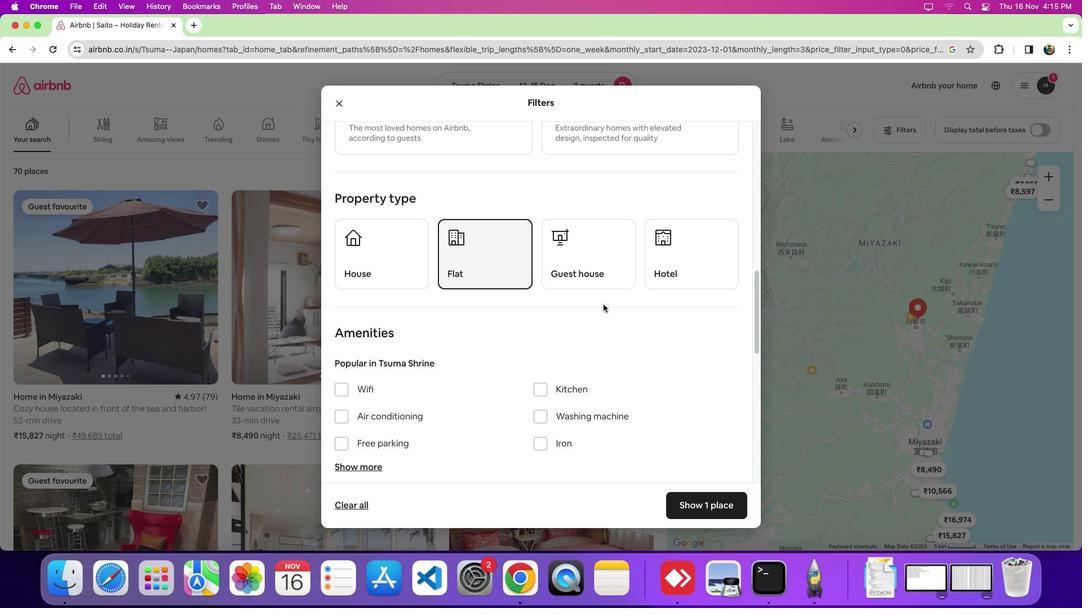 
Action: Mouse scrolled (603, 304) with delta (0, 0)
Screenshot: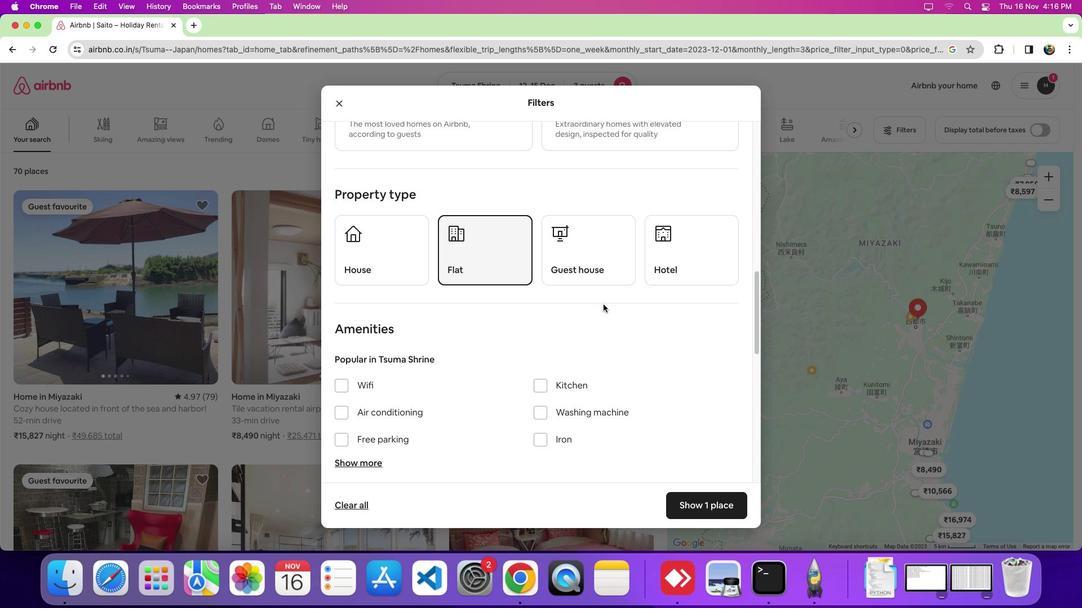 
Action: Mouse scrolled (603, 304) with delta (0, 0)
Screenshot: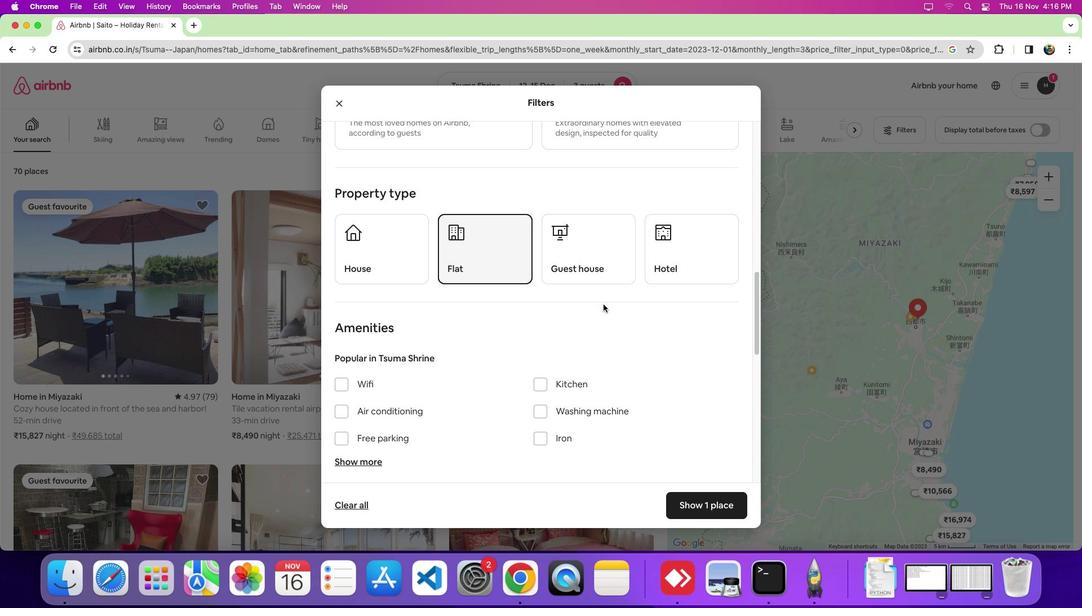 
Action: Mouse scrolled (603, 304) with delta (0, 0)
Screenshot: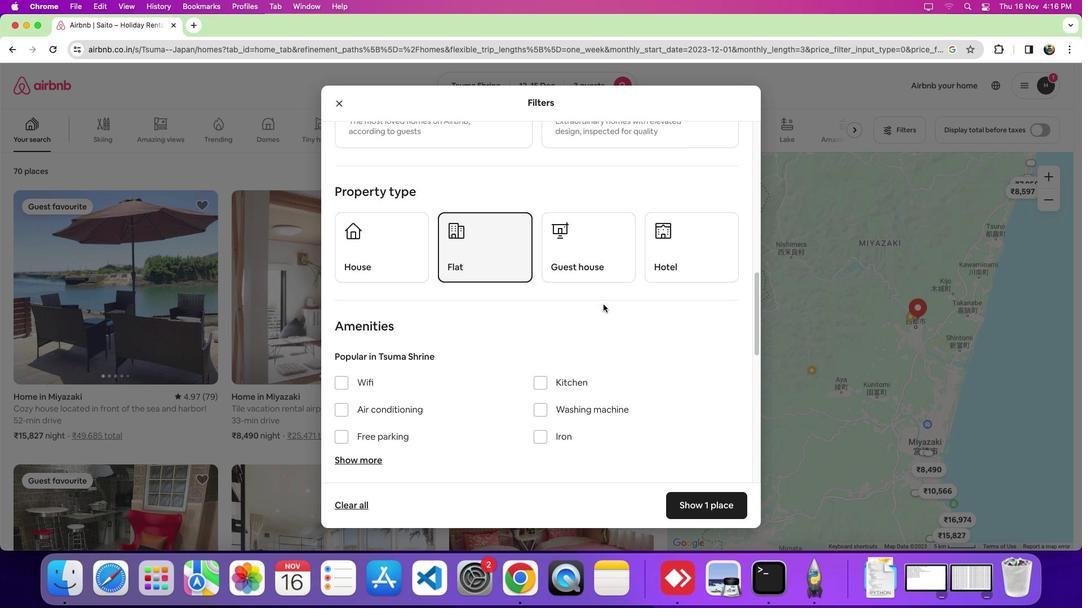 
Action: Mouse scrolled (603, 304) with delta (0, 0)
Screenshot: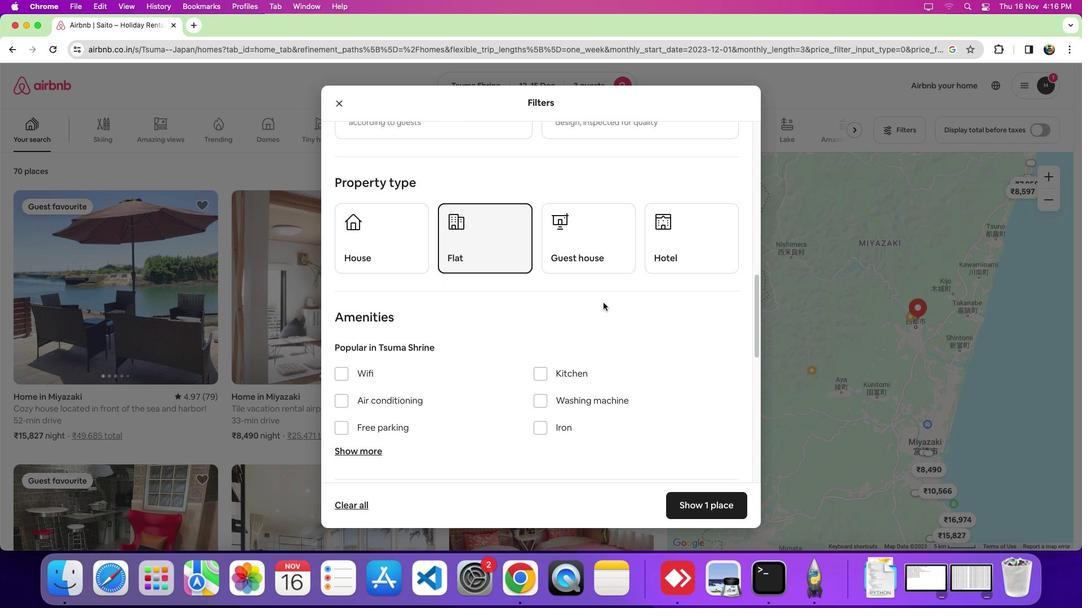 
Action: Mouse scrolled (603, 304) with delta (0, 0)
Screenshot: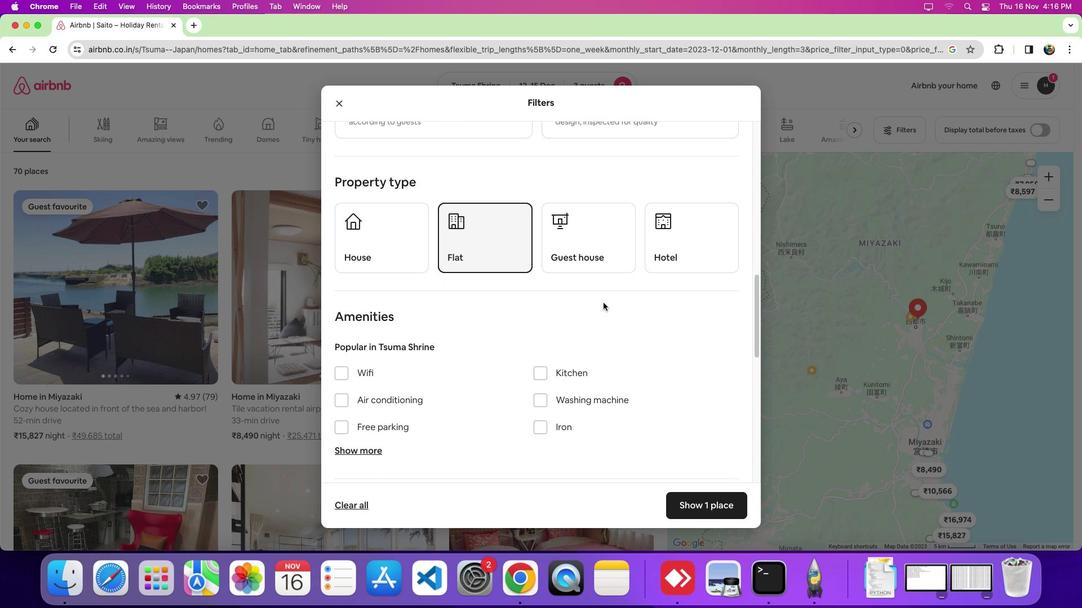 
Action: Mouse moved to (603, 303)
Screenshot: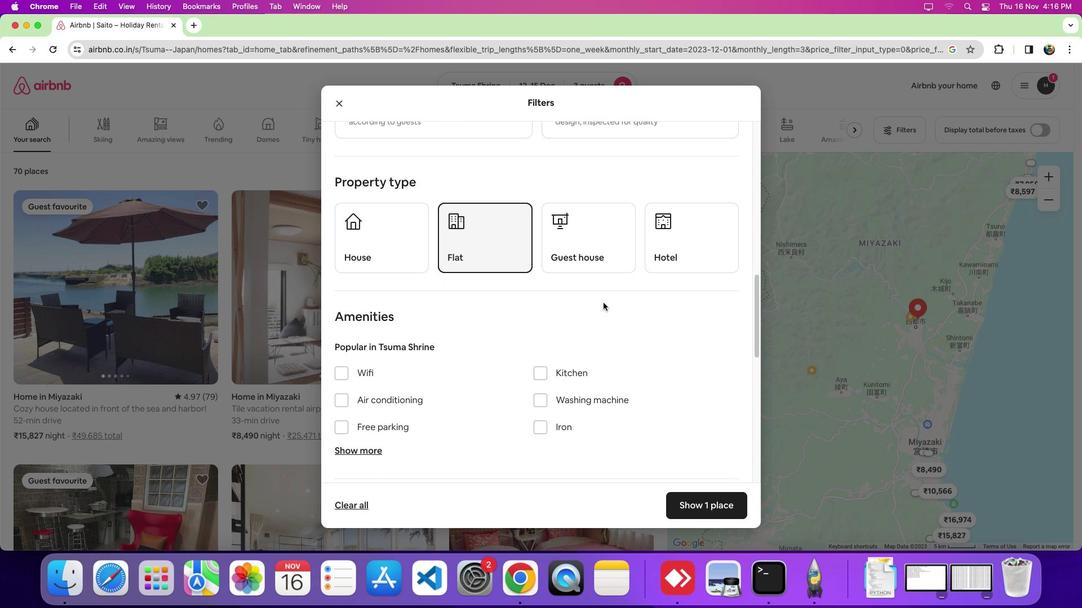 
Action: Mouse scrolled (603, 303) with delta (0, 0)
Screenshot: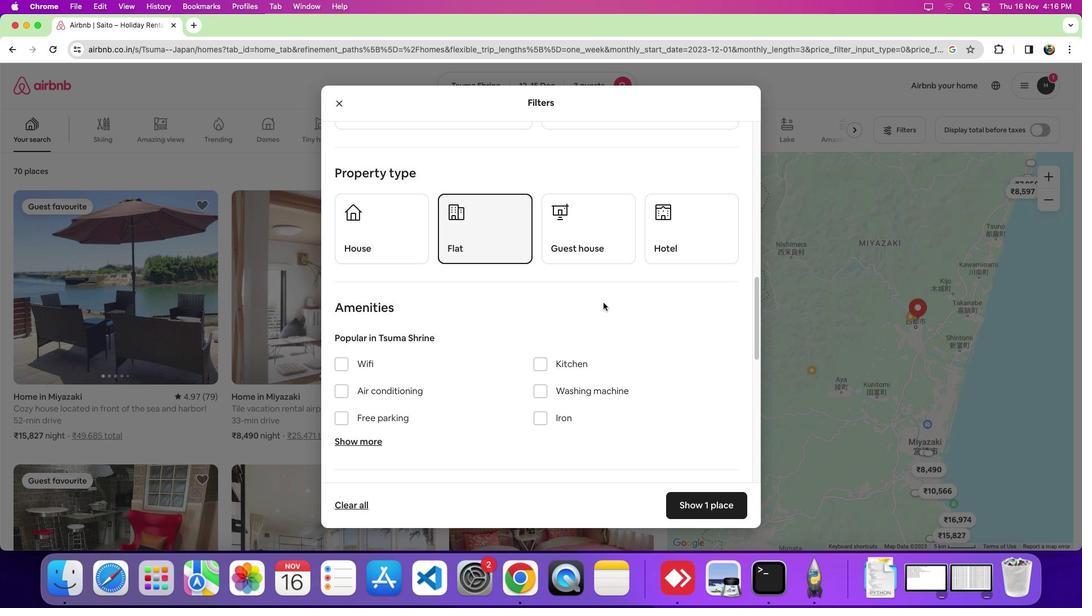 
Action: Mouse scrolled (603, 303) with delta (0, 0)
Screenshot: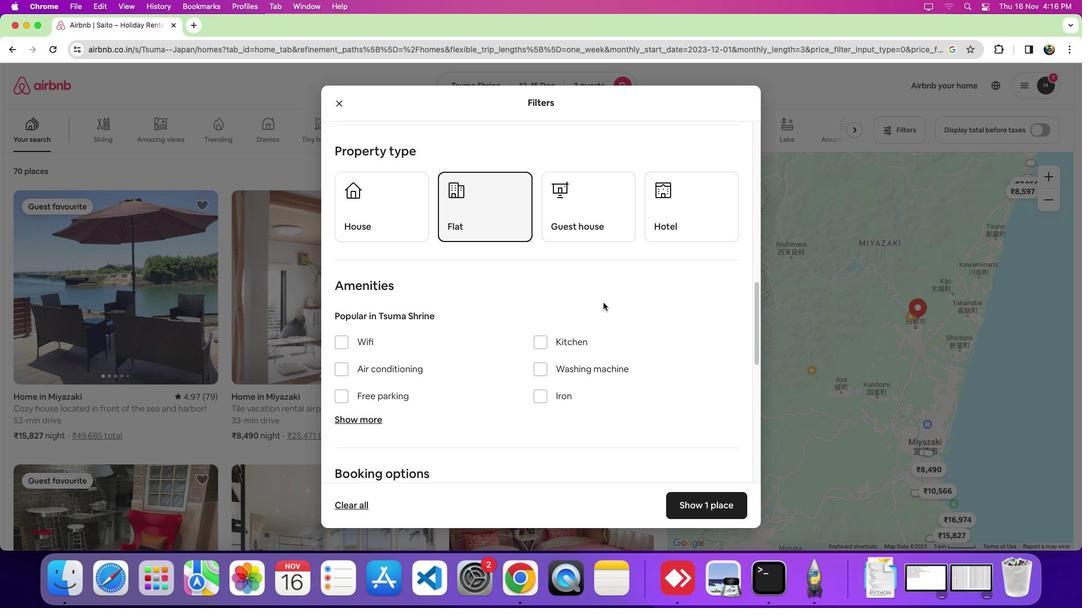 
Action: Mouse moved to (603, 303)
Screenshot: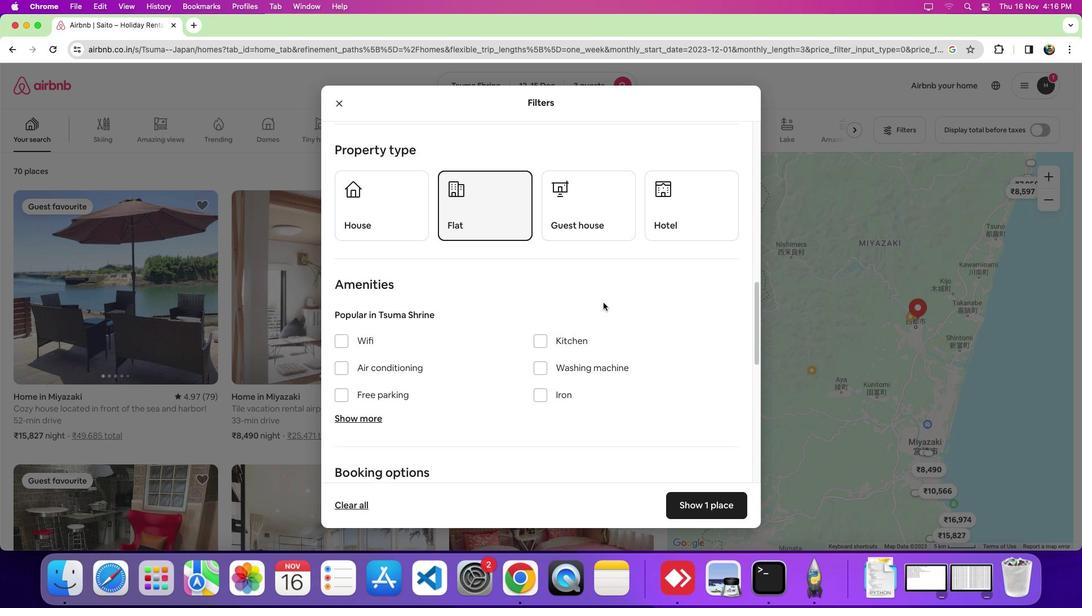 
Action: Mouse scrolled (603, 303) with delta (0, 0)
Screenshot: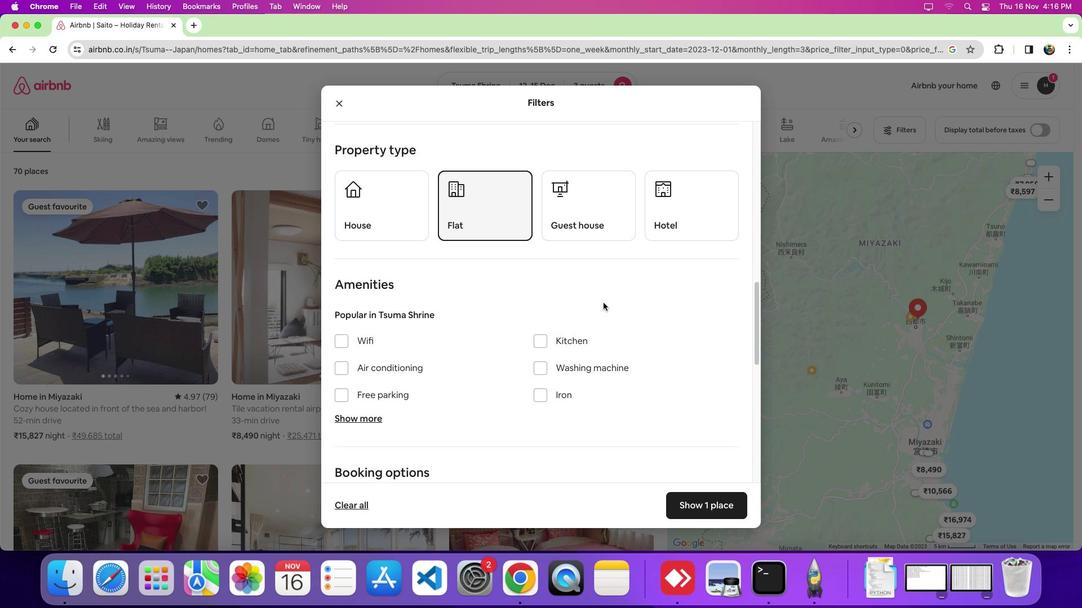 
Action: Mouse moved to (603, 302)
Screenshot: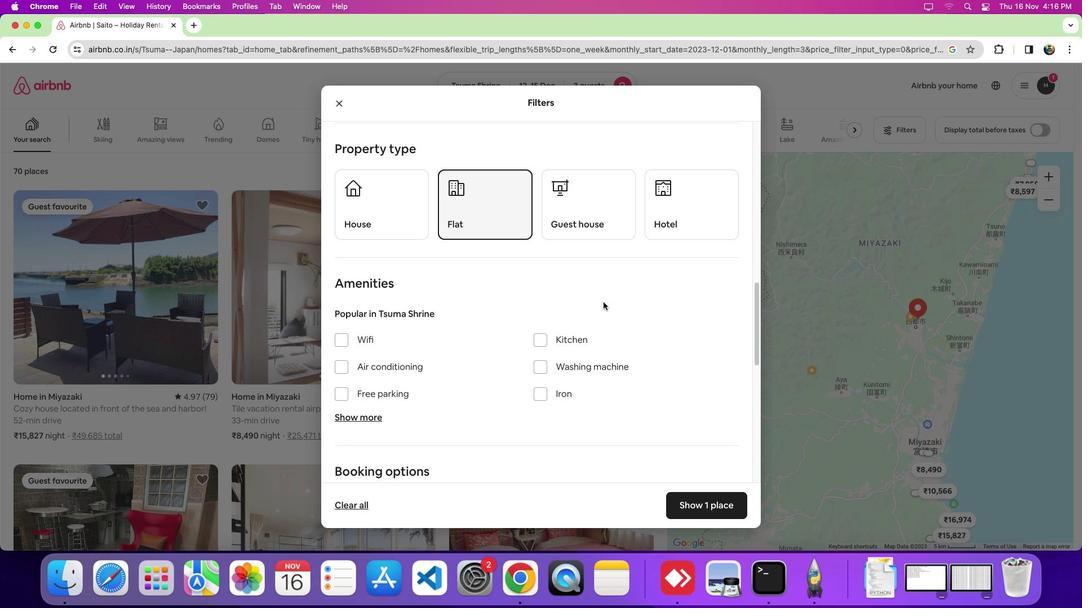 
Action: Mouse scrolled (603, 302) with delta (0, 0)
Screenshot: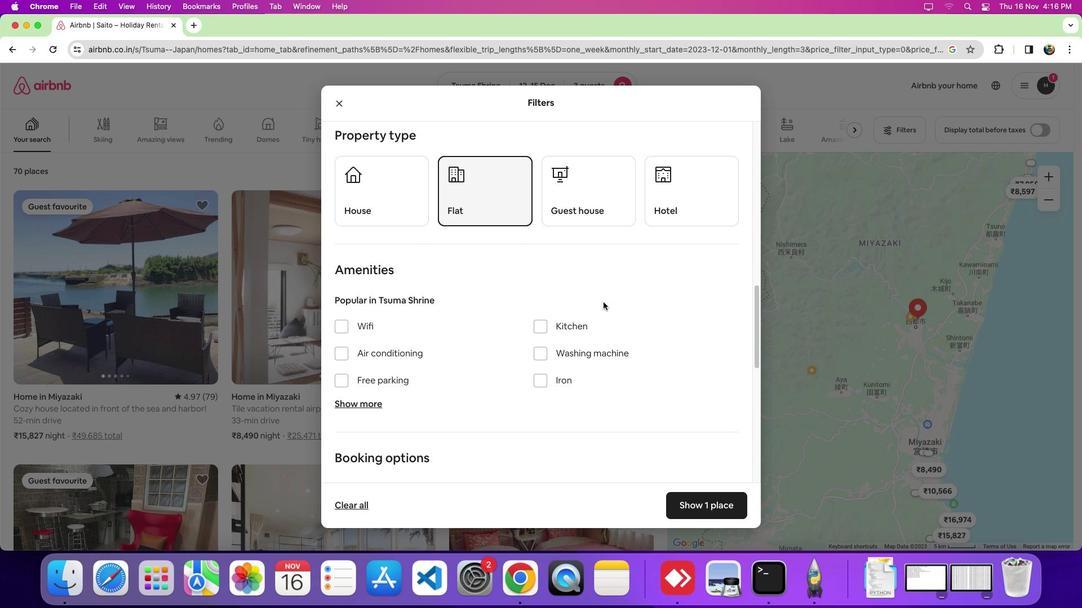 
Action: Mouse scrolled (603, 302) with delta (0, 0)
Screenshot: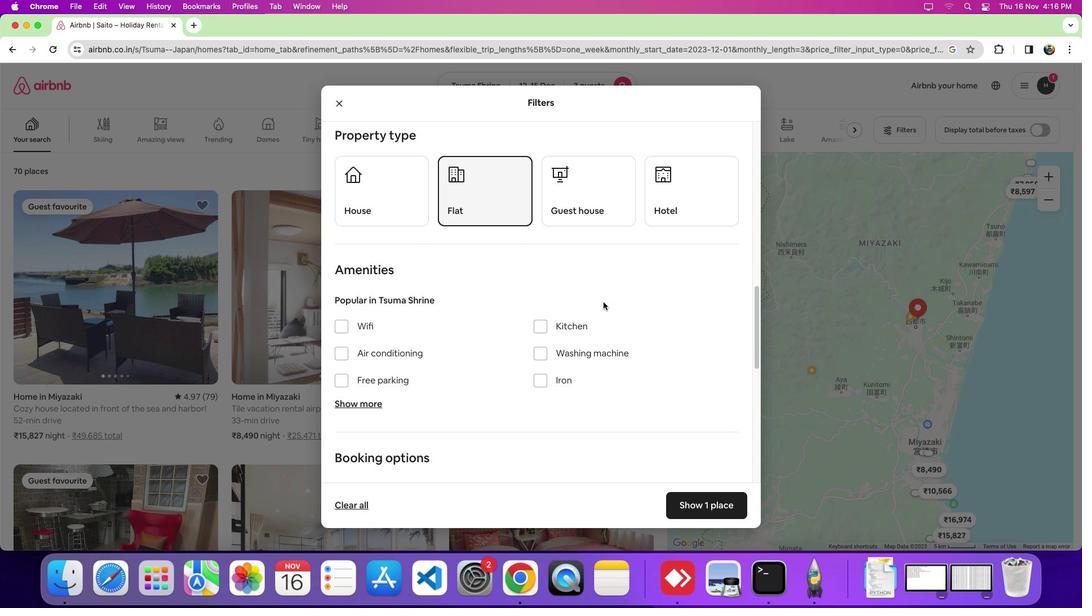 
Action: Mouse moved to (603, 300)
Screenshot: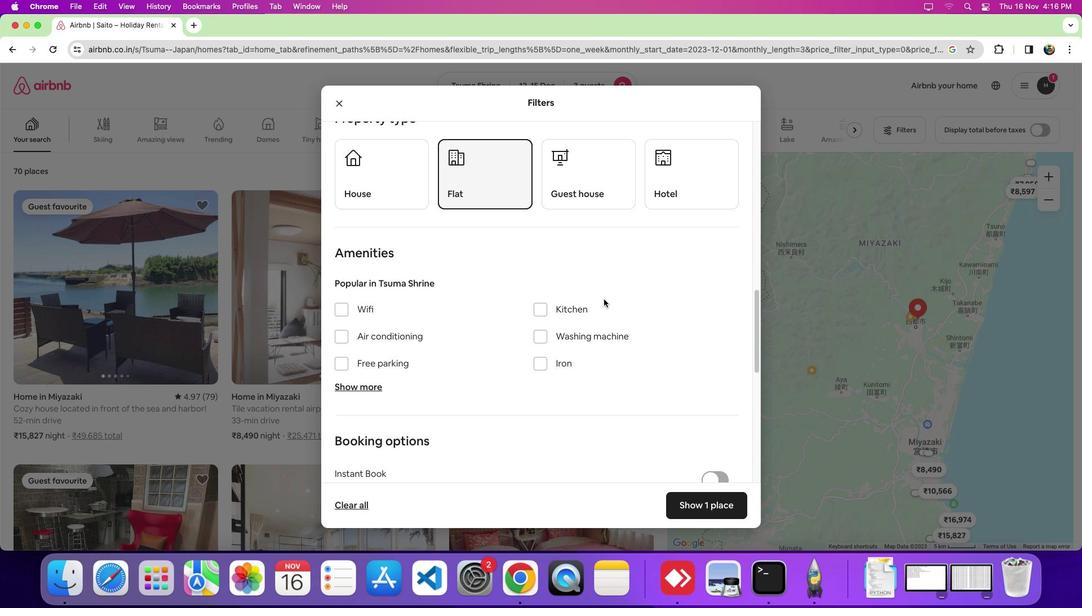 
Action: Mouse scrolled (603, 300) with delta (0, 0)
Screenshot: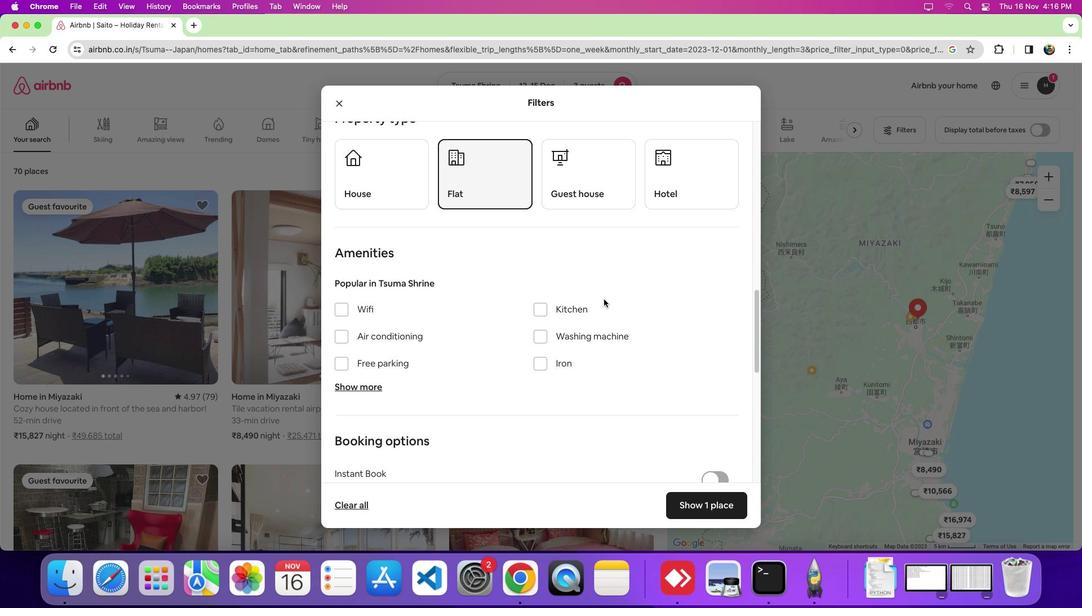 
Action: Mouse moved to (603, 299)
Screenshot: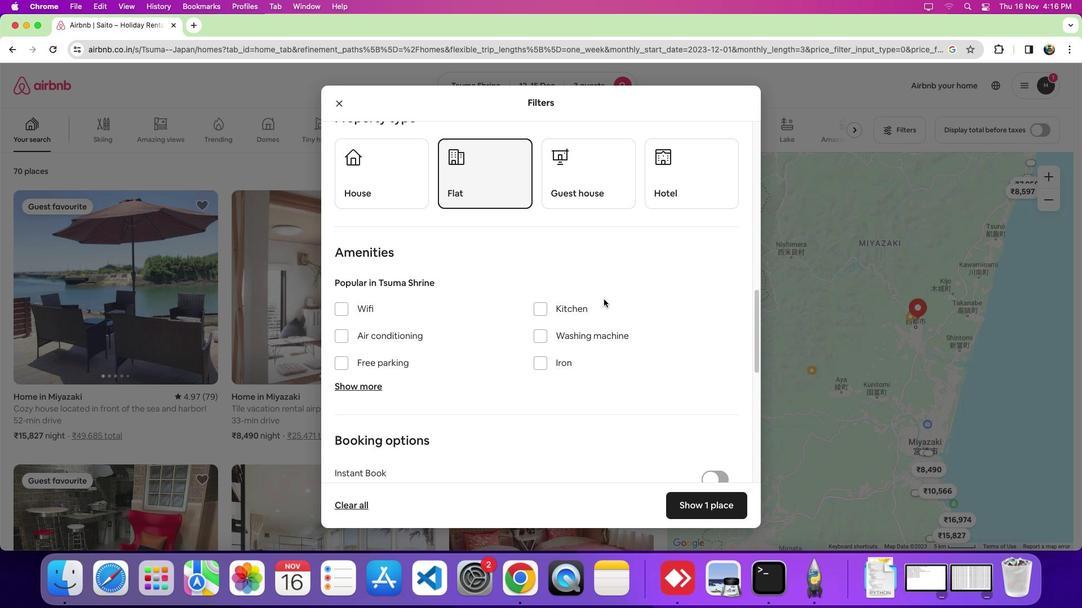 
Action: Mouse scrolled (603, 299) with delta (0, 0)
Screenshot: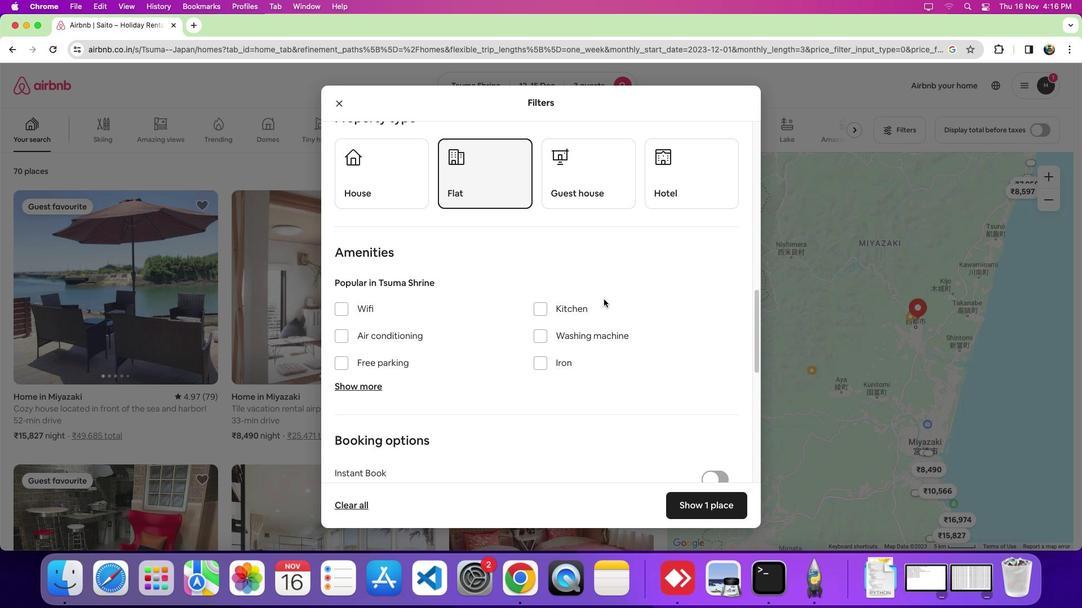 
Action: Mouse moved to (603, 299)
Screenshot: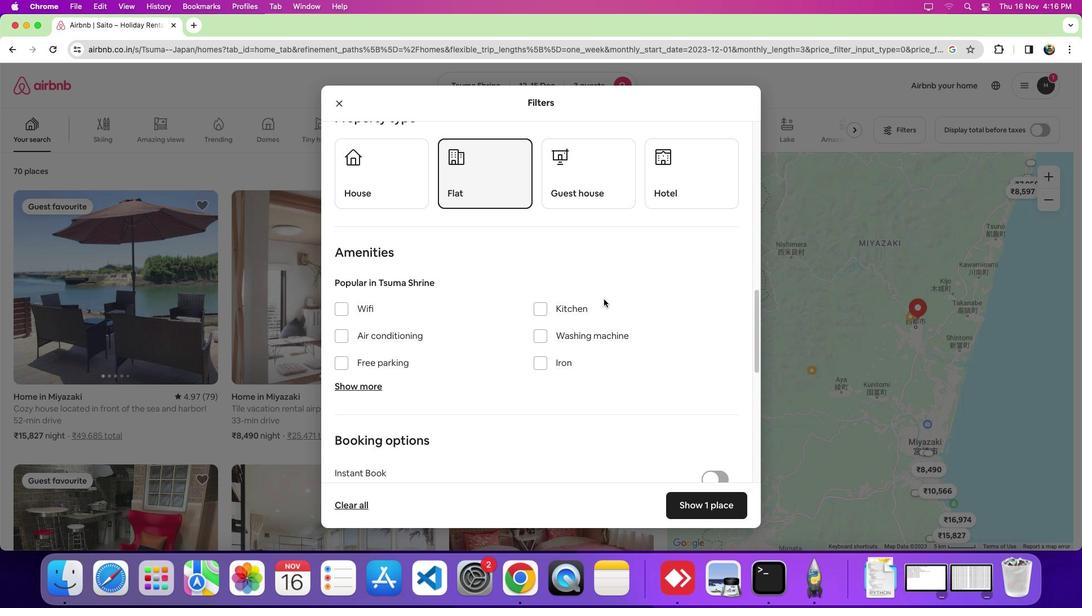 
Action: Mouse scrolled (603, 299) with delta (0, 0)
Screenshot: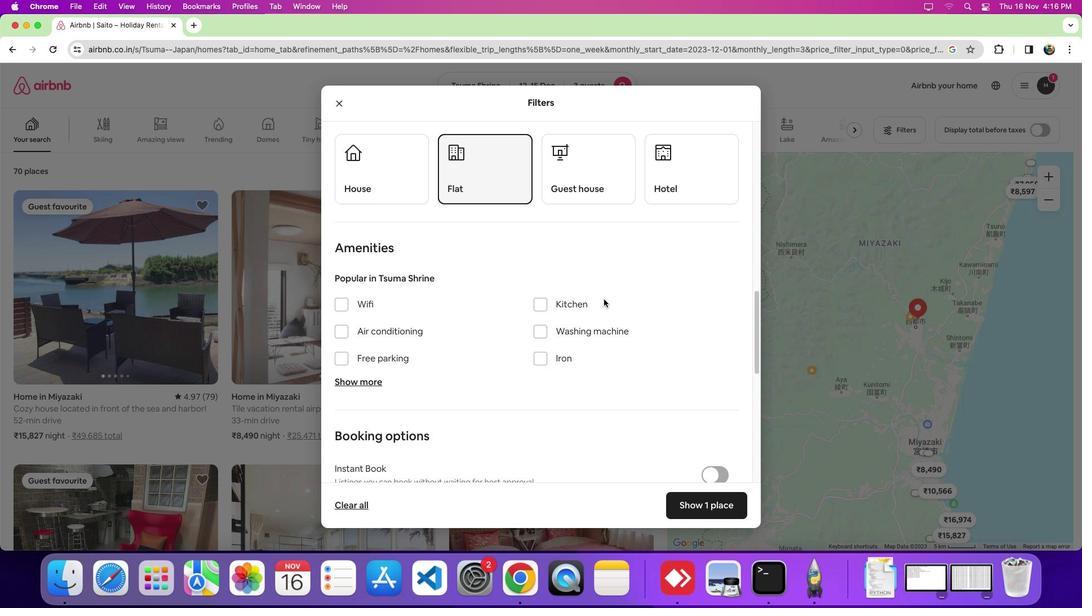 
Action: Mouse scrolled (603, 299) with delta (0, 0)
Screenshot: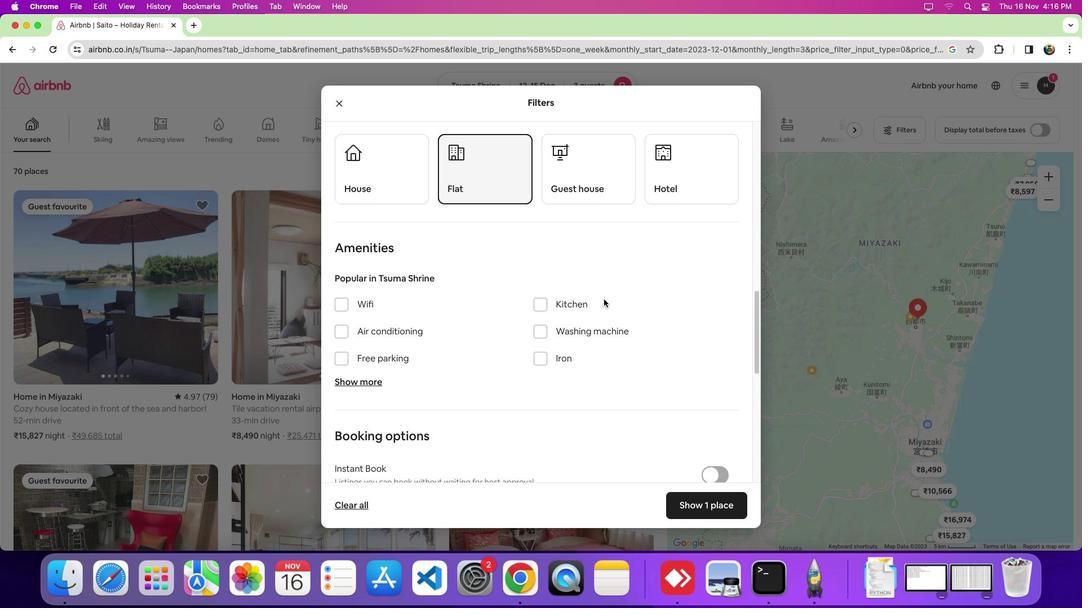 
Action: Mouse scrolled (603, 299) with delta (0, 0)
Screenshot: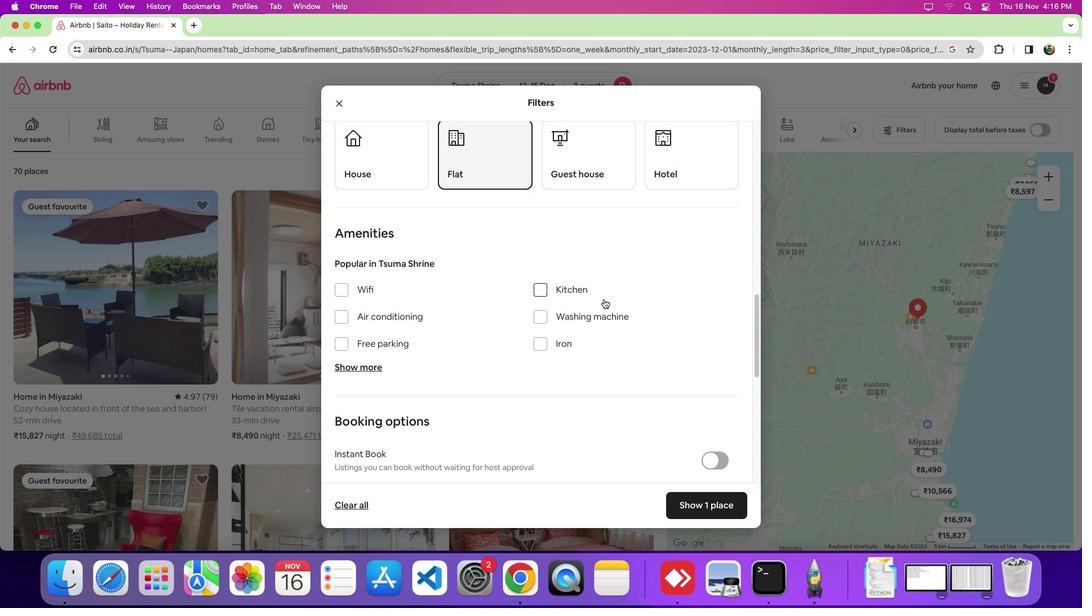 
Action: Mouse scrolled (603, 299) with delta (0, 0)
Screenshot: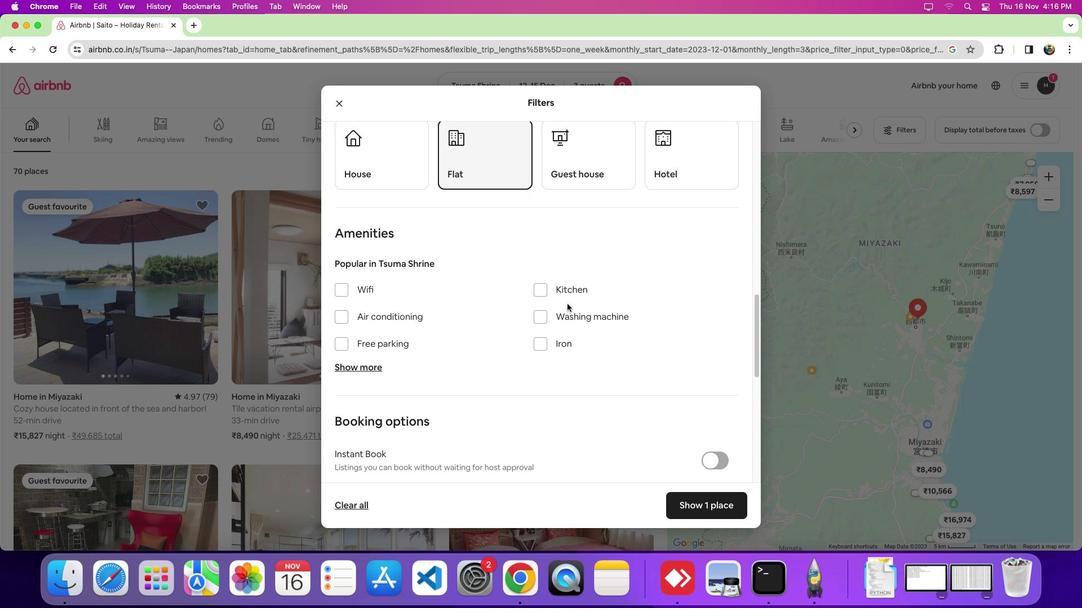 
Action: Mouse moved to (543, 313)
Screenshot: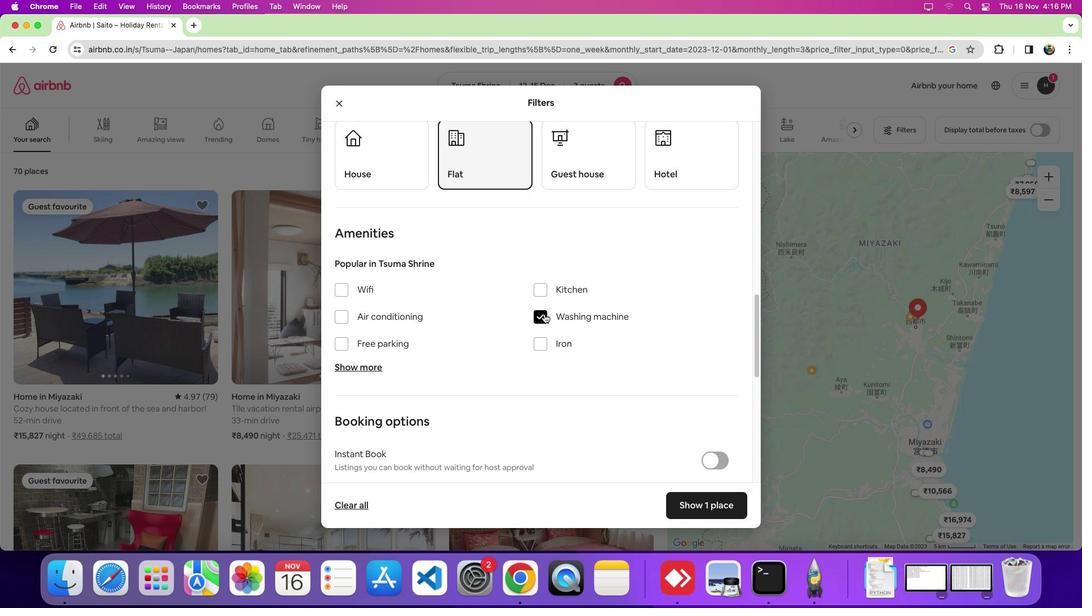 
Action: Mouse pressed left at (543, 313)
Screenshot: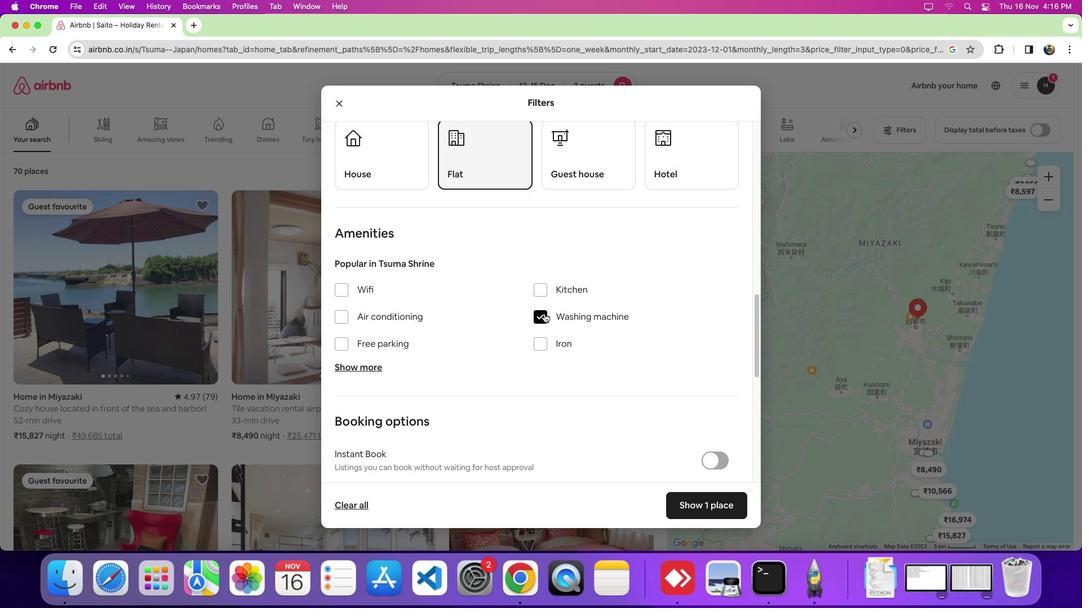 
Action: Mouse moved to (683, 500)
Screenshot: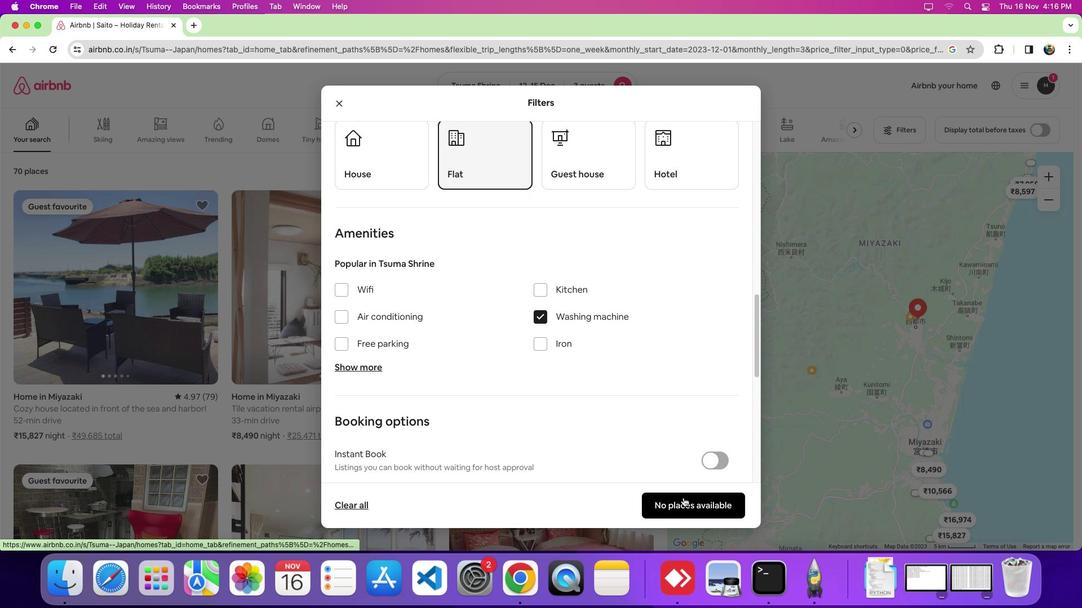 
Action: Mouse pressed left at (683, 500)
Screenshot: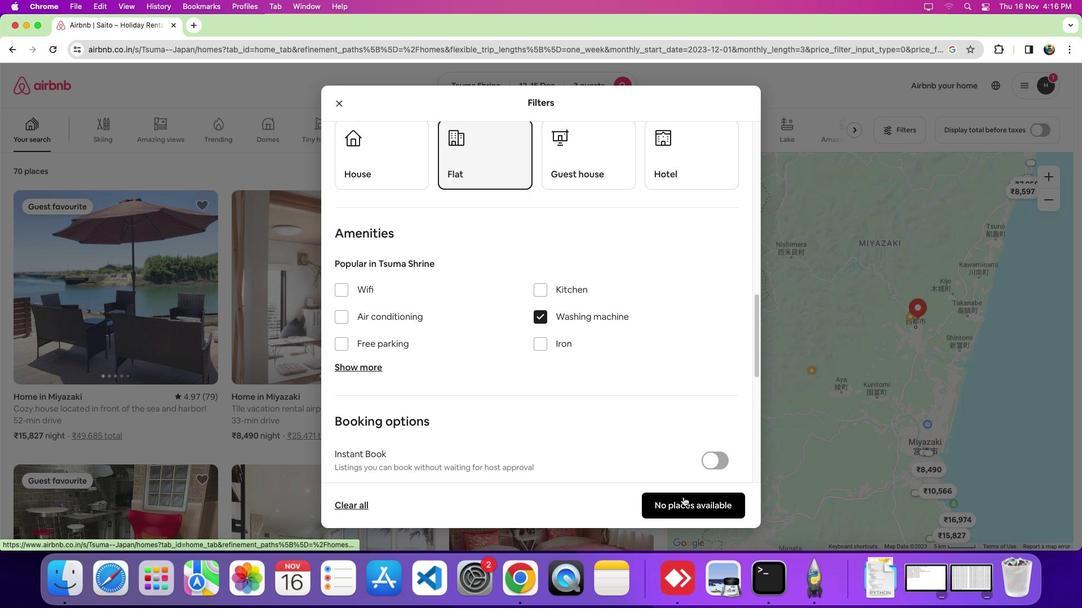 
Action: Mouse moved to (543, 287)
Screenshot: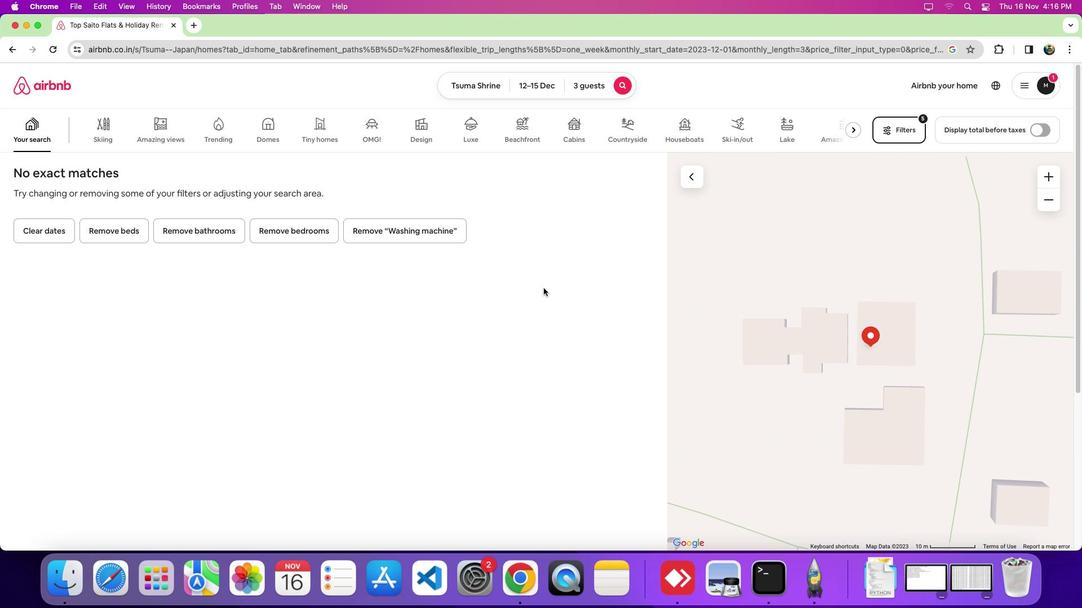 
